 Task: Look for space in Carlow, Ireland from 6th September, 2023 to 18th September, 2023 for 3 adults in price range Rs.6000 to Rs.12000. Place can be entire place with 2 bedrooms having 2 beds and 2 bathrooms. Property type can be house, flat, guest house, hotel. Amenities needed are: washing machine. Booking option can be shelf check-in. Required host language is English.
Action: Mouse moved to (561, 94)
Screenshot: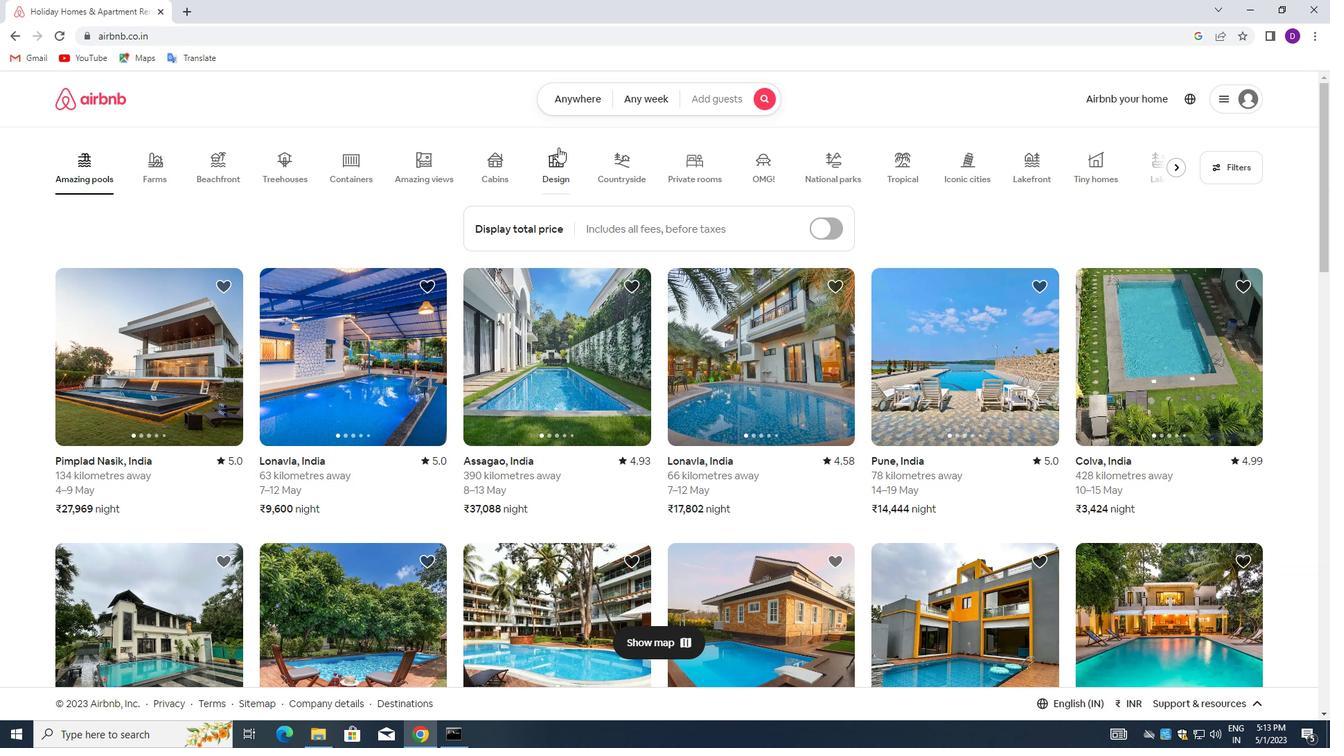 
Action: Mouse pressed left at (561, 94)
Screenshot: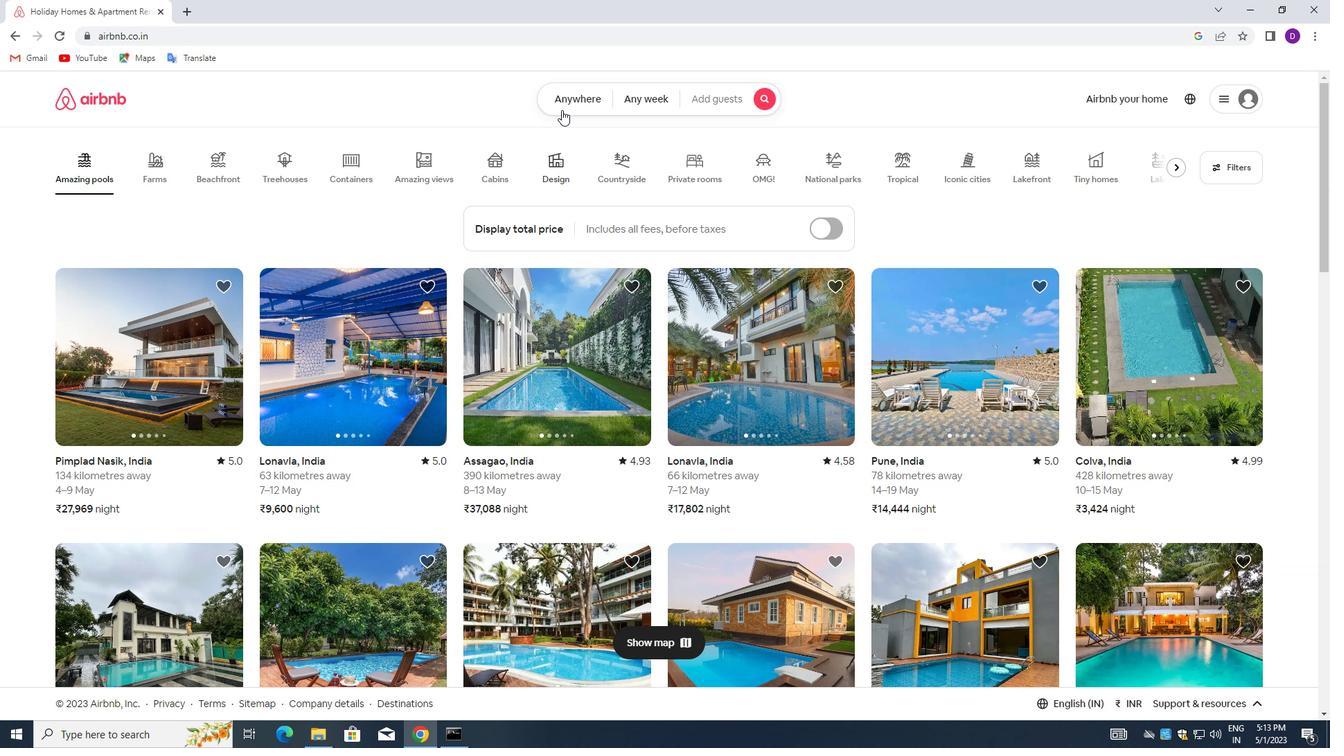 
Action: Mouse moved to (434, 157)
Screenshot: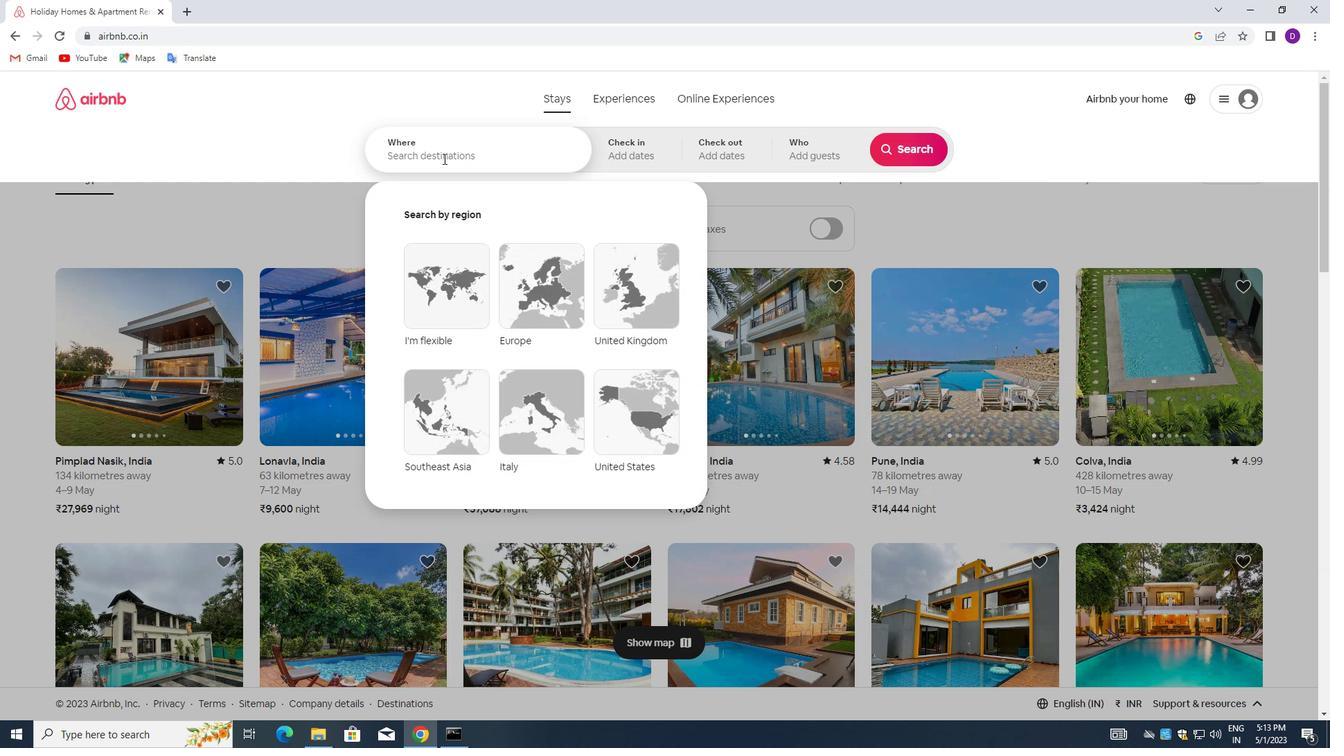 
Action: Mouse pressed left at (434, 157)
Screenshot: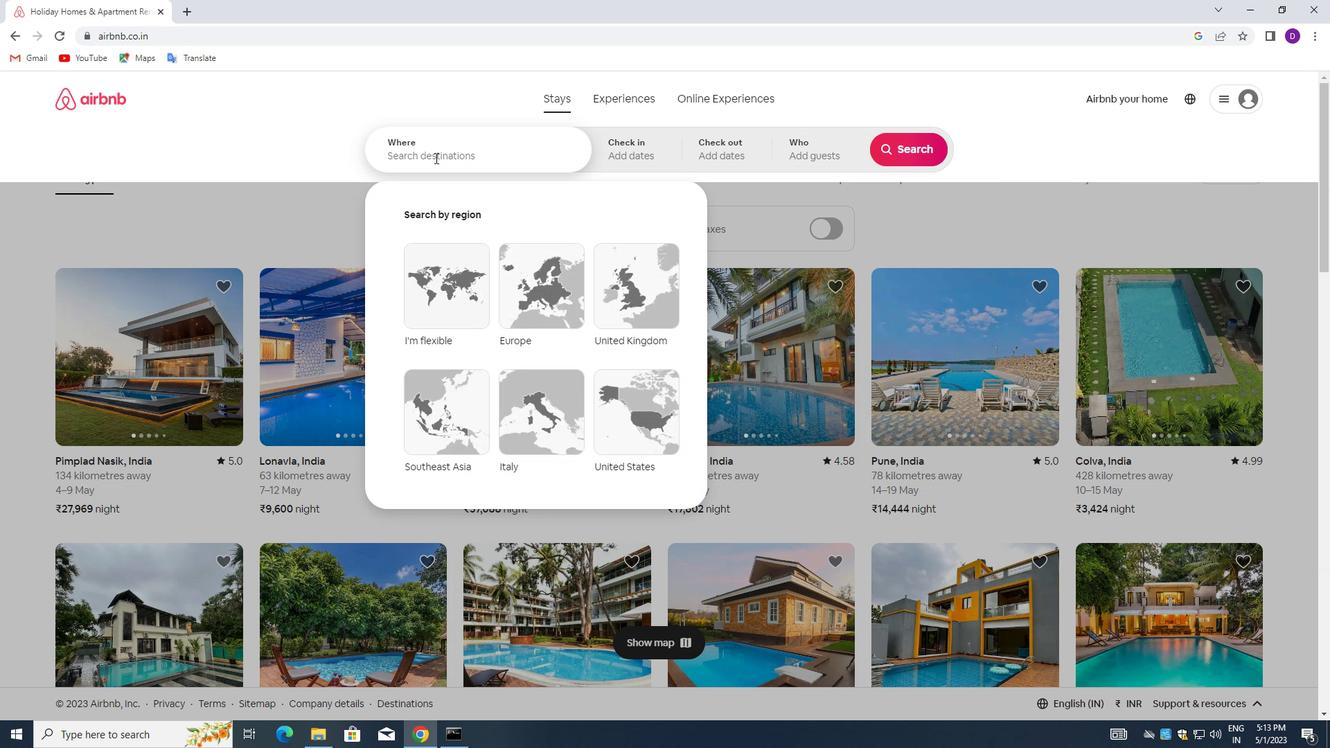 
Action: Mouse moved to (420, 151)
Screenshot: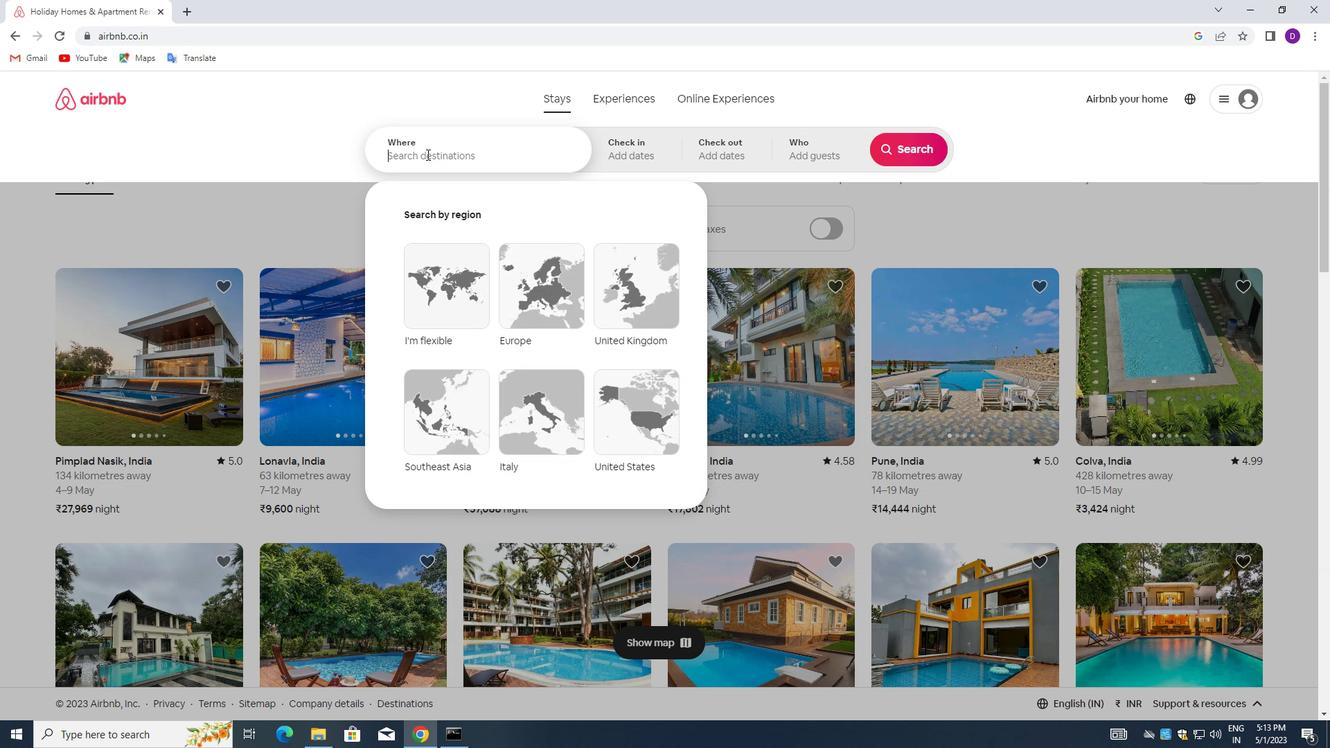 
Action: Key pressed <Key.shift><Key.shift><Key.shift><Key.shift><Key.shift><Key.shift><Key.shift><Key.shift><Key.shift><Key.shift><Key.shift><Key.shift><Key.shift><Key.shift><Key.shift><Key.shift>CARLOW,<Key.space><Key.shift>IRELAND<Key.enter>
Screenshot: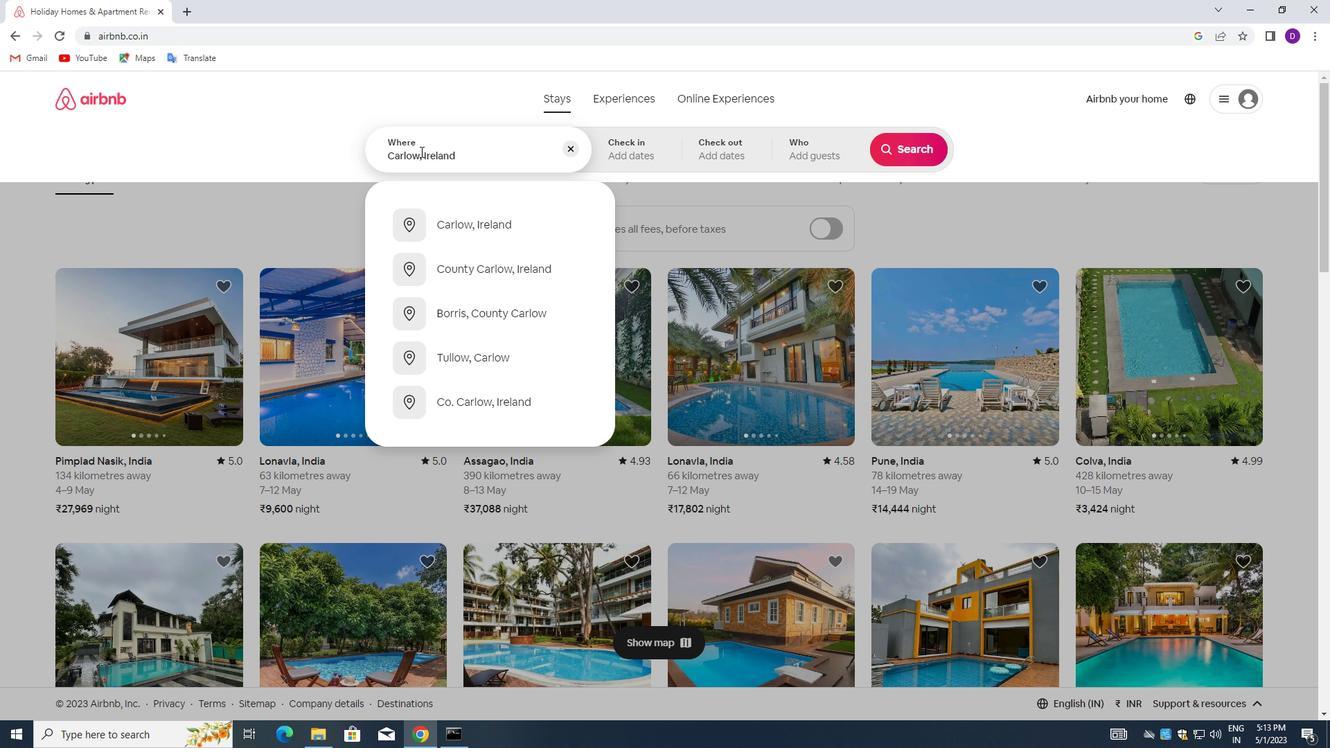 
Action: Mouse moved to (611, 238)
Screenshot: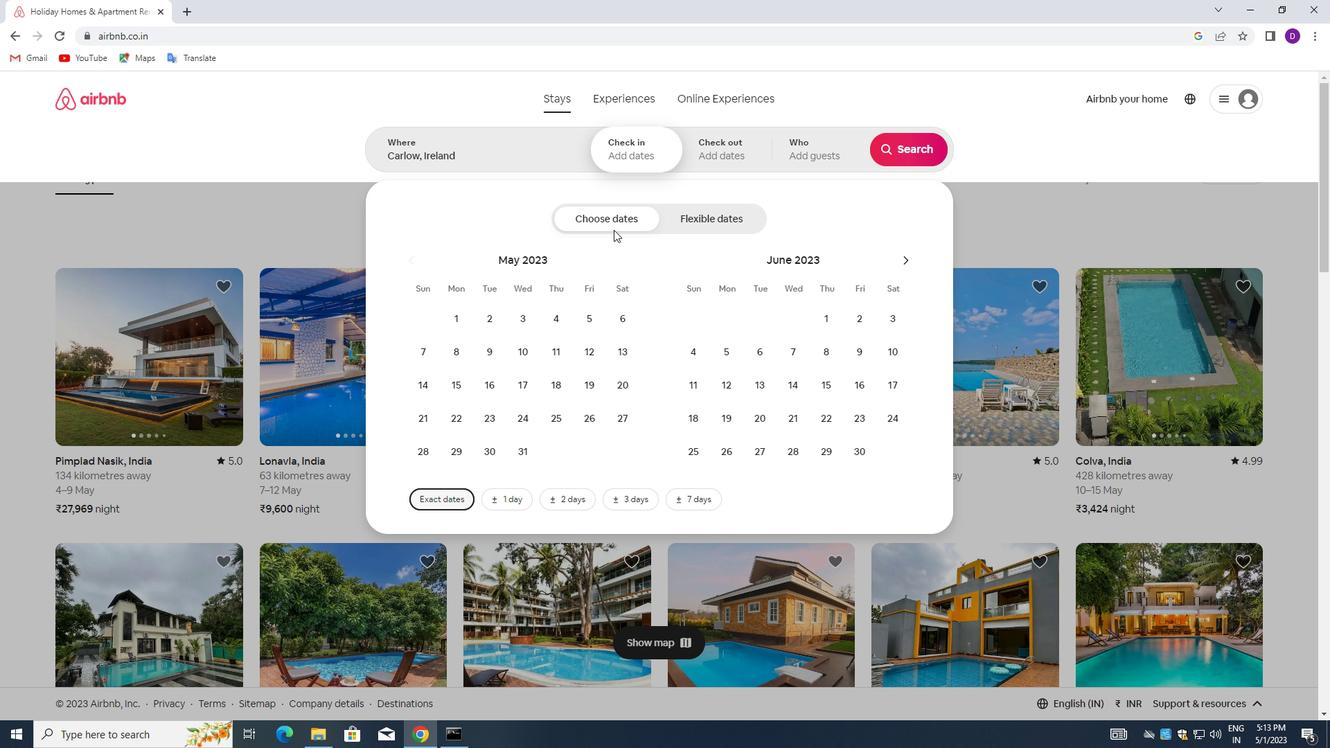 
Action: Mouse scrolled (611, 237) with delta (0, 0)
Screenshot: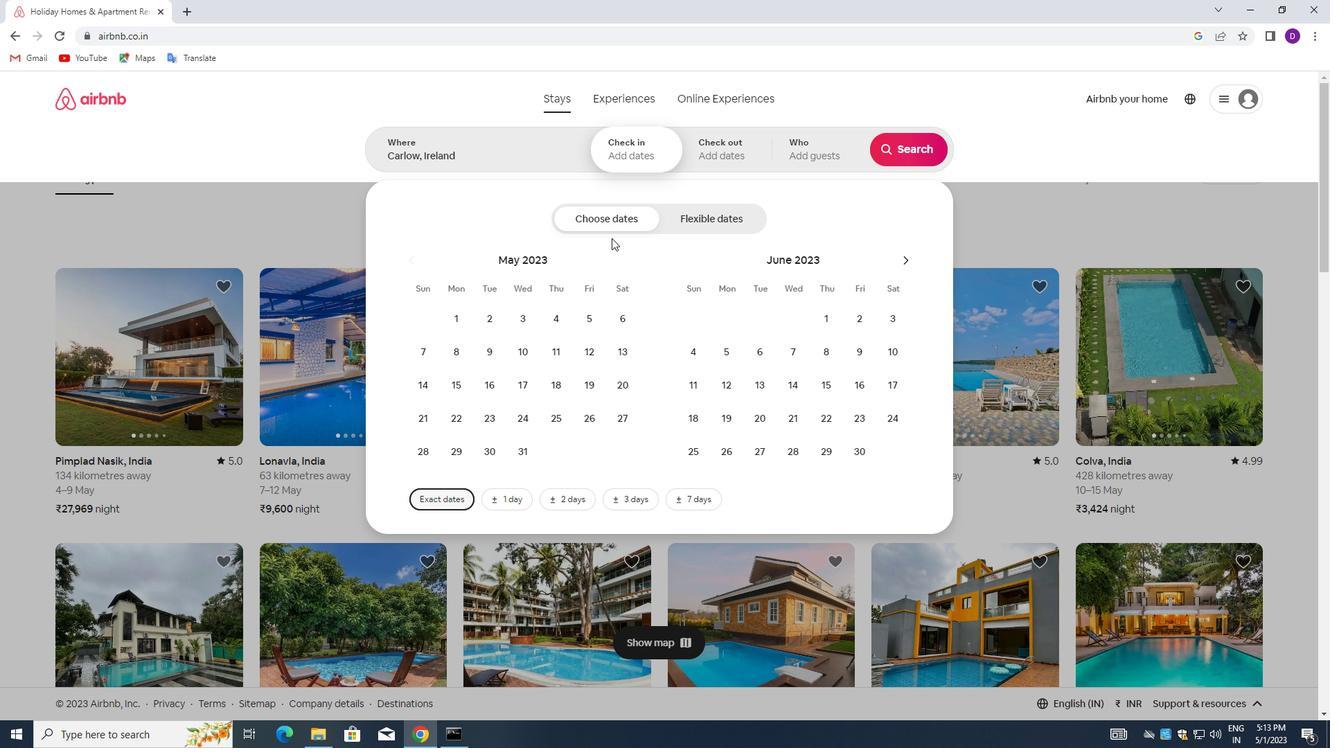 
Action: Mouse moved to (574, 101)
Screenshot: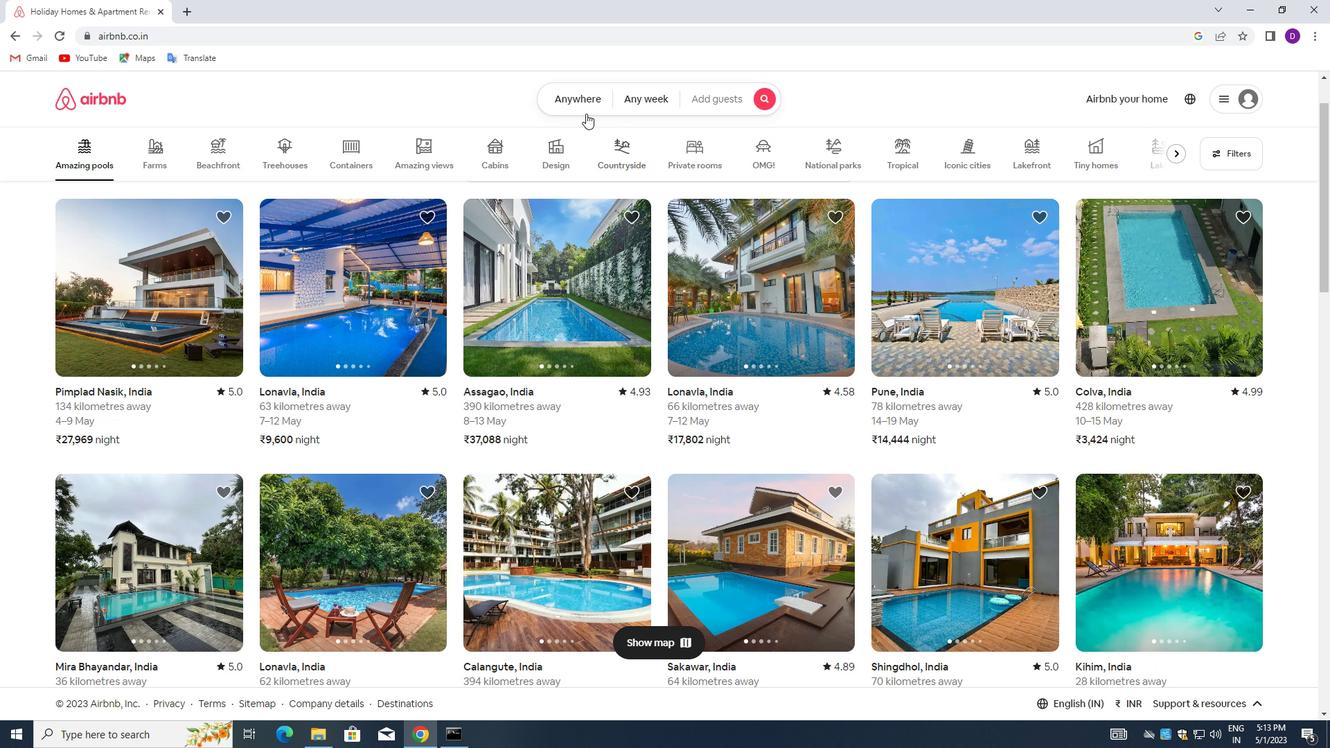 
Action: Mouse pressed left at (574, 101)
Screenshot: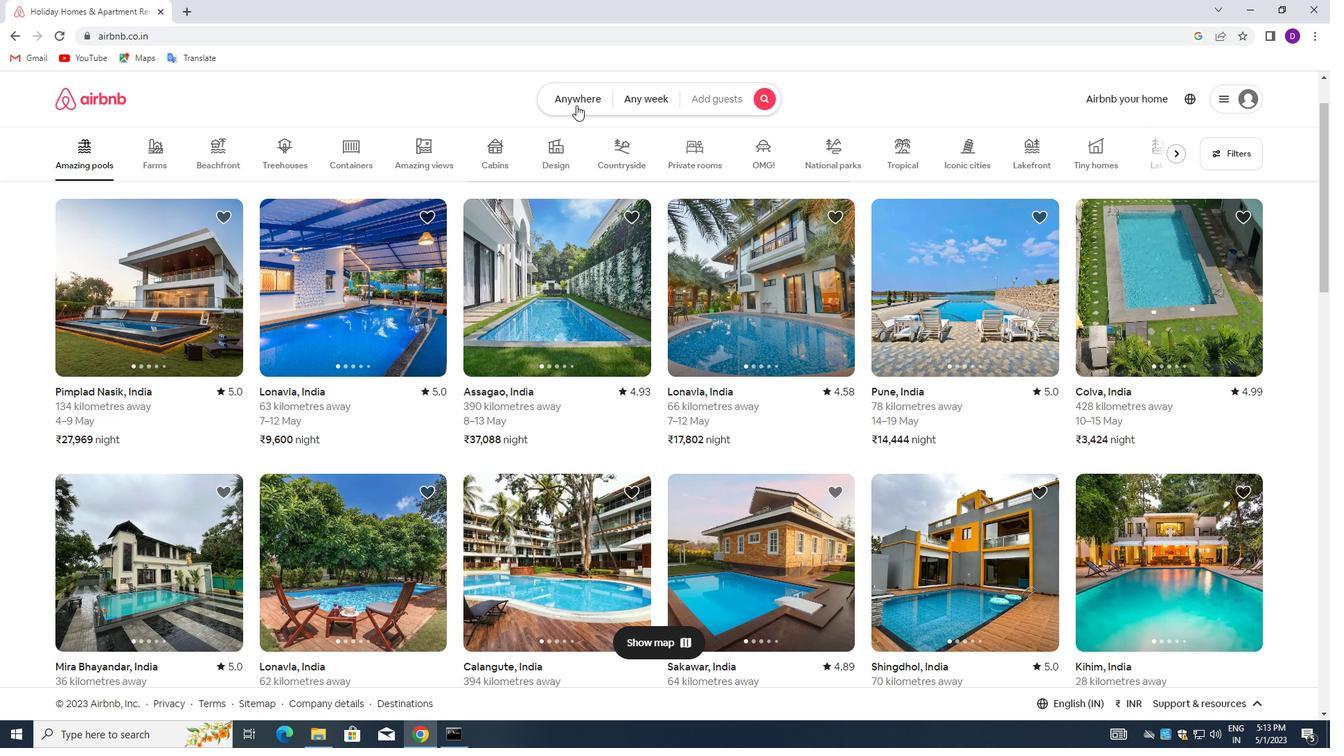 
Action: Mouse moved to (484, 160)
Screenshot: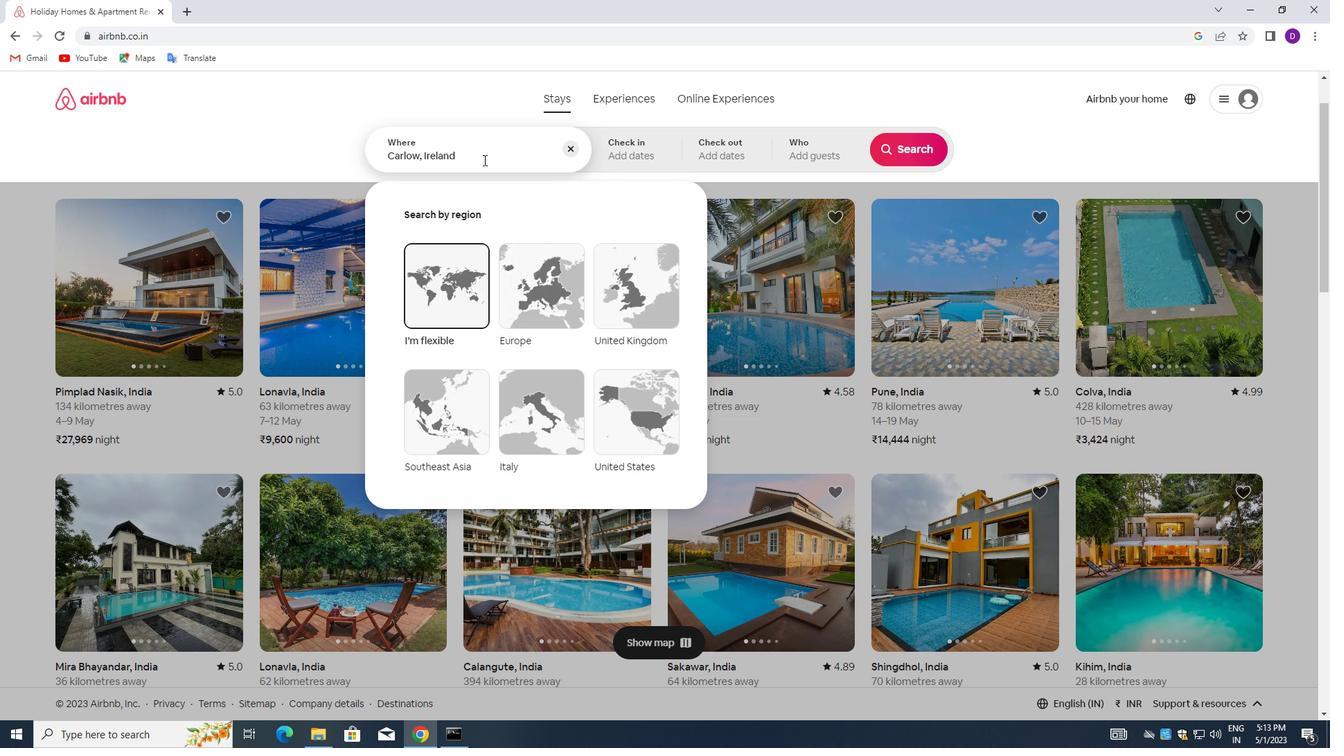 
Action: Key pressed <Key.enter>
Screenshot: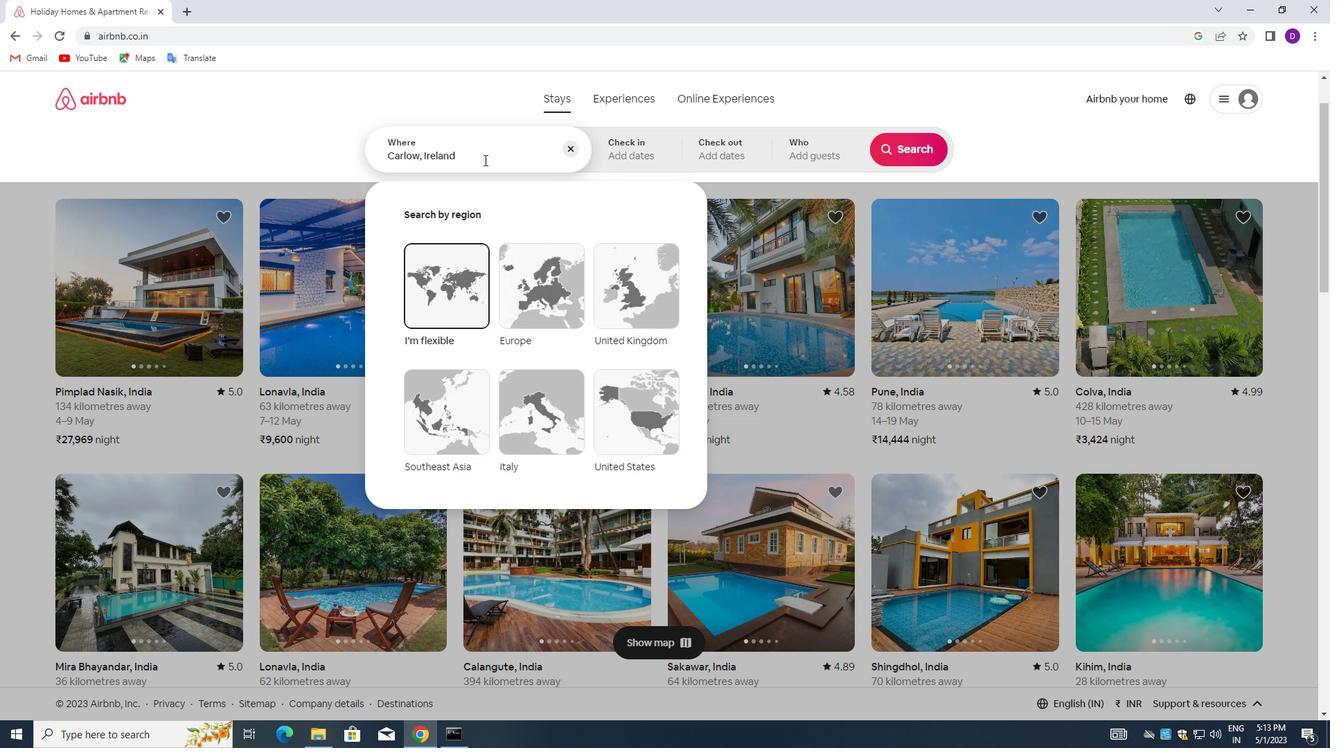 
Action: Mouse moved to (635, 156)
Screenshot: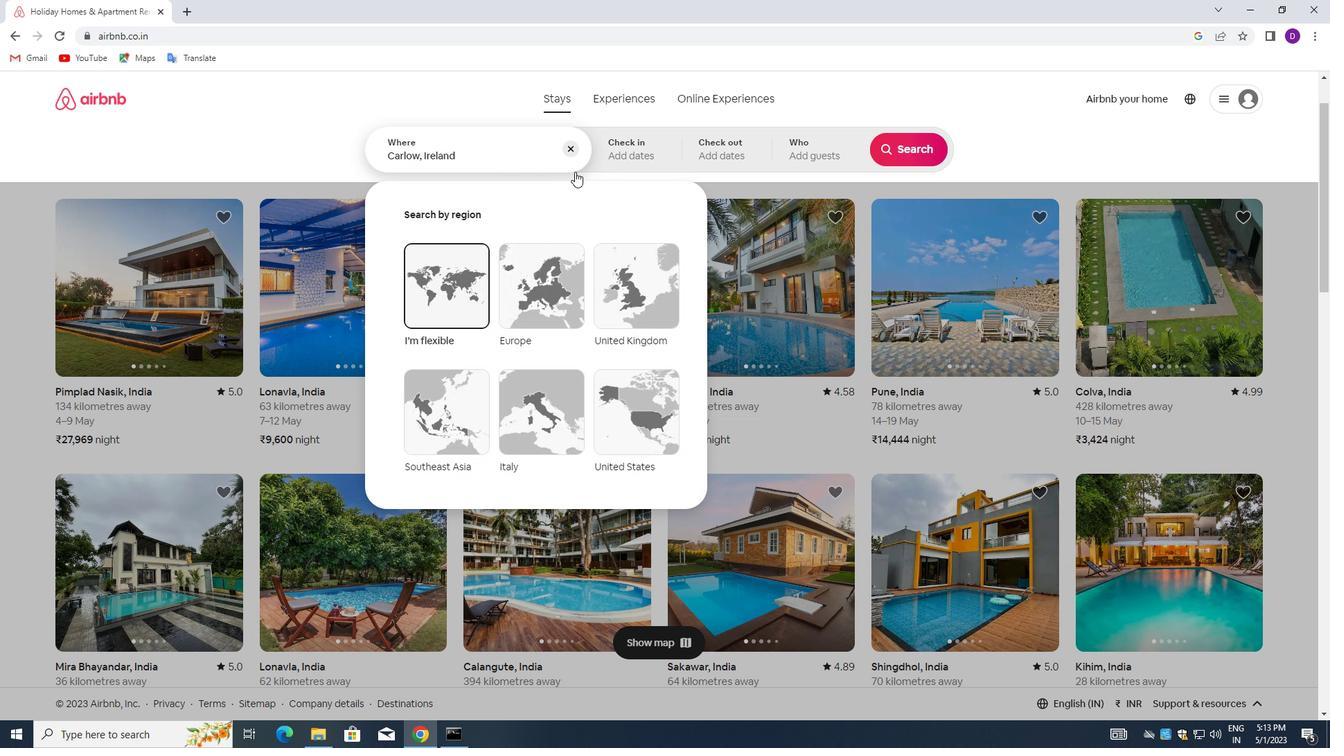 
Action: Mouse pressed left at (635, 156)
Screenshot: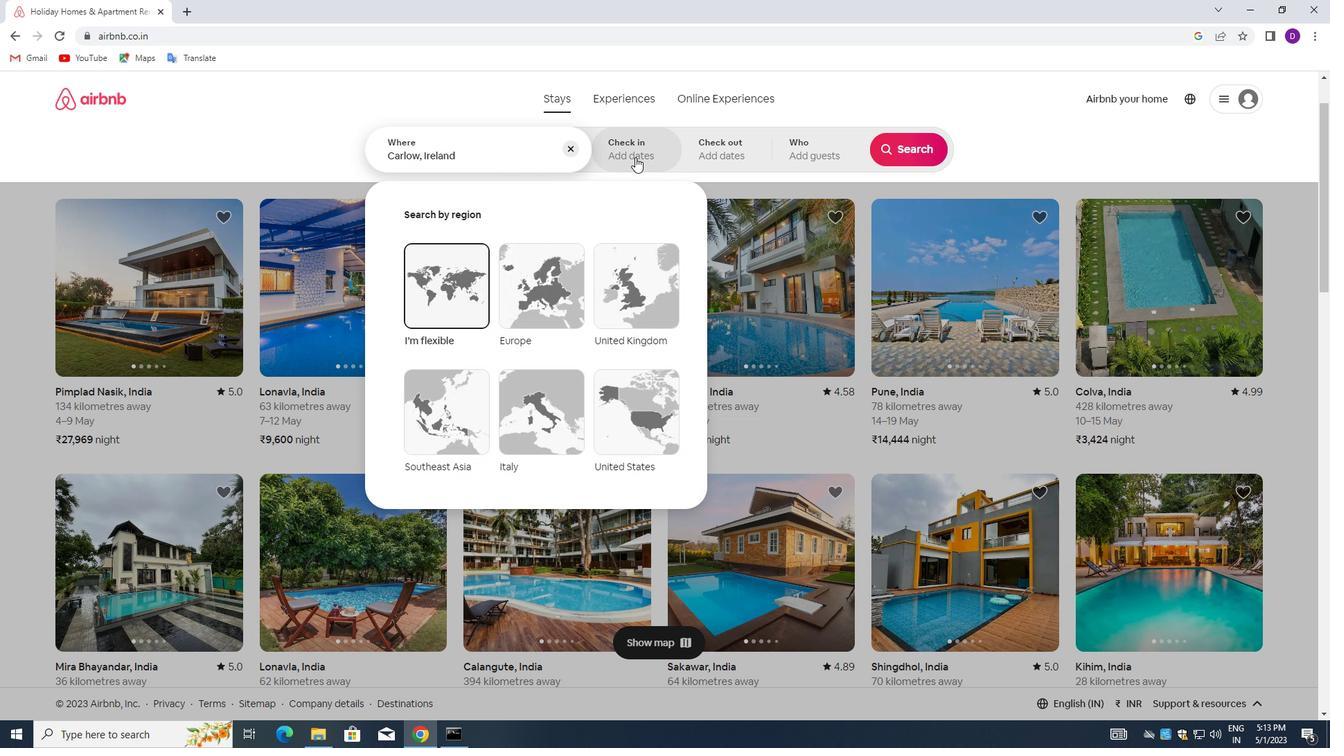 
Action: Mouse moved to (901, 259)
Screenshot: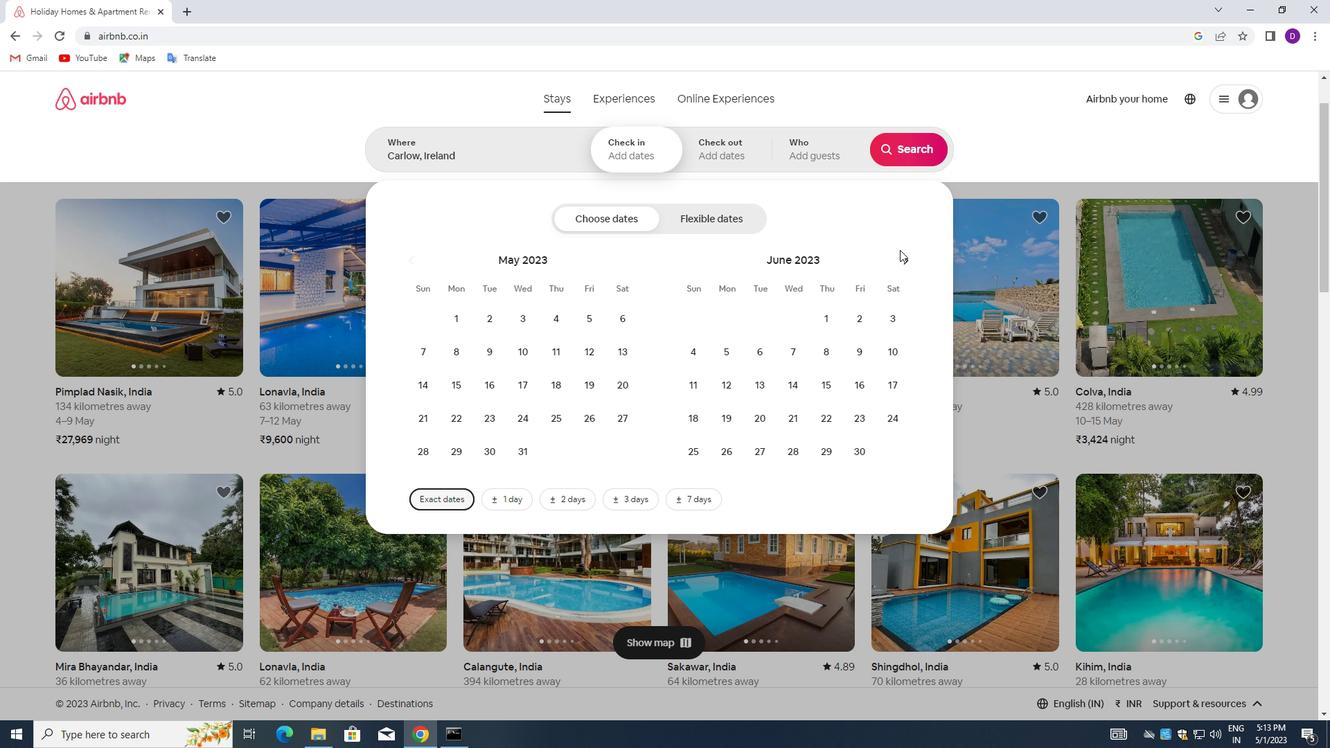 
Action: Mouse pressed left at (901, 259)
Screenshot: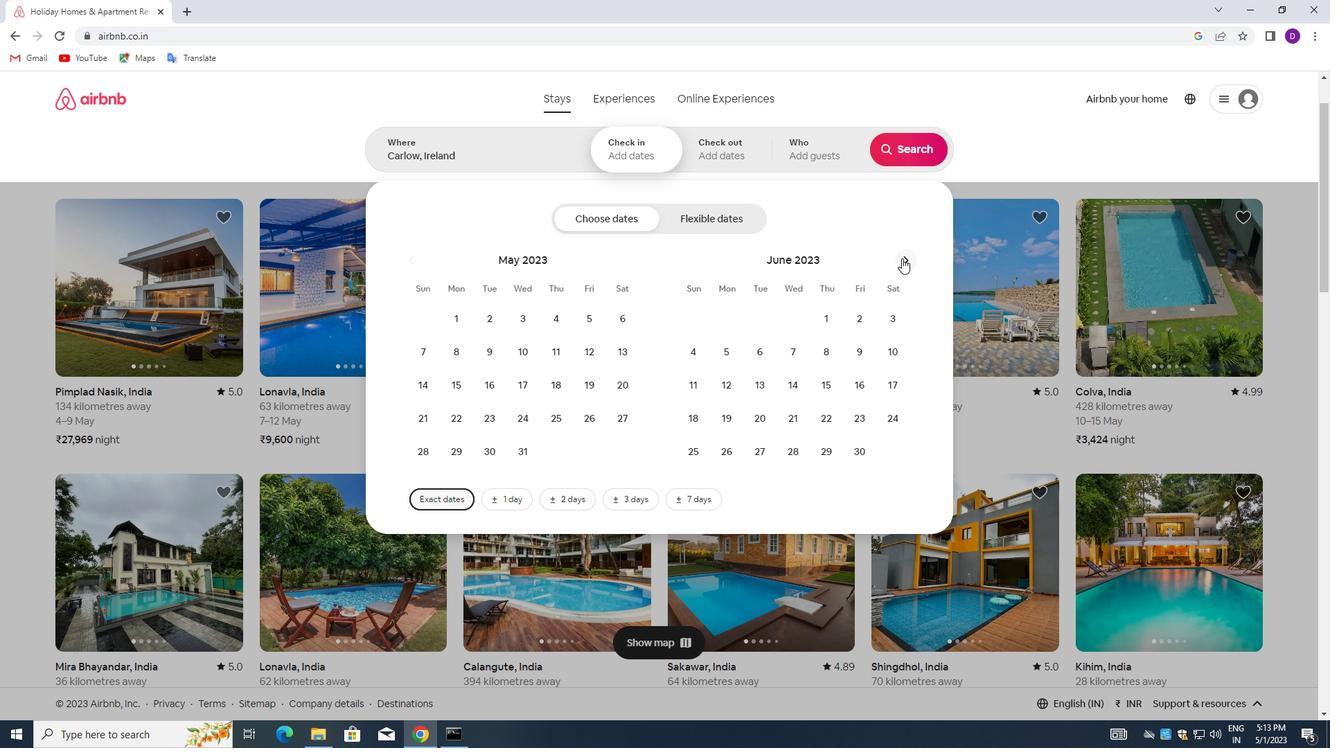 
Action: Mouse pressed left at (901, 259)
Screenshot: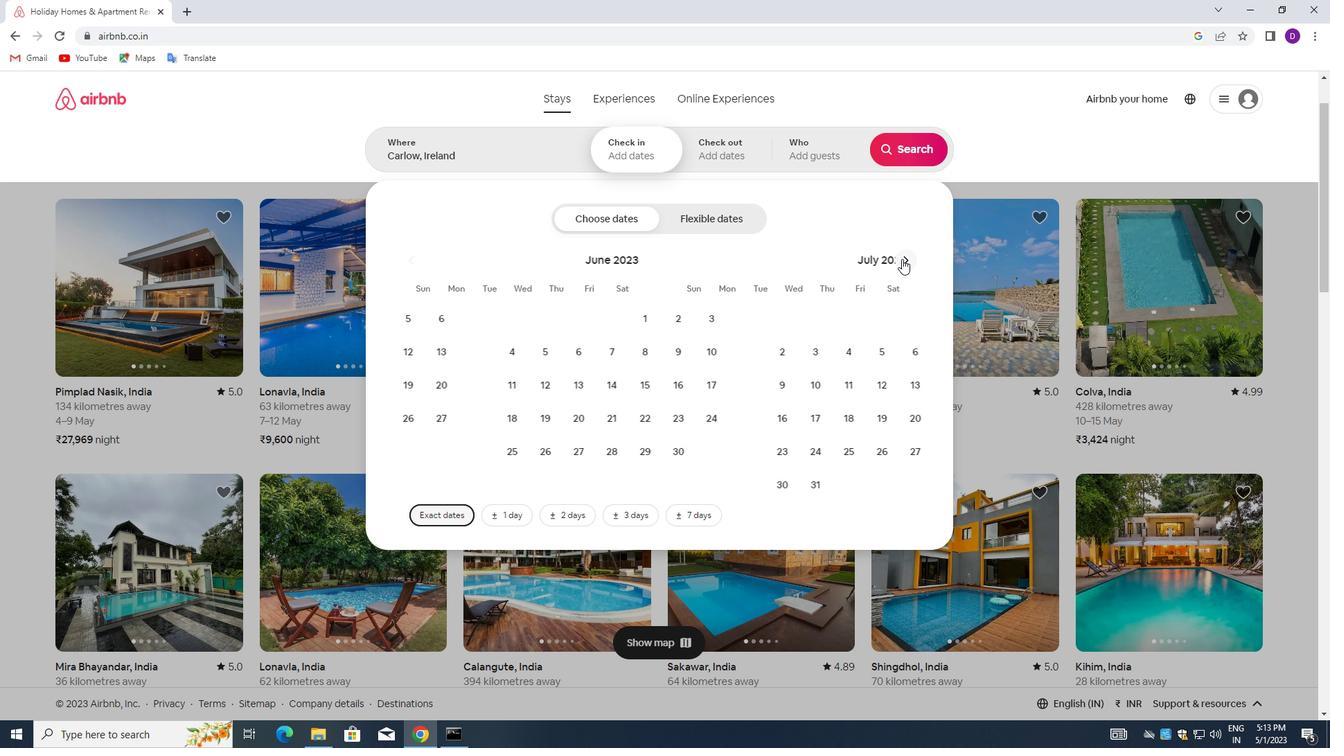 
Action: Mouse pressed left at (901, 259)
Screenshot: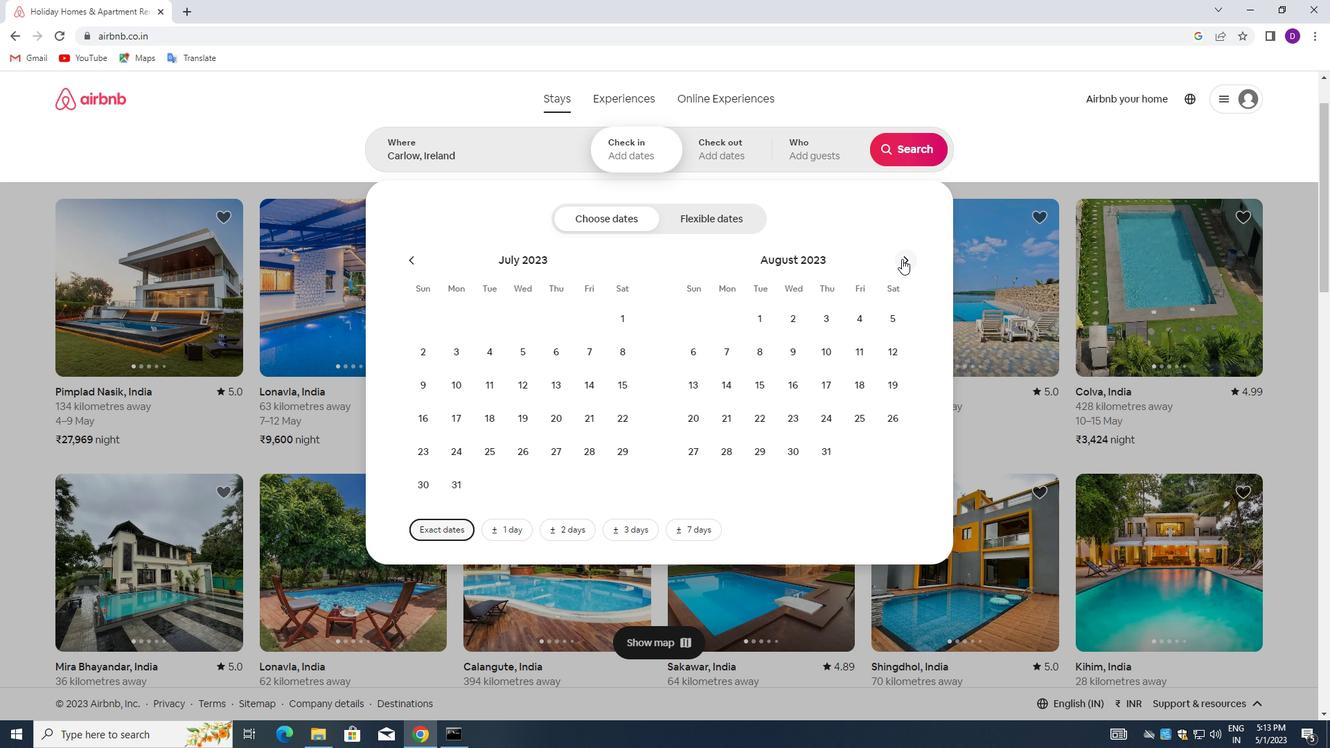 
Action: Mouse moved to (795, 354)
Screenshot: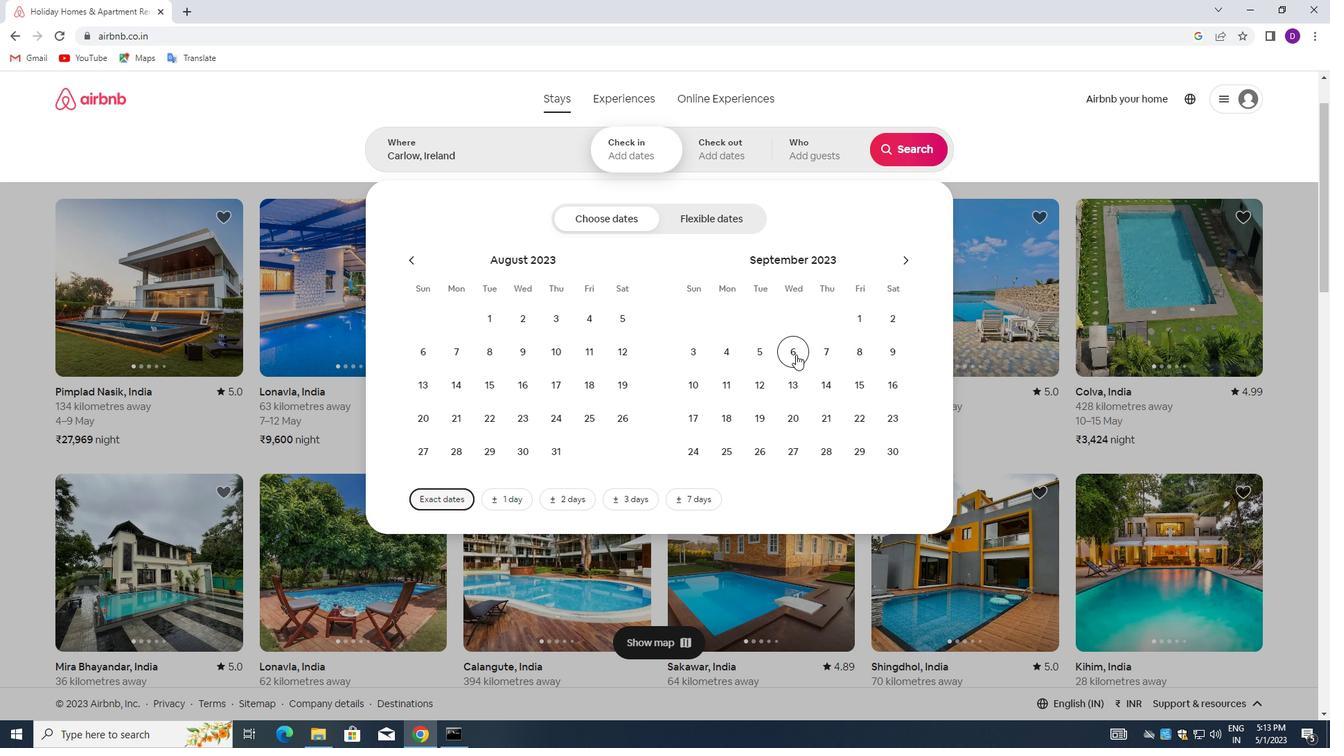 
Action: Mouse pressed left at (795, 354)
Screenshot: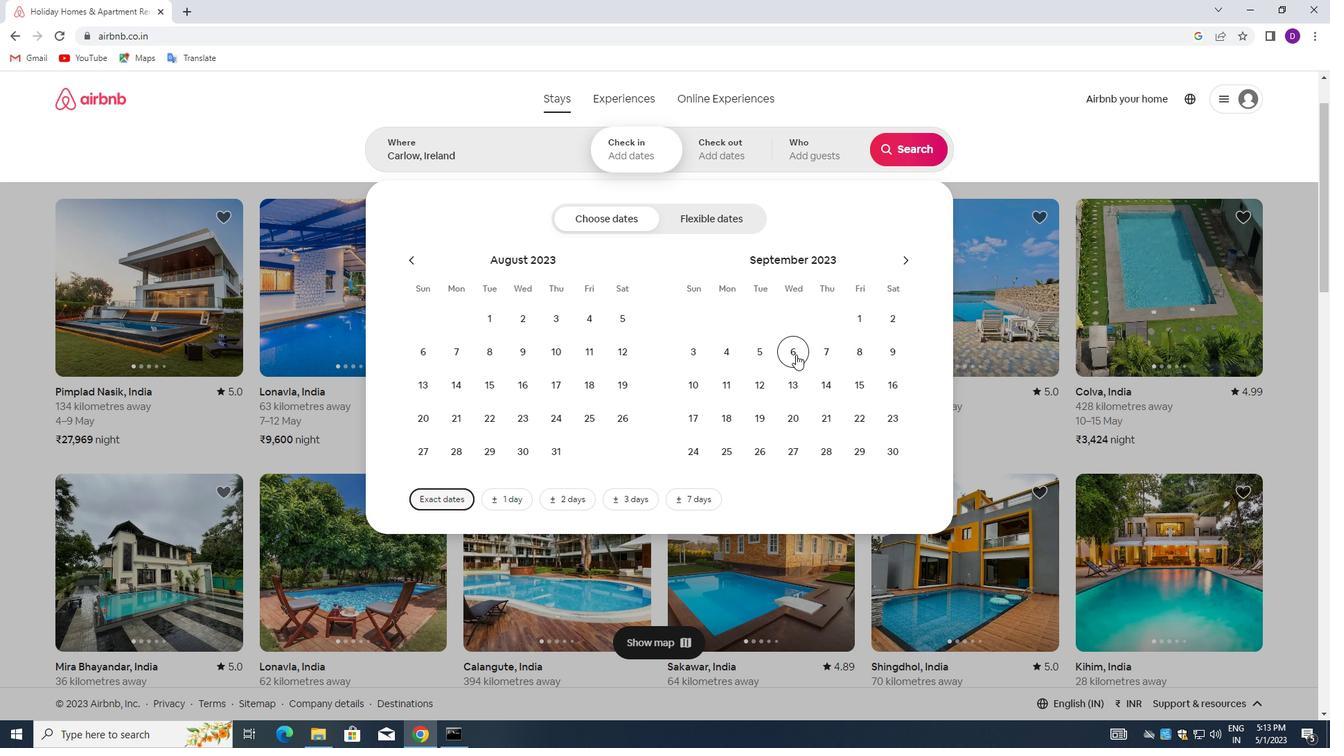 
Action: Mouse moved to (731, 416)
Screenshot: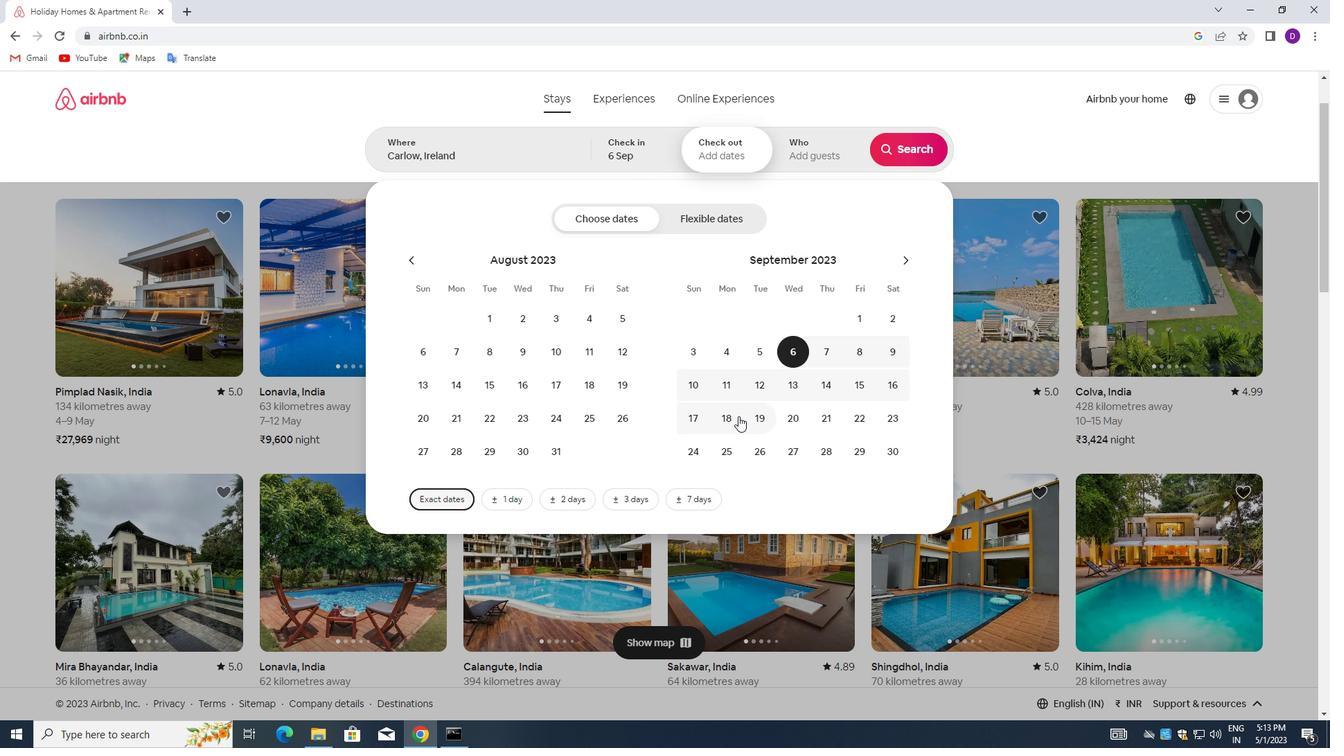 
Action: Mouse pressed left at (731, 416)
Screenshot: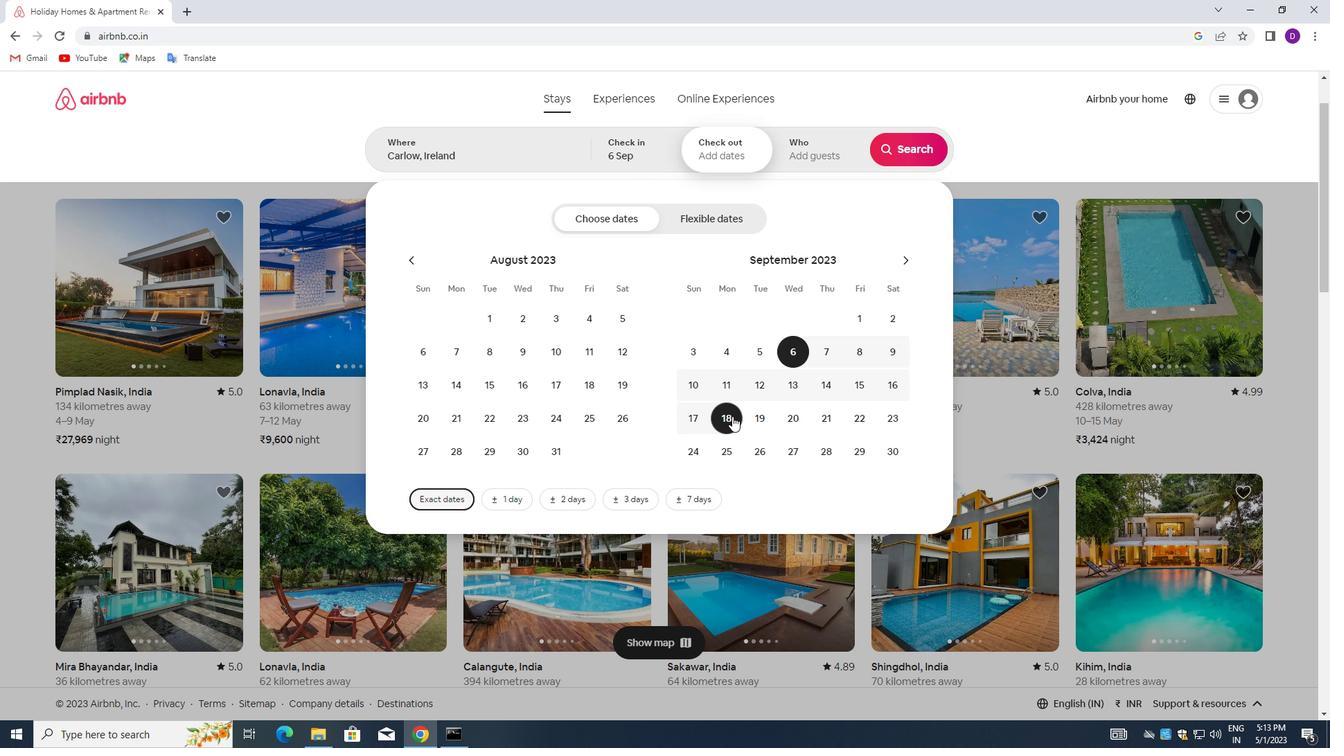 
Action: Mouse moved to (803, 150)
Screenshot: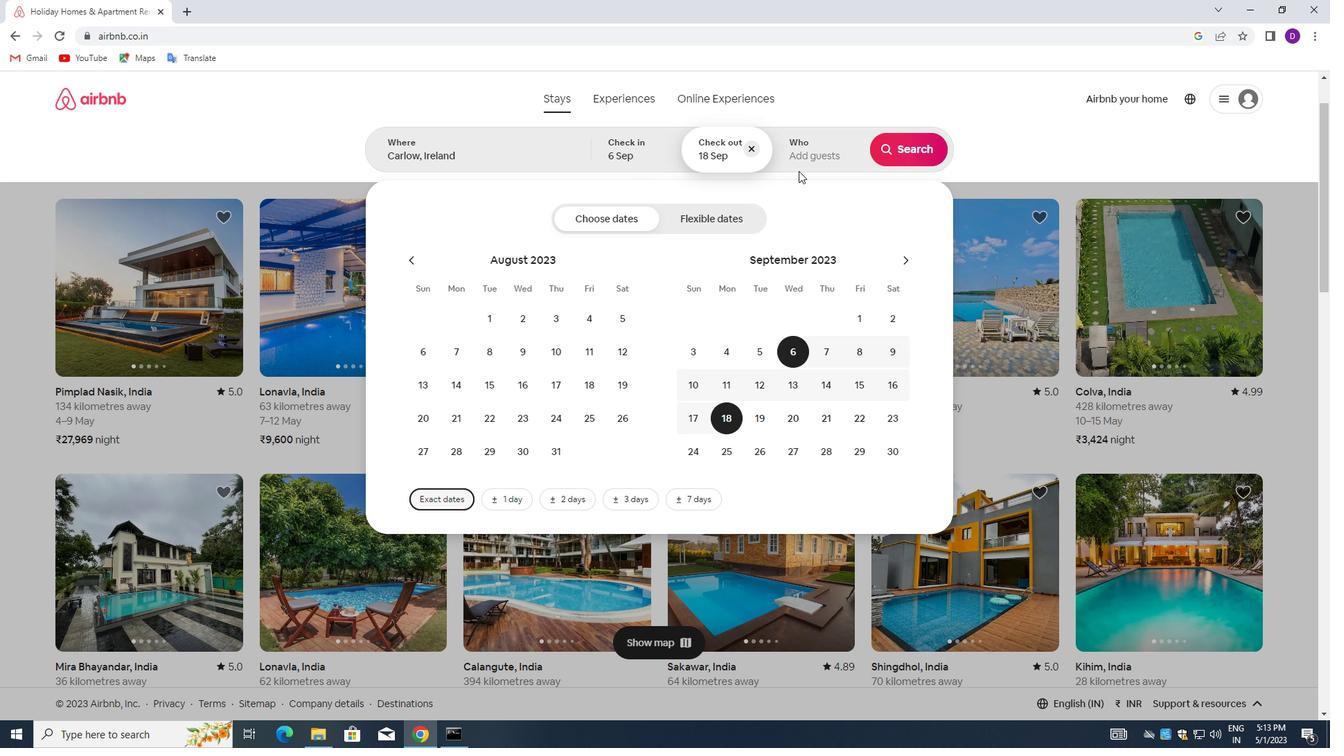 
Action: Mouse pressed left at (803, 150)
Screenshot: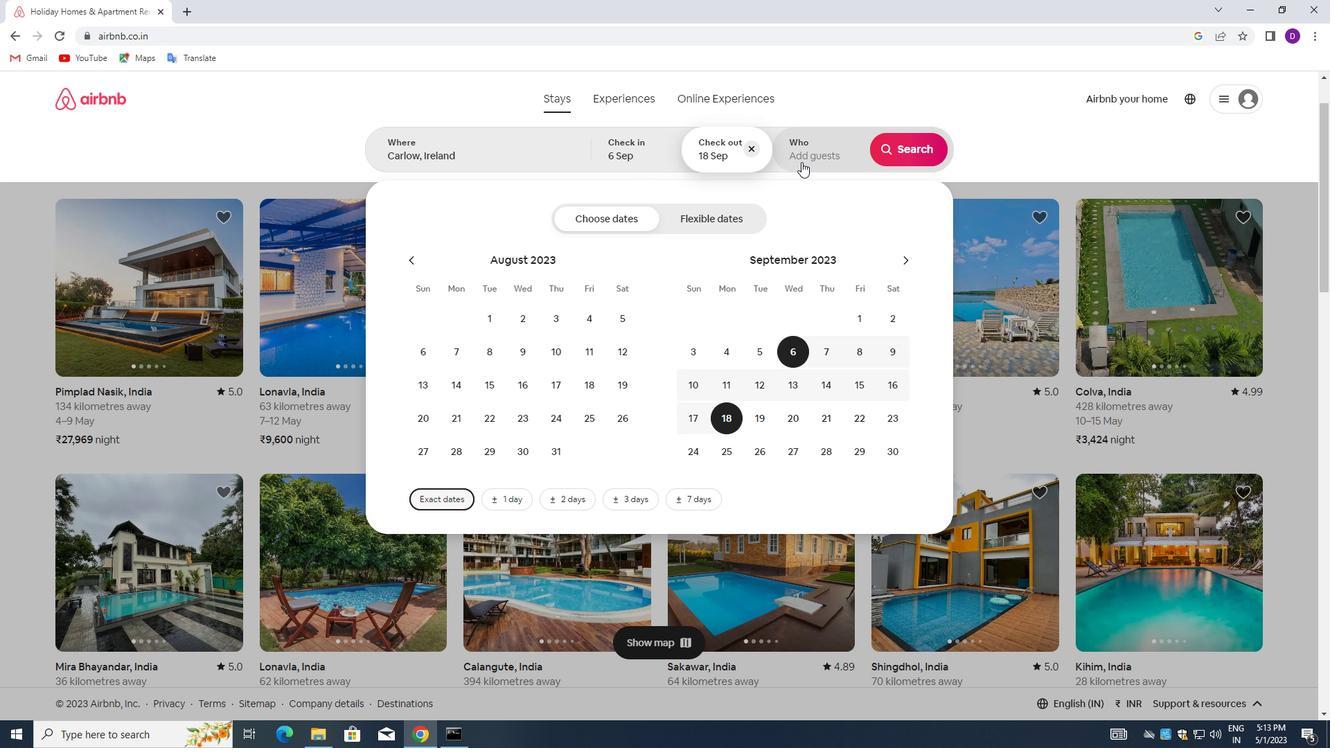 
Action: Mouse moved to (905, 223)
Screenshot: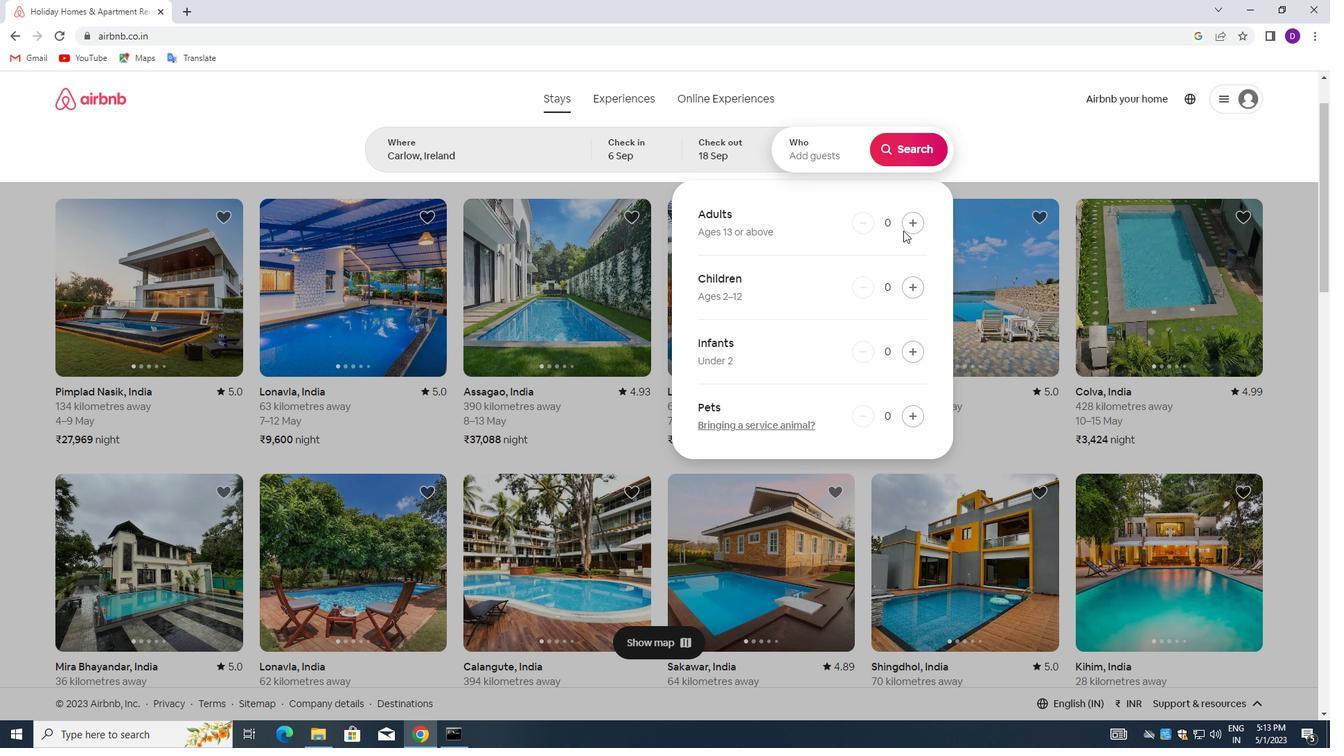 
Action: Mouse pressed left at (905, 223)
Screenshot: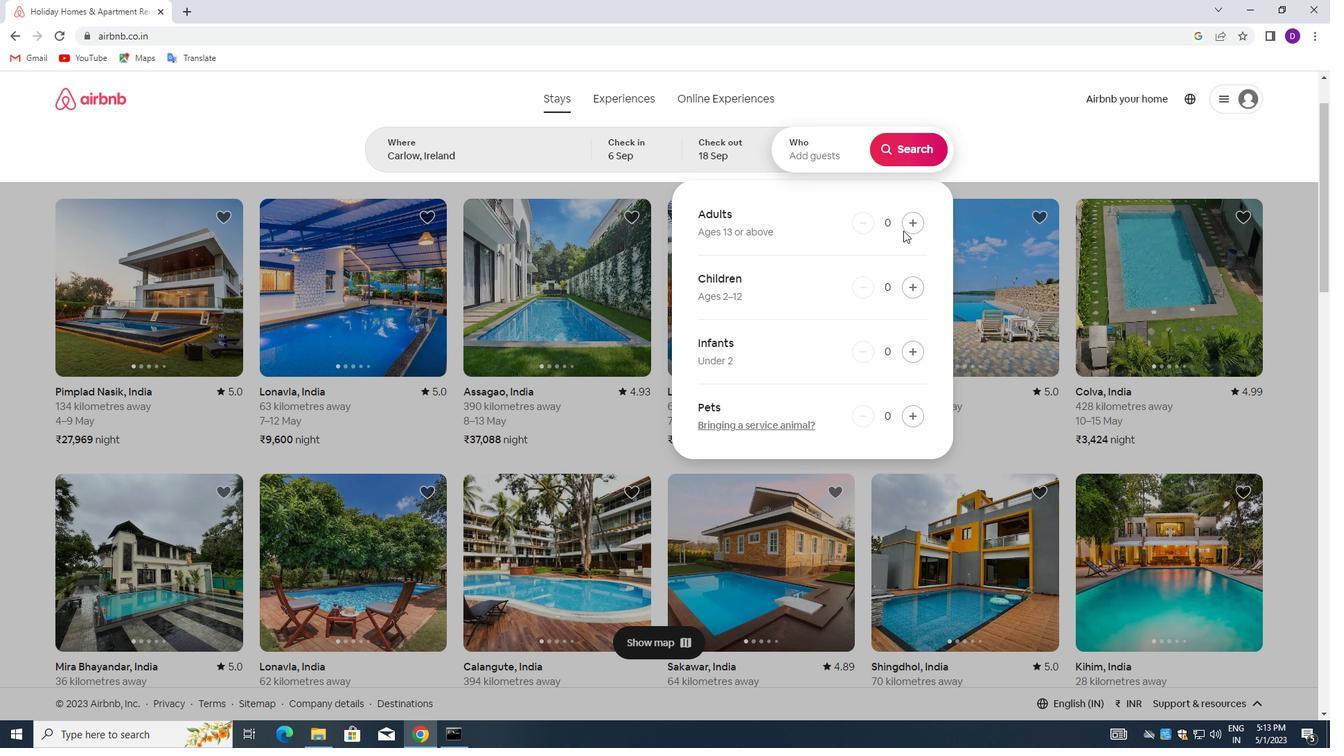 
Action: Mouse pressed left at (905, 223)
Screenshot: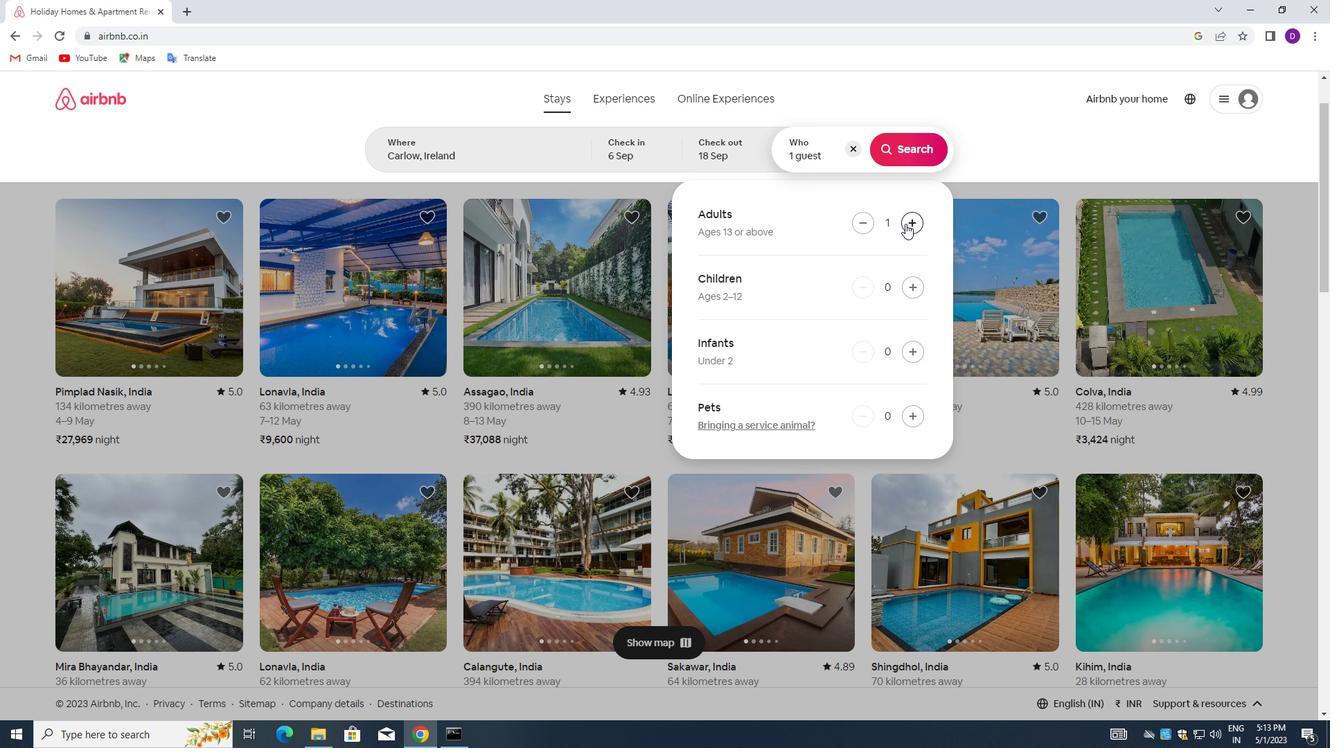 
Action: Mouse pressed left at (905, 223)
Screenshot: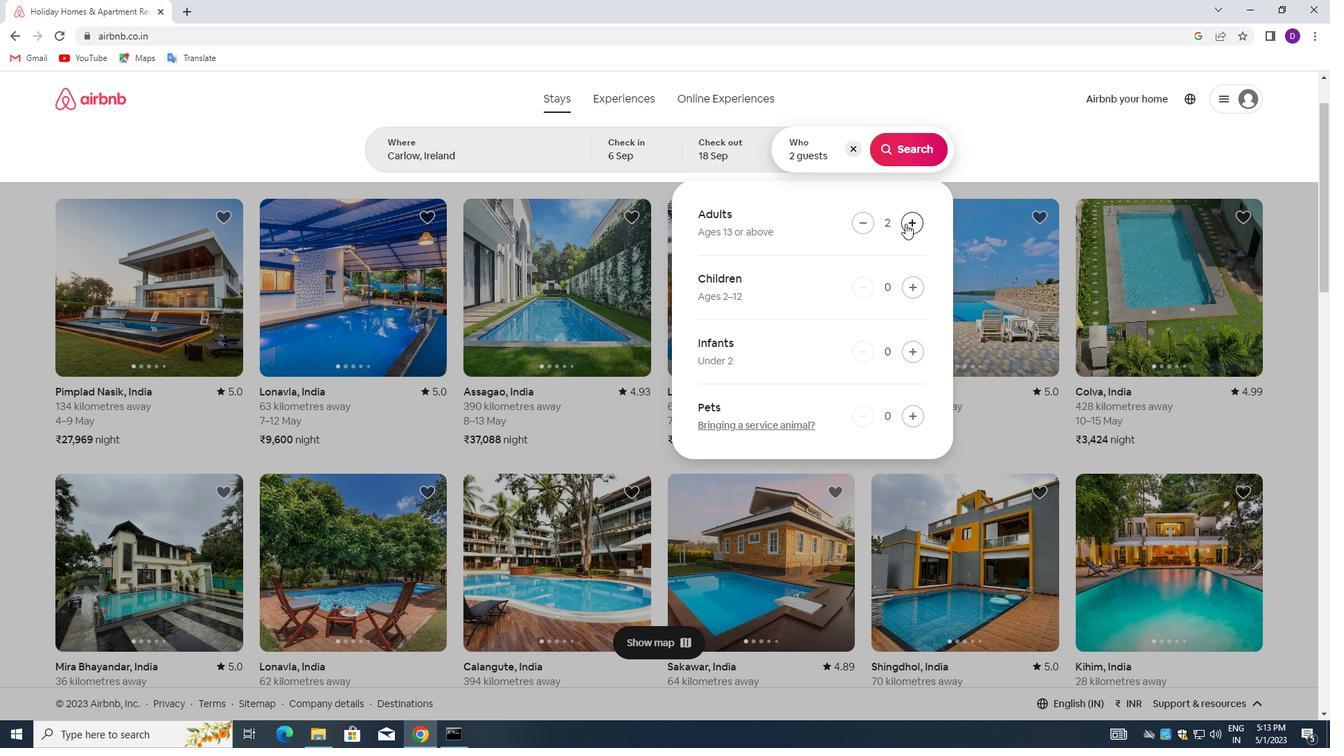 
Action: Mouse moved to (916, 154)
Screenshot: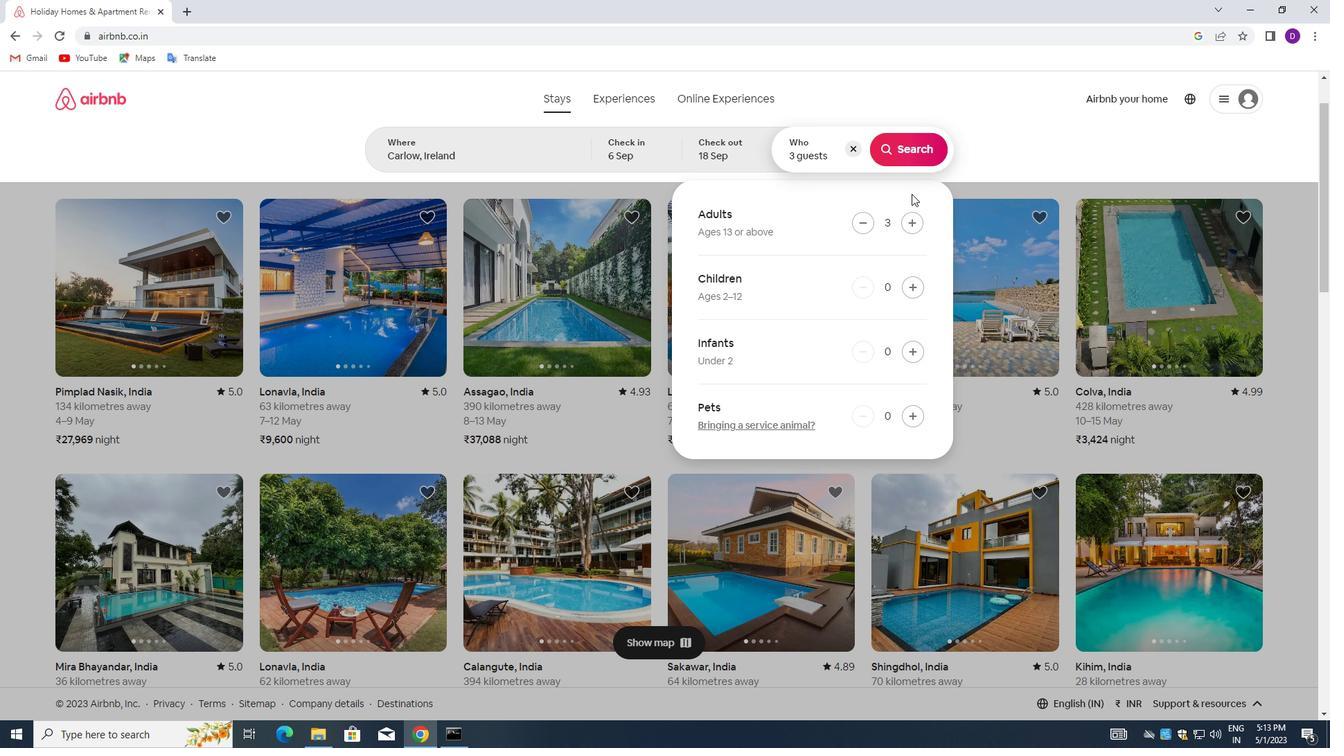 
Action: Mouse pressed left at (916, 154)
Screenshot: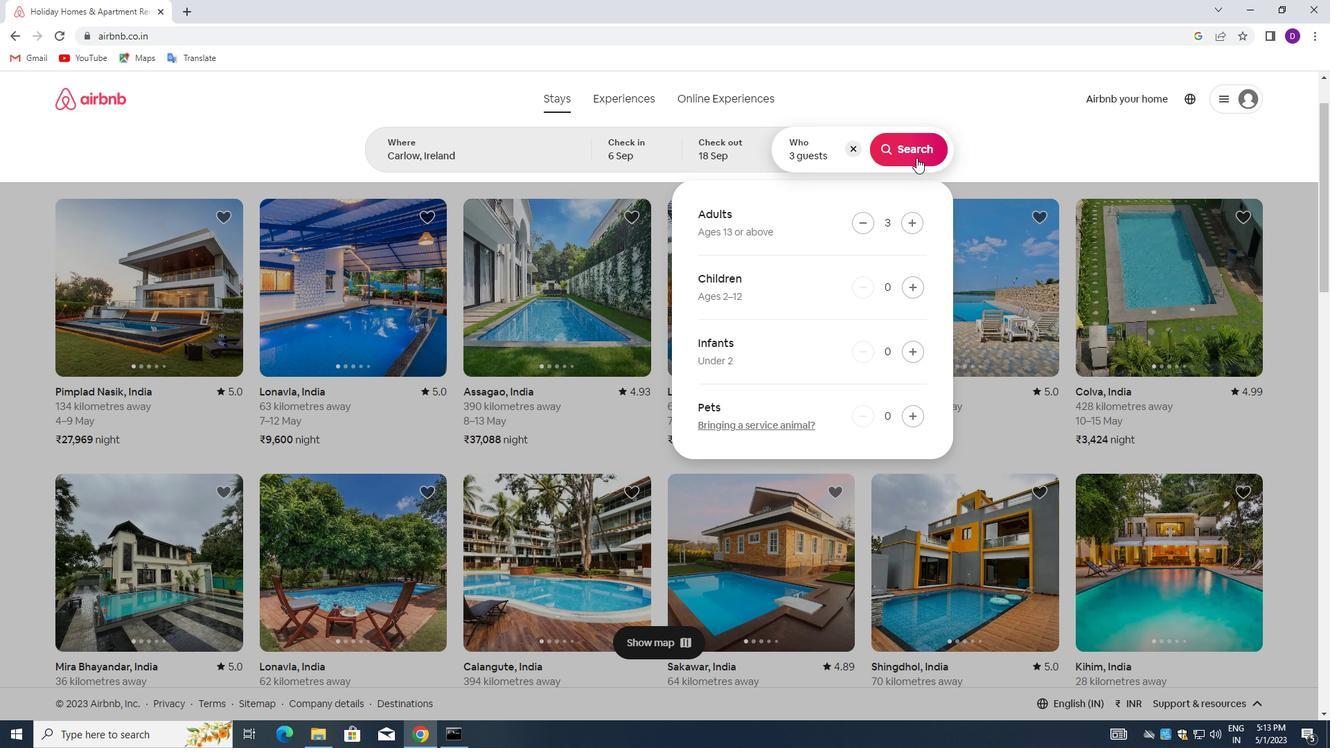 
Action: Mouse moved to (1260, 150)
Screenshot: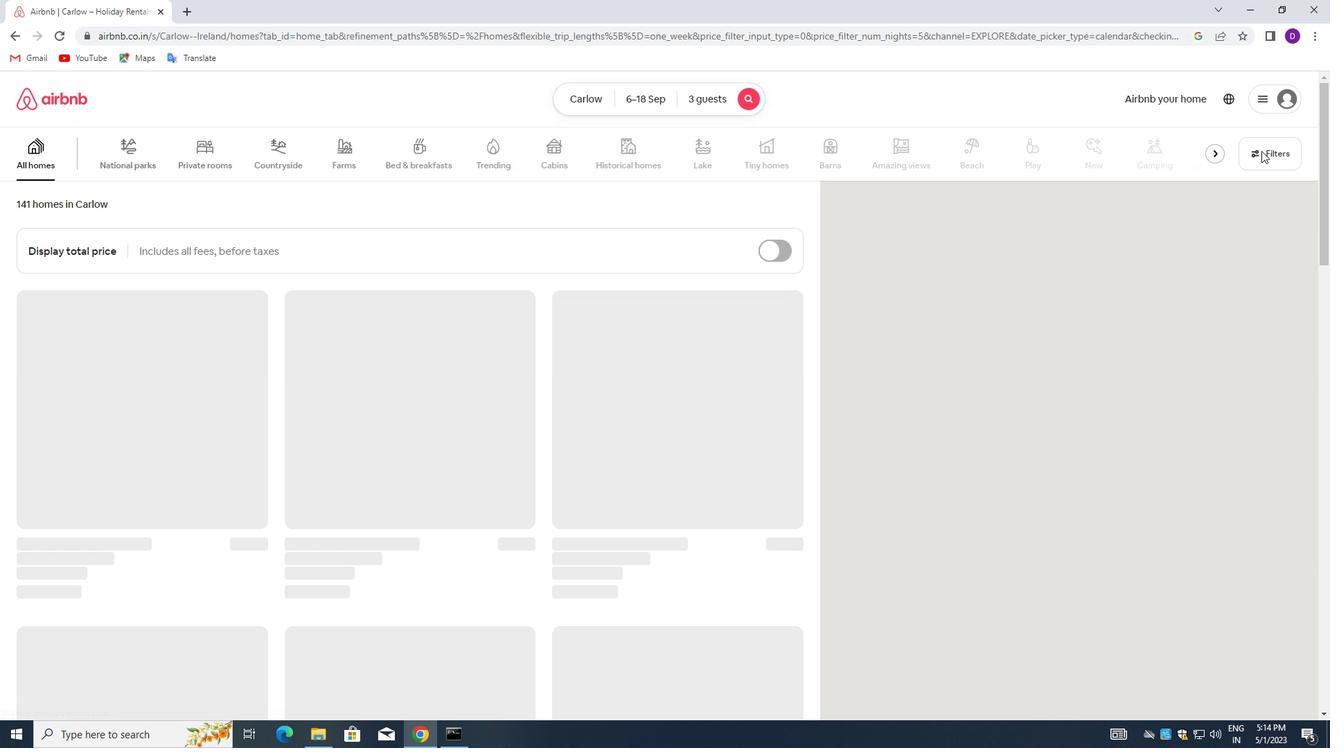 
Action: Mouse pressed left at (1260, 150)
Screenshot: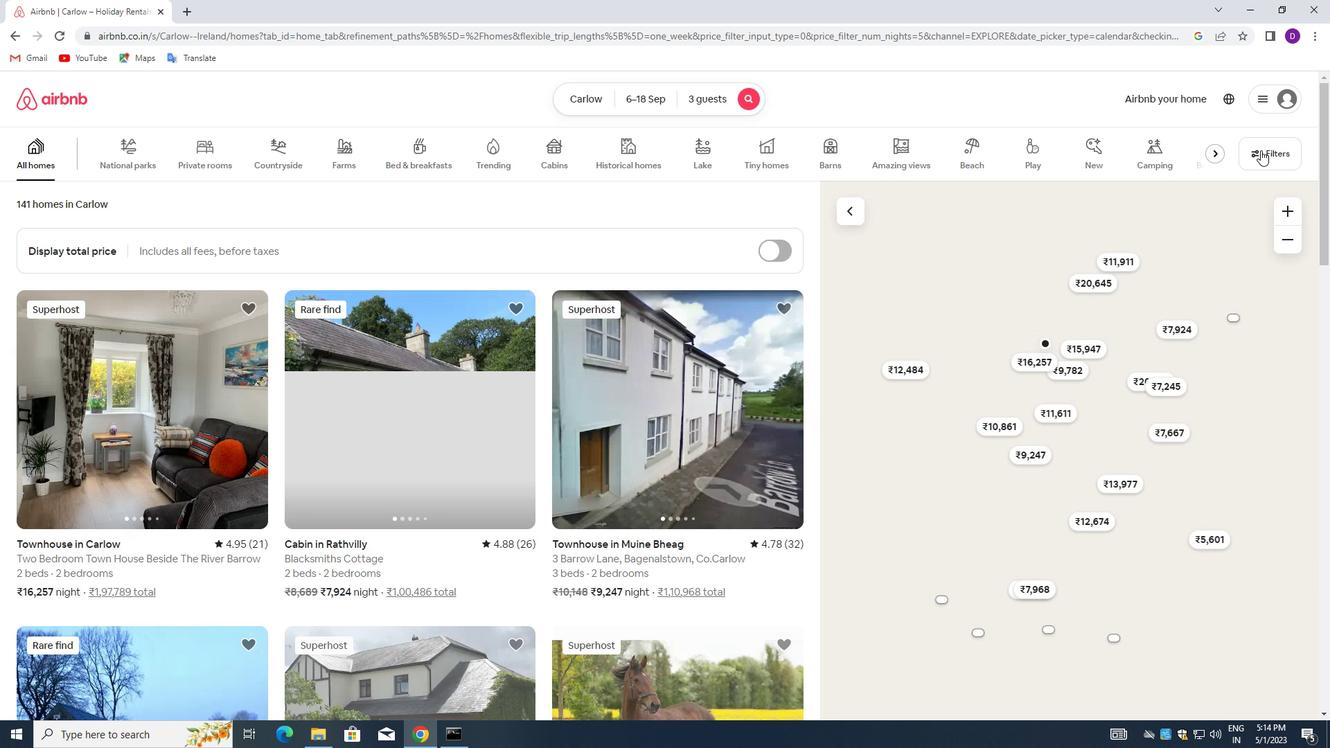 
Action: Mouse moved to (483, 330)
Screenshot: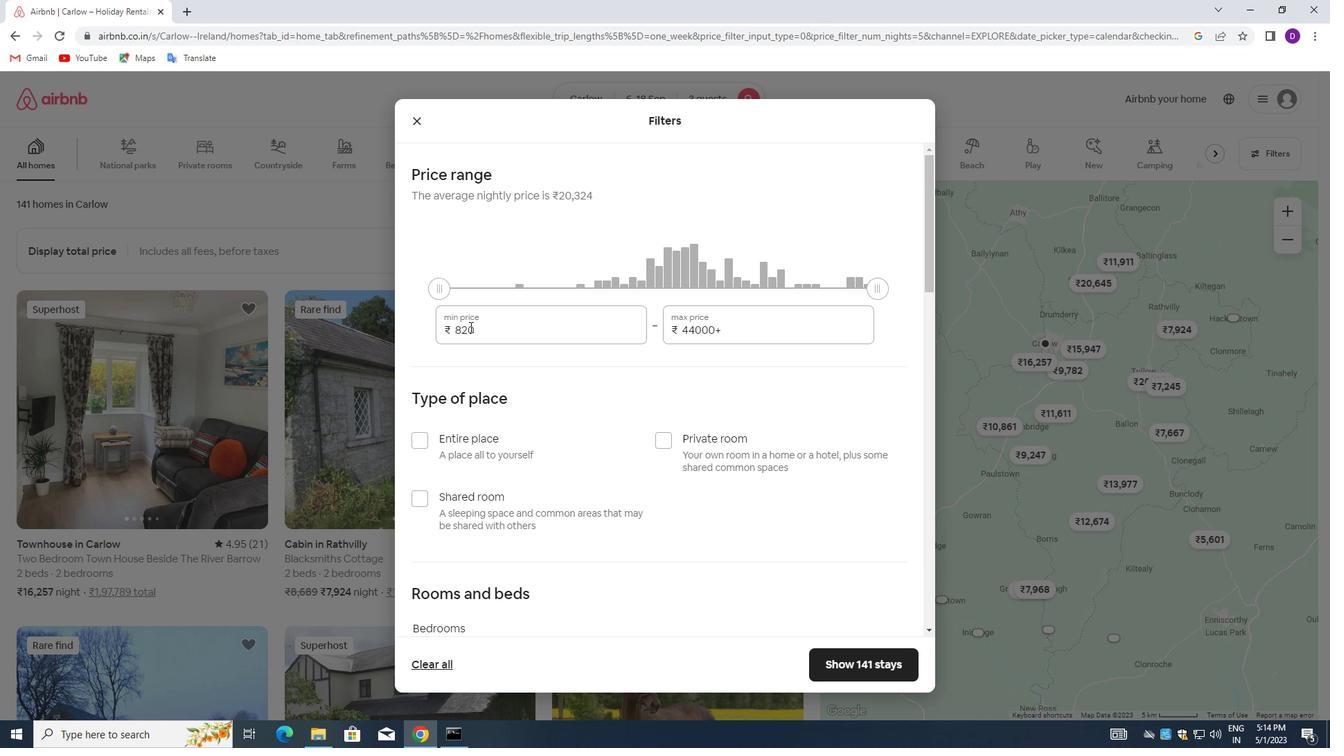 
Action: Mouse pressed left at (483, 330)
Screenshot: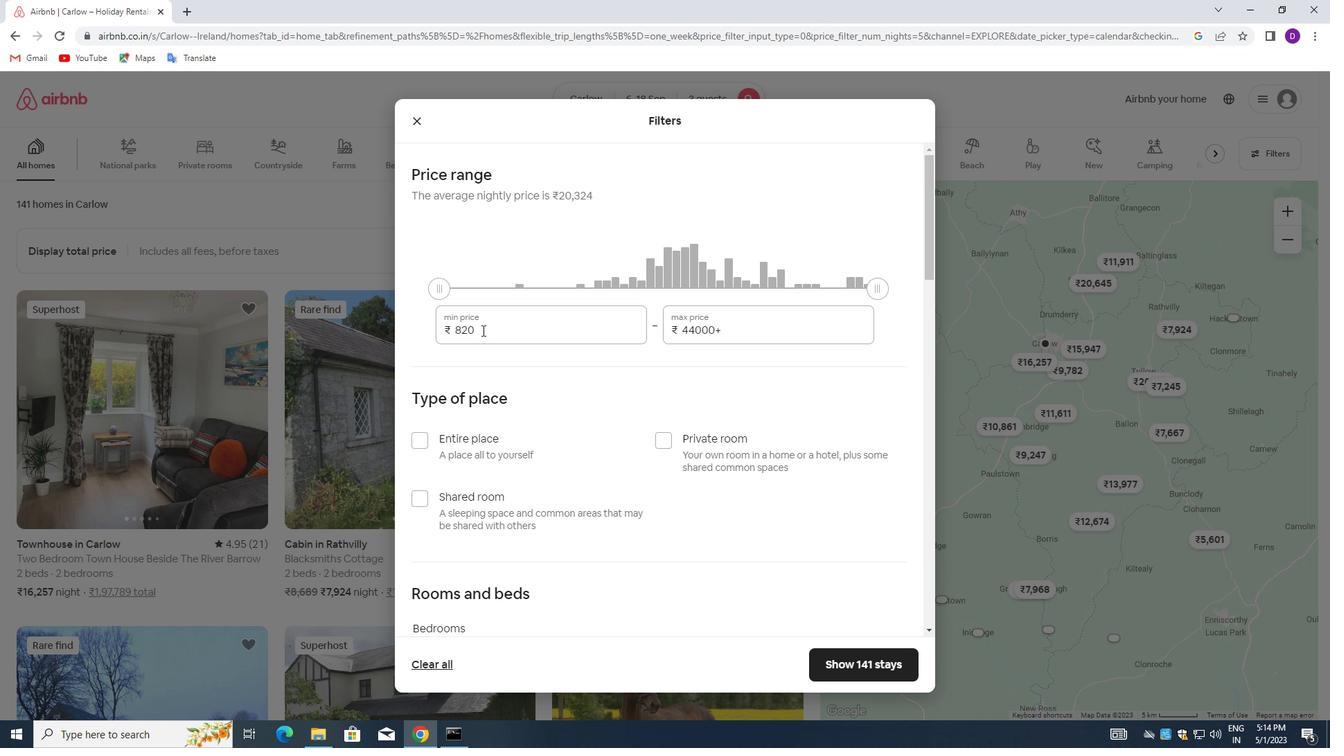
Action: Mouse pressed left at (483, 330)
Screenshot: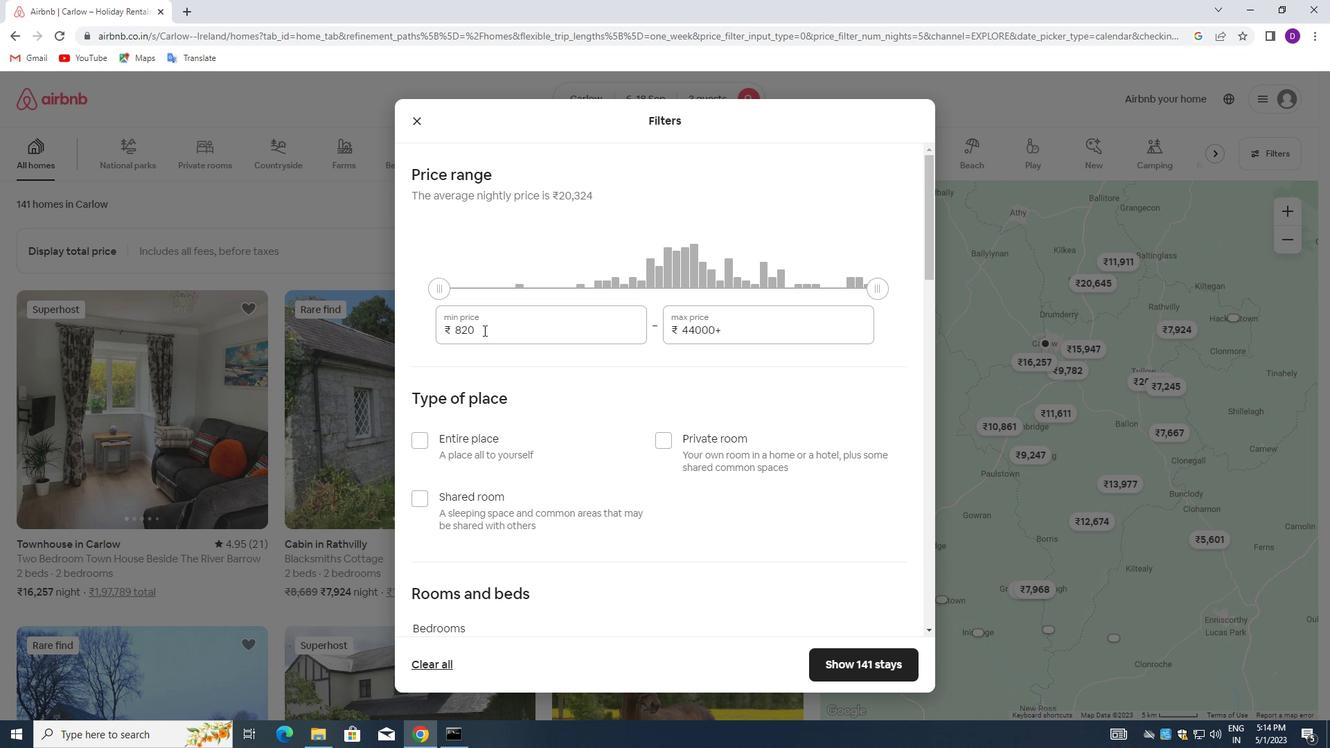 
Action: Key pressed 6000<Key.tab>12000
Screenshot: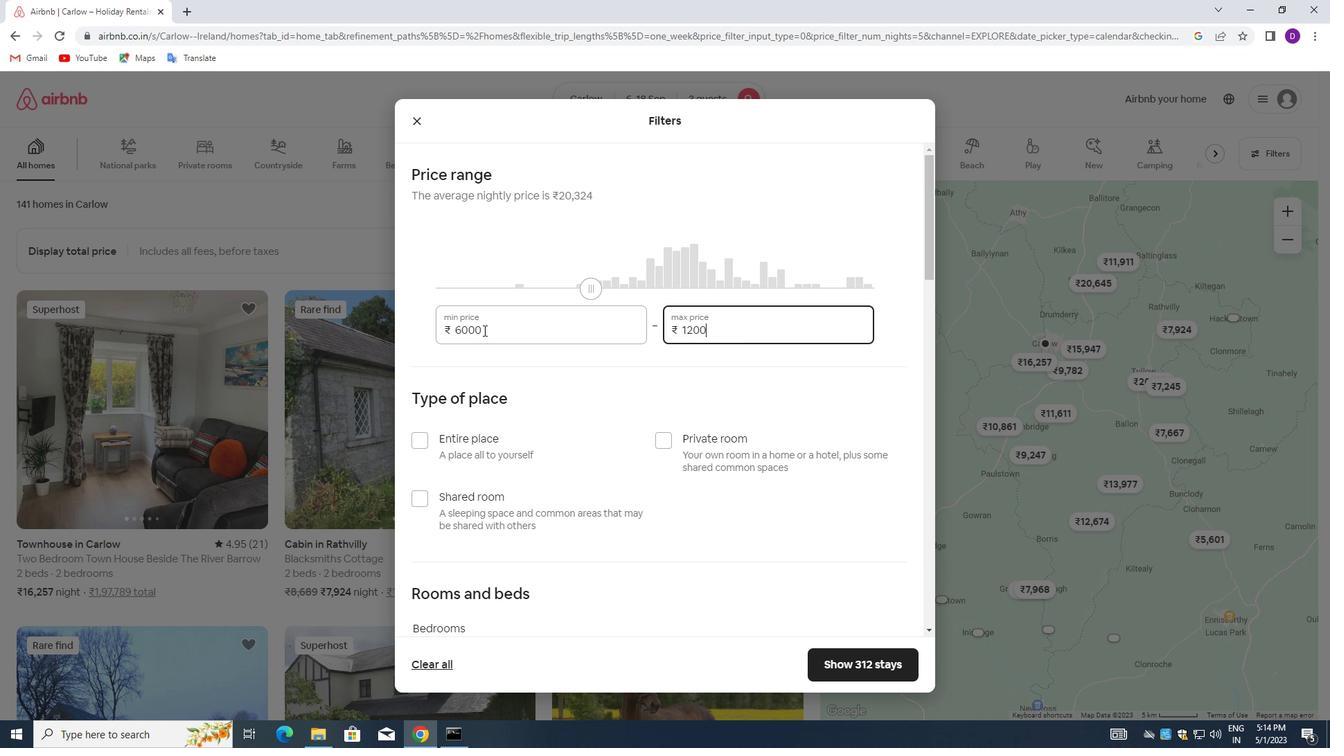 
Action: Mouse moved to (479, 338)
Screenshot: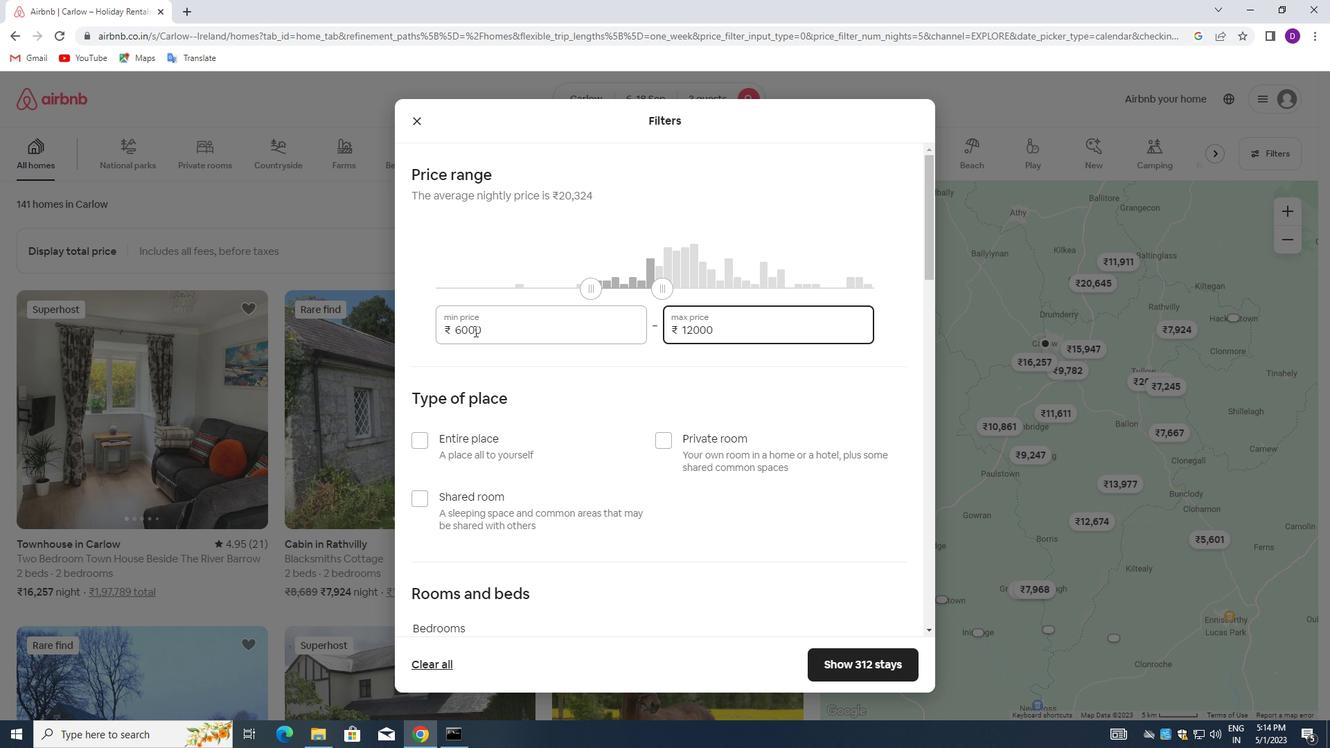 
Action: Mouse scrolled (479, 338) with delta (0, 0)
Screenshot: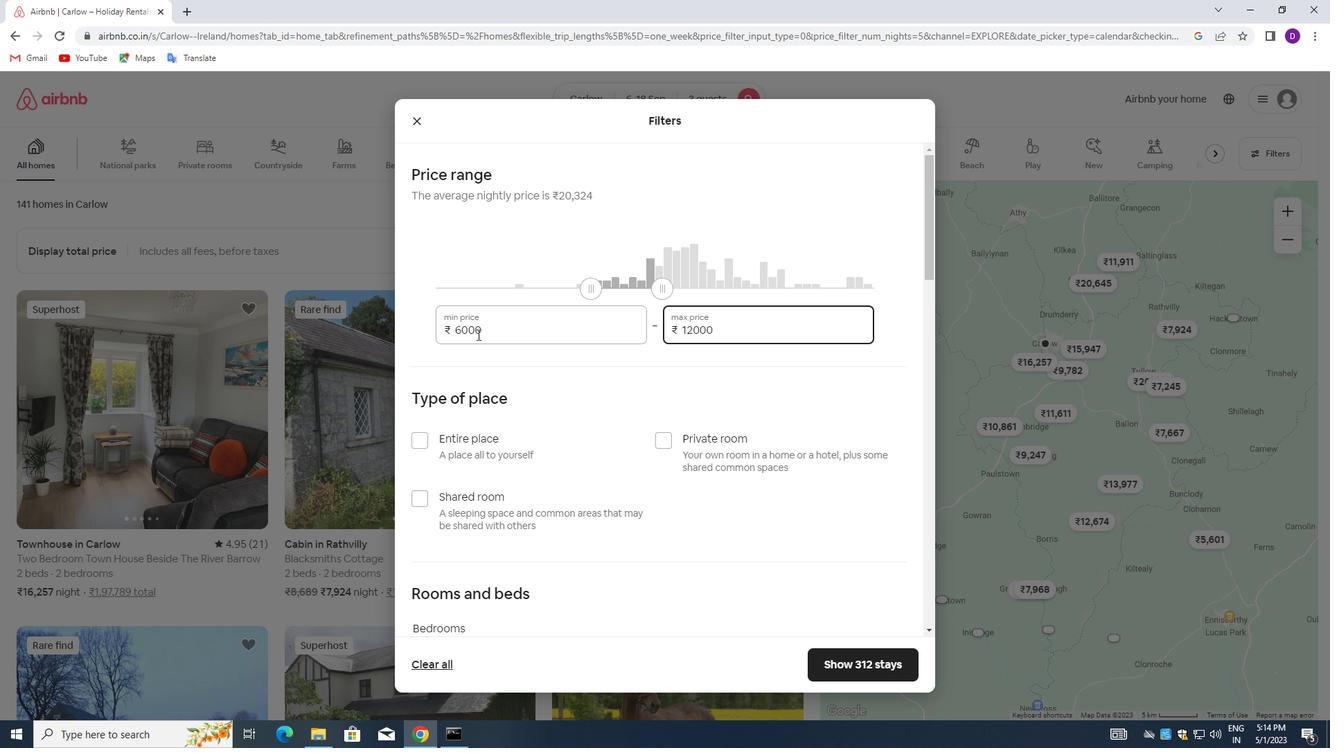 
Action: Mouse moved to (480, 339)
Screenshot: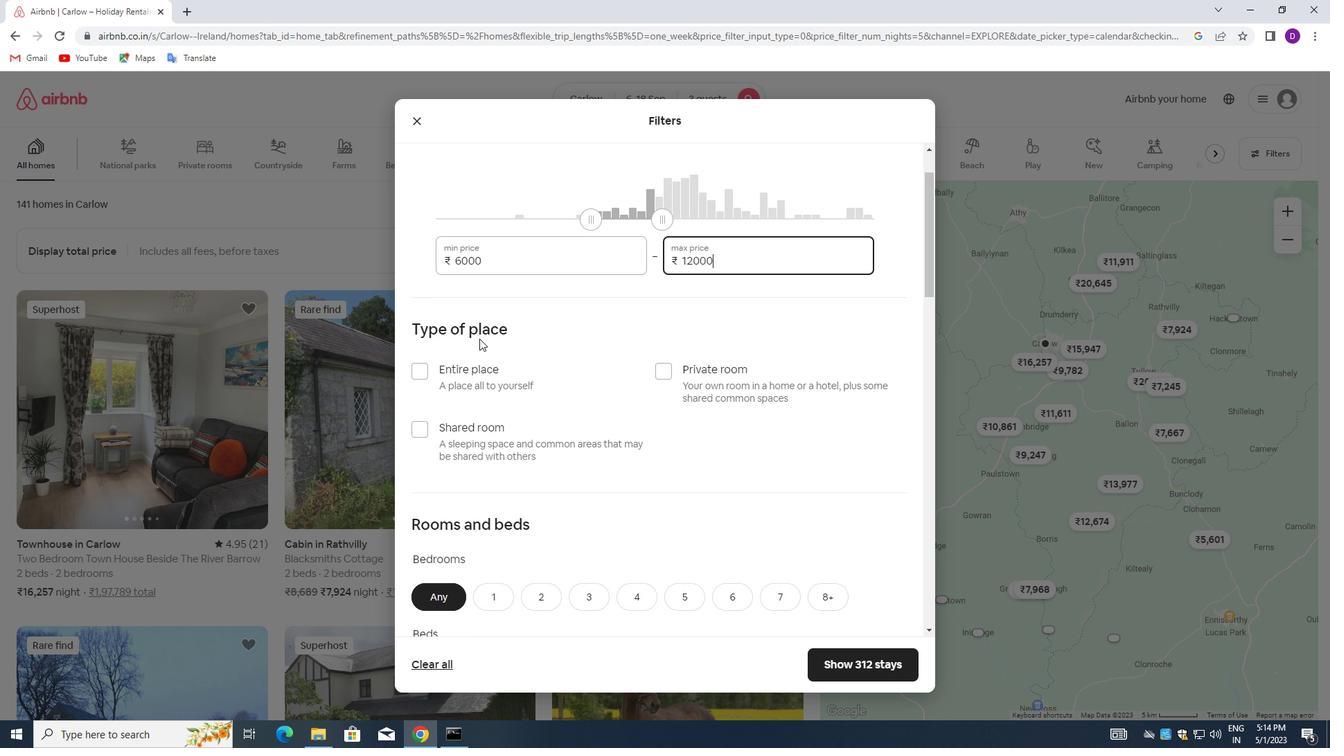 
Action: Mouse scrolled (480, 338) with delta (0, 0)
Screenshot: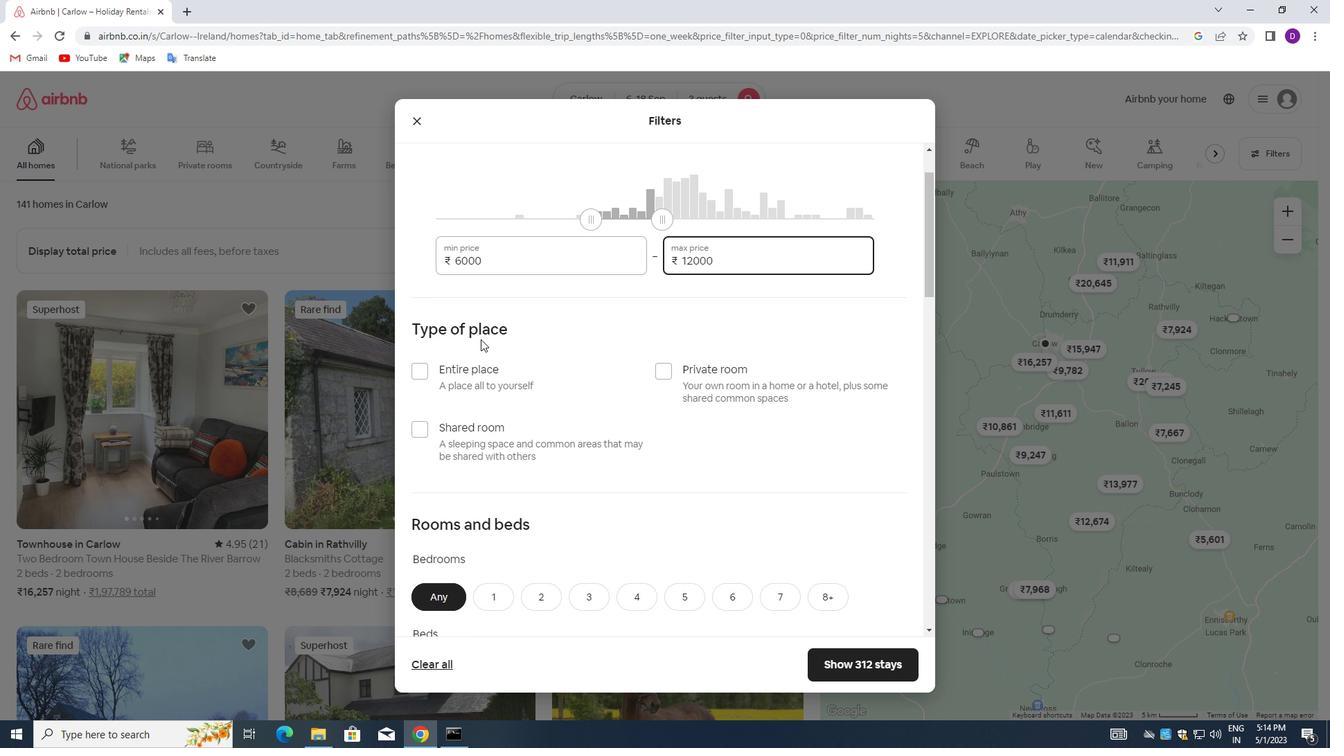 
Action: Mouse scrolled (480, 338) with delta (0, 0)
Screenshot: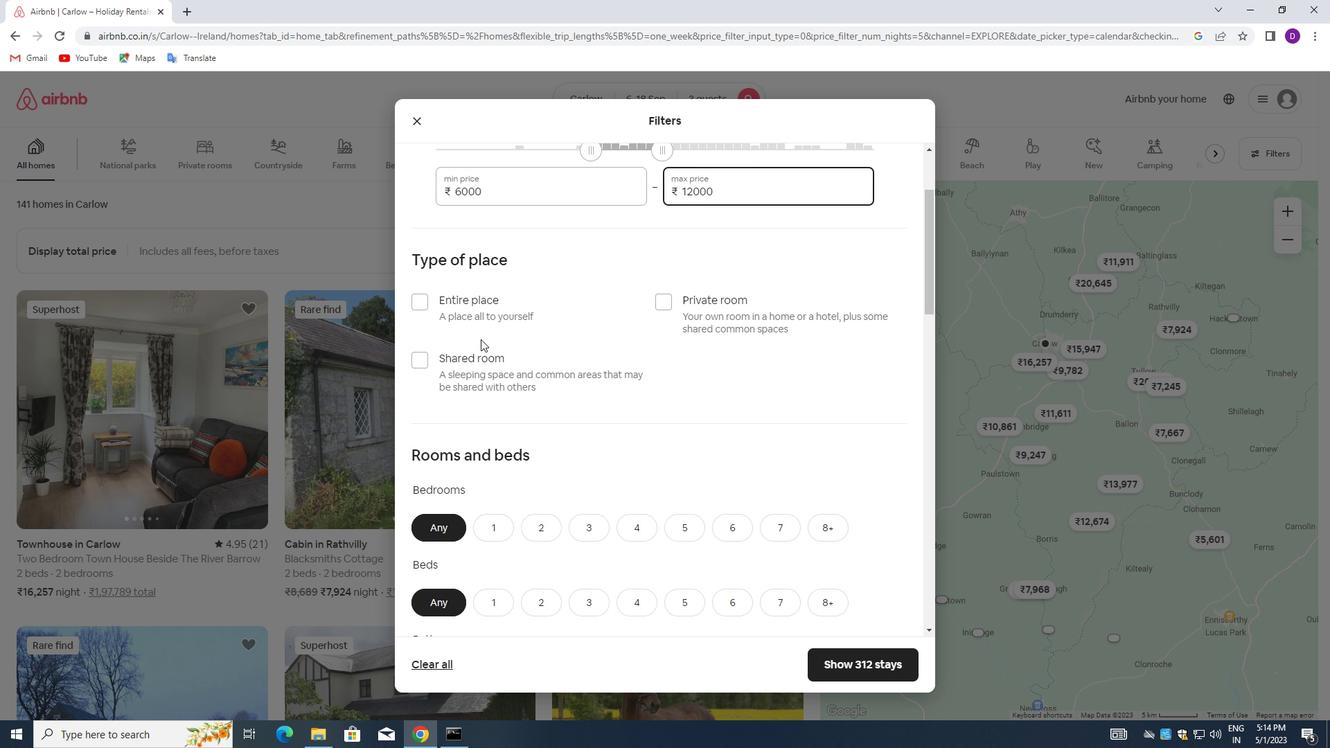 
Action: Mouse scrolled (480, 338) with delta (0, 0)
Screenshot: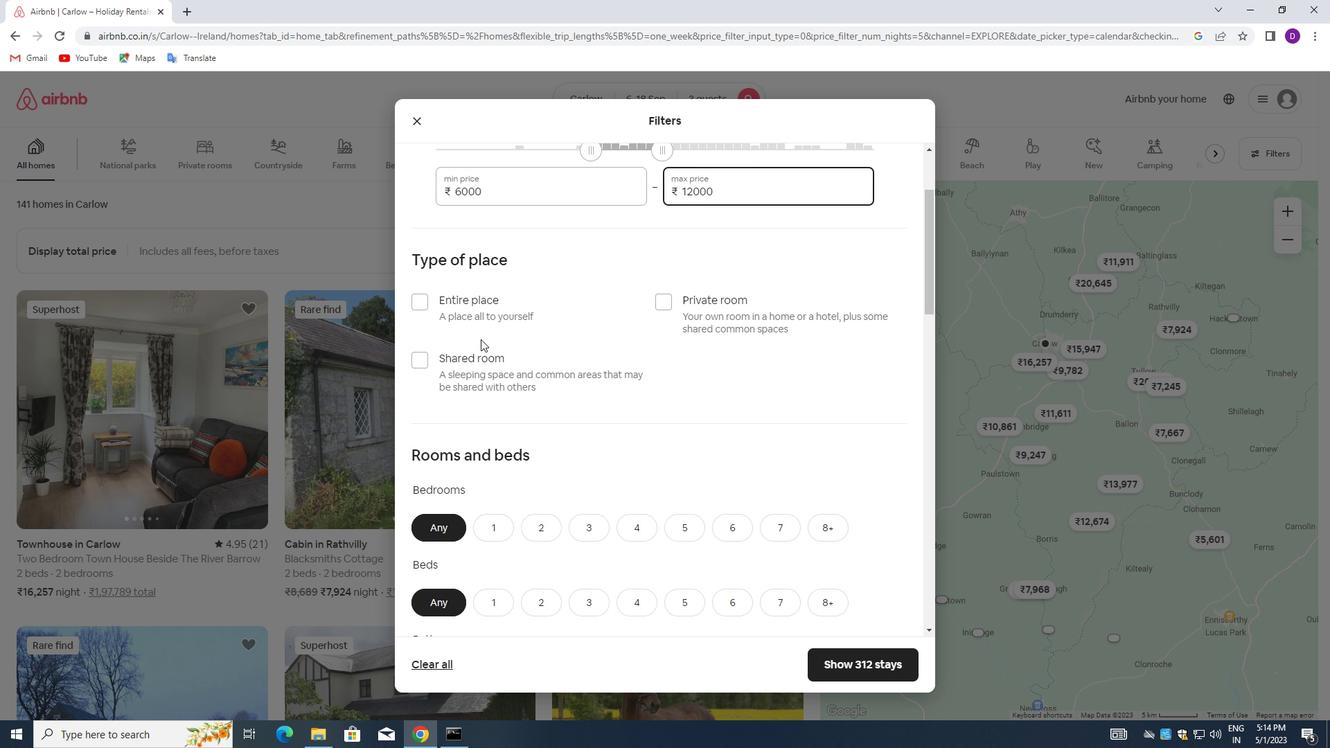 
Action: Mouse moved to (425, 164)
Screenshot: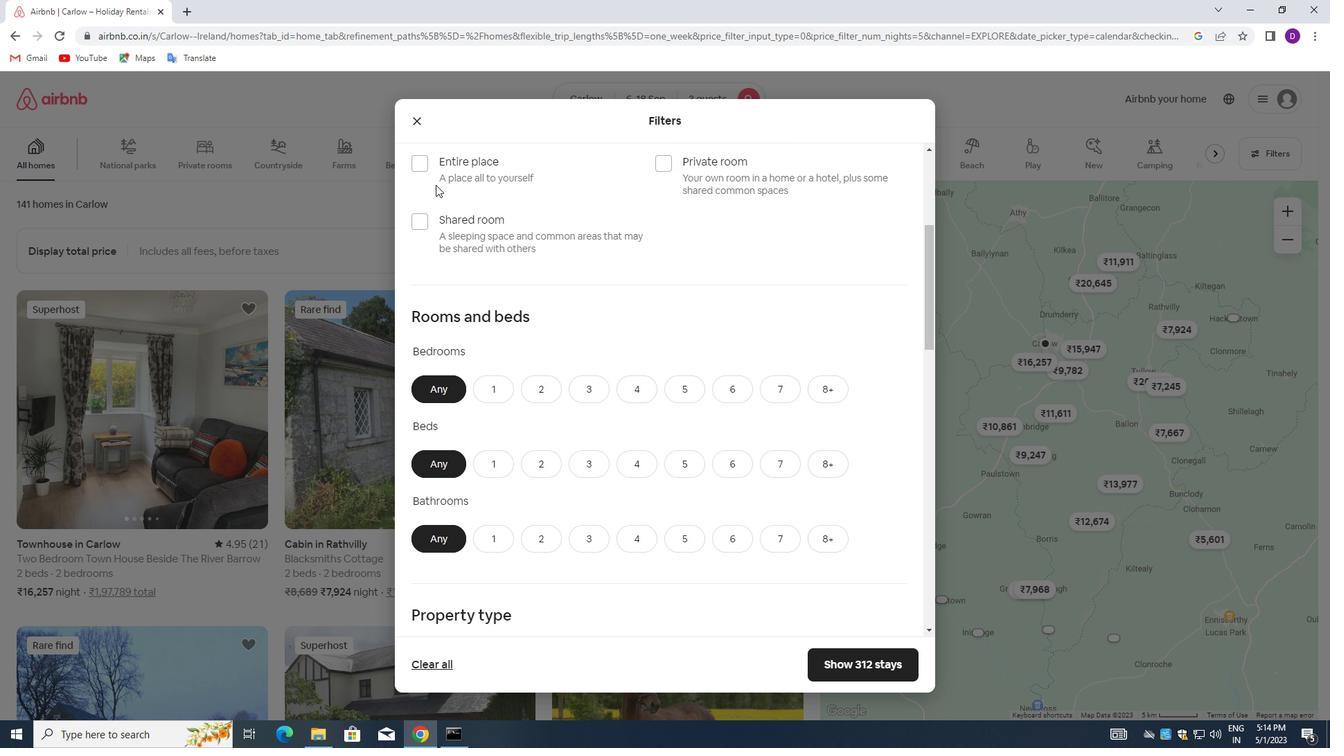 
Action: Mouse pressed left at (425, 164)
Screenshot: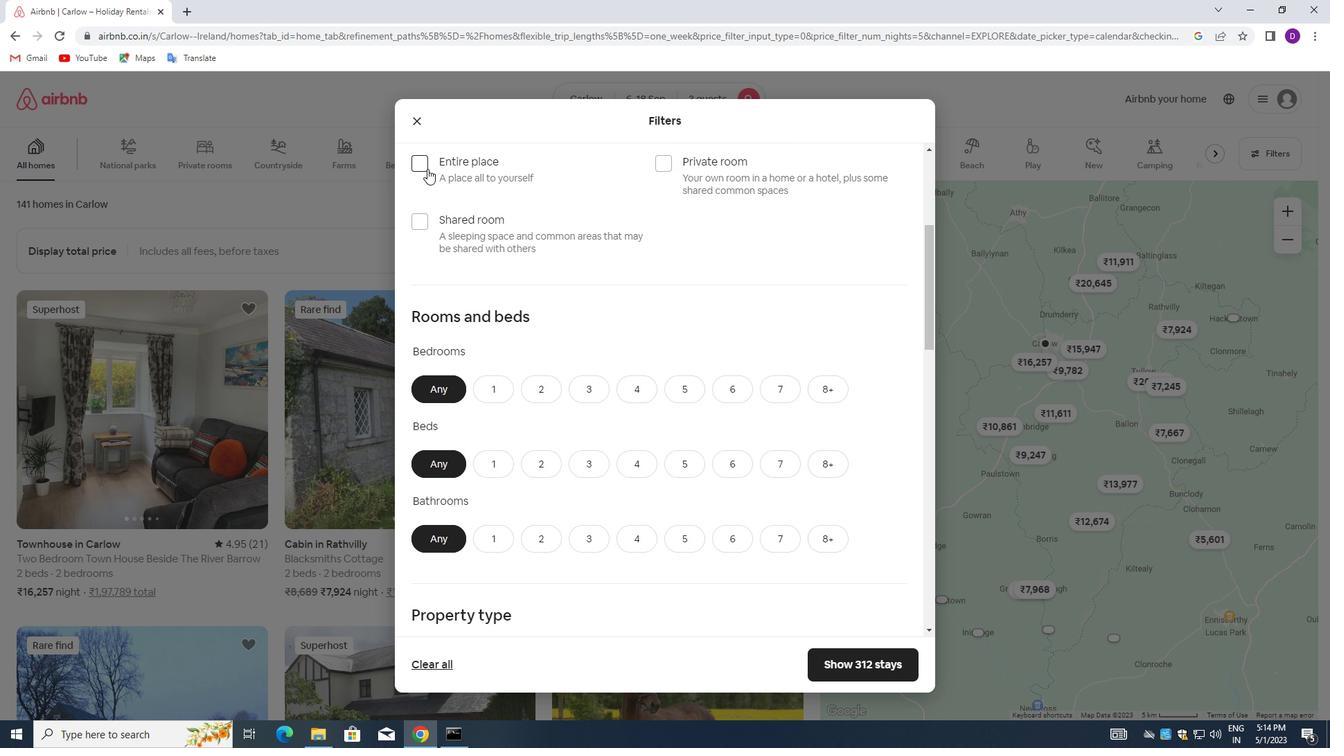 
Action: Mouse moved to (505, 288)
Screenshot: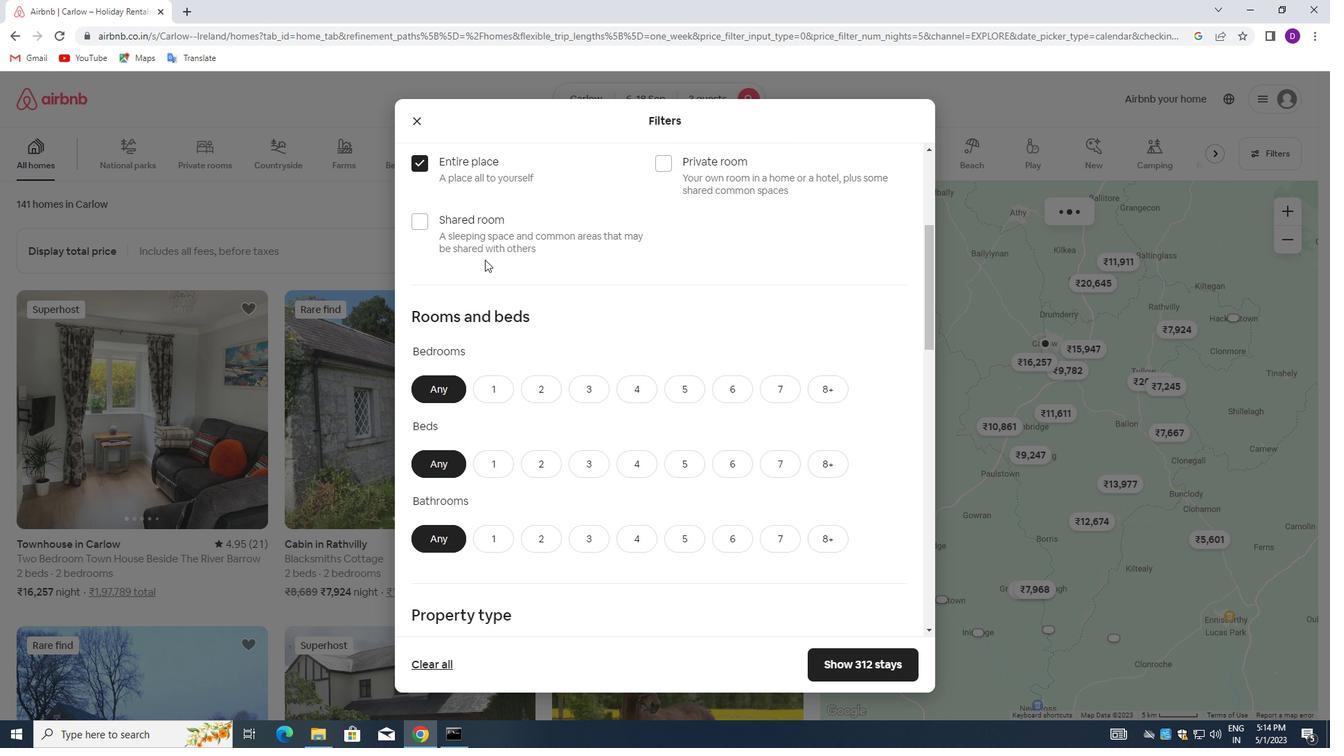 
Action: Mouse scrolled (505, 287) with delta (0, 0)
Screenshot: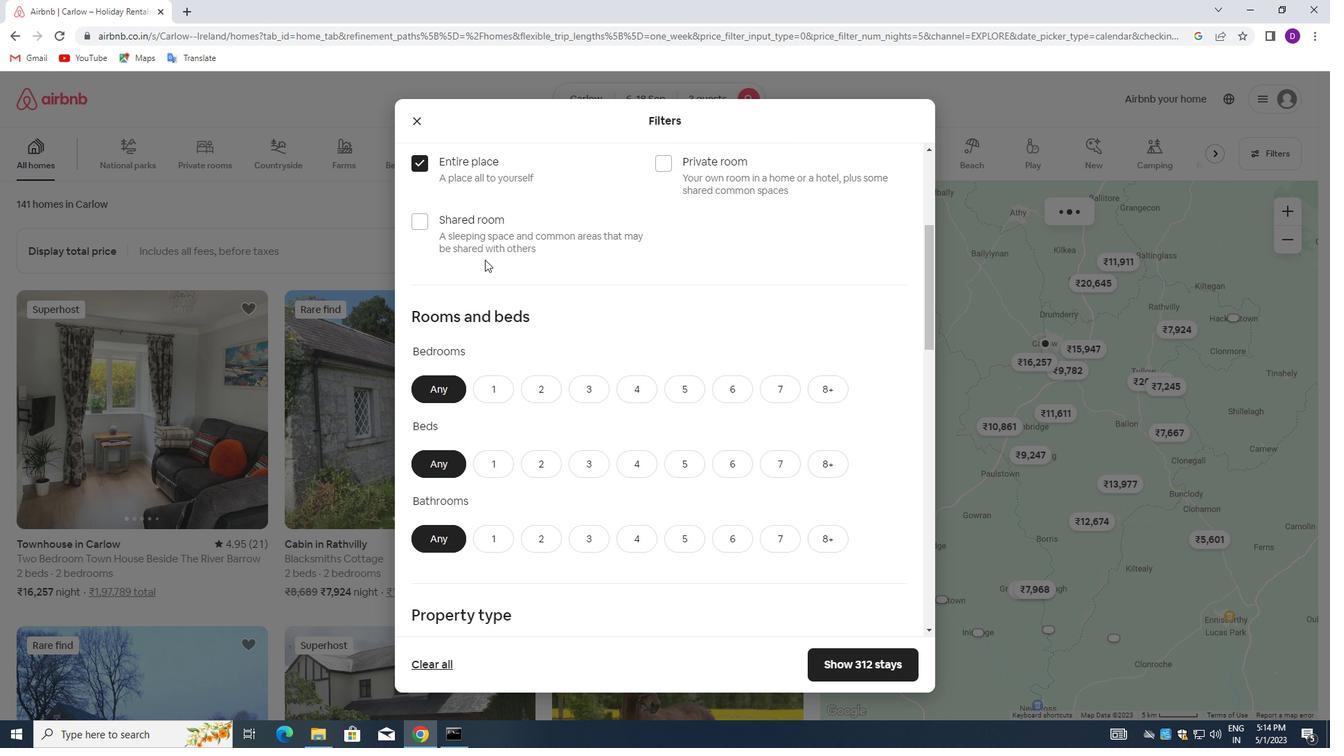 
Action: Mouse moved to (540, 320)
Screenshot: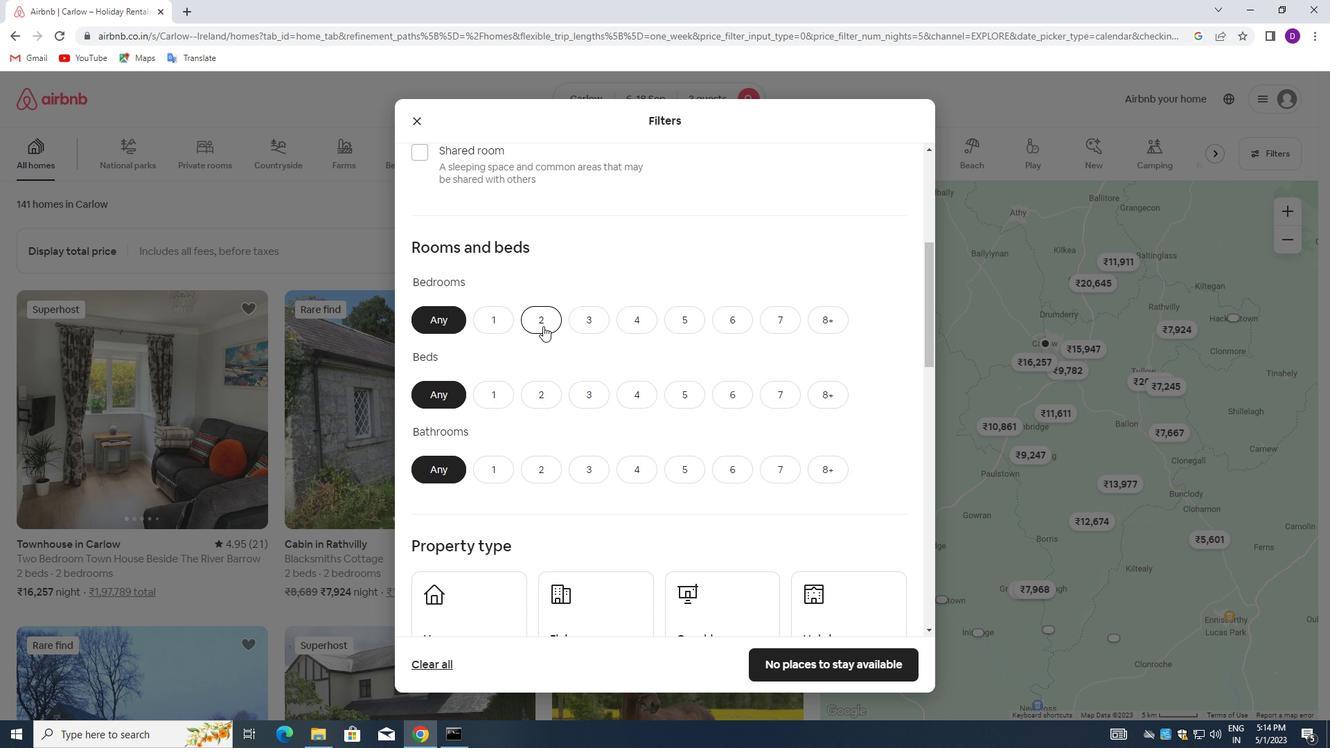 
Action: Mouse pressed left at (540, 320)
Screenshot: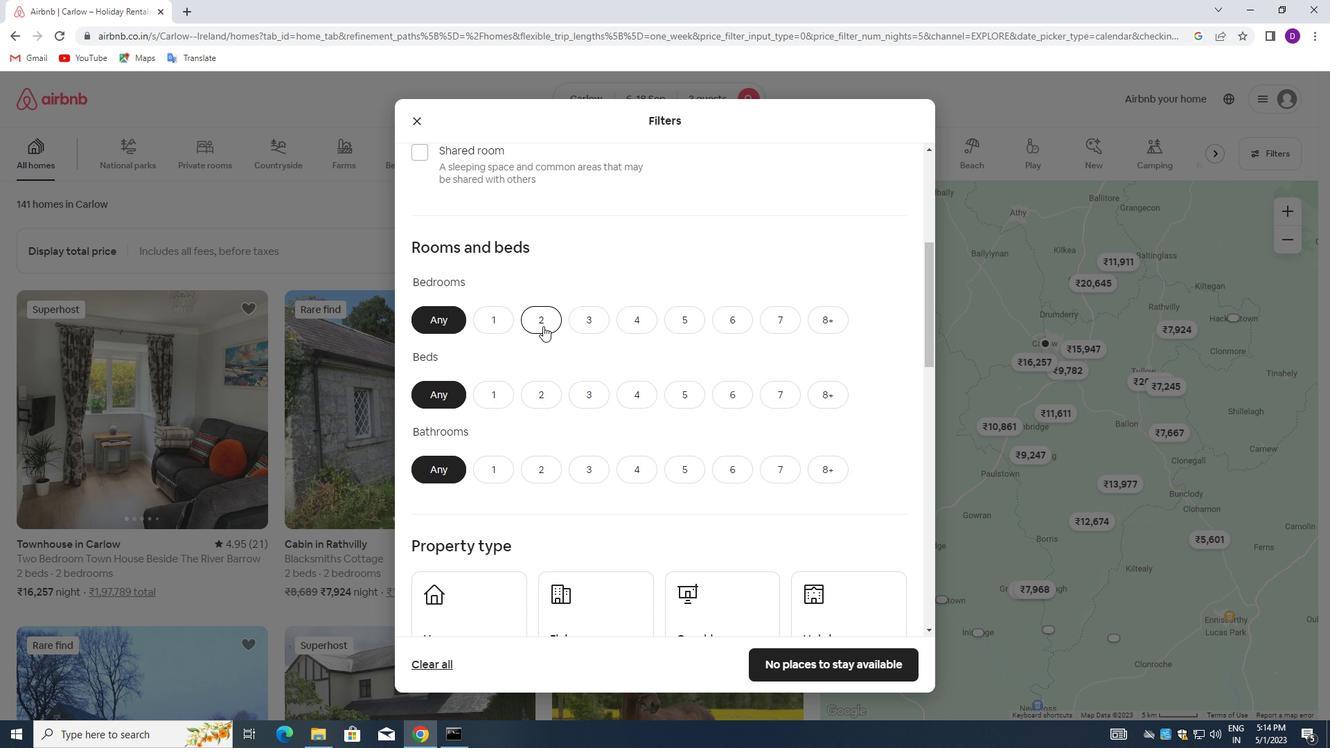
Action: Mouse moved to (538, 395)
Screenshot: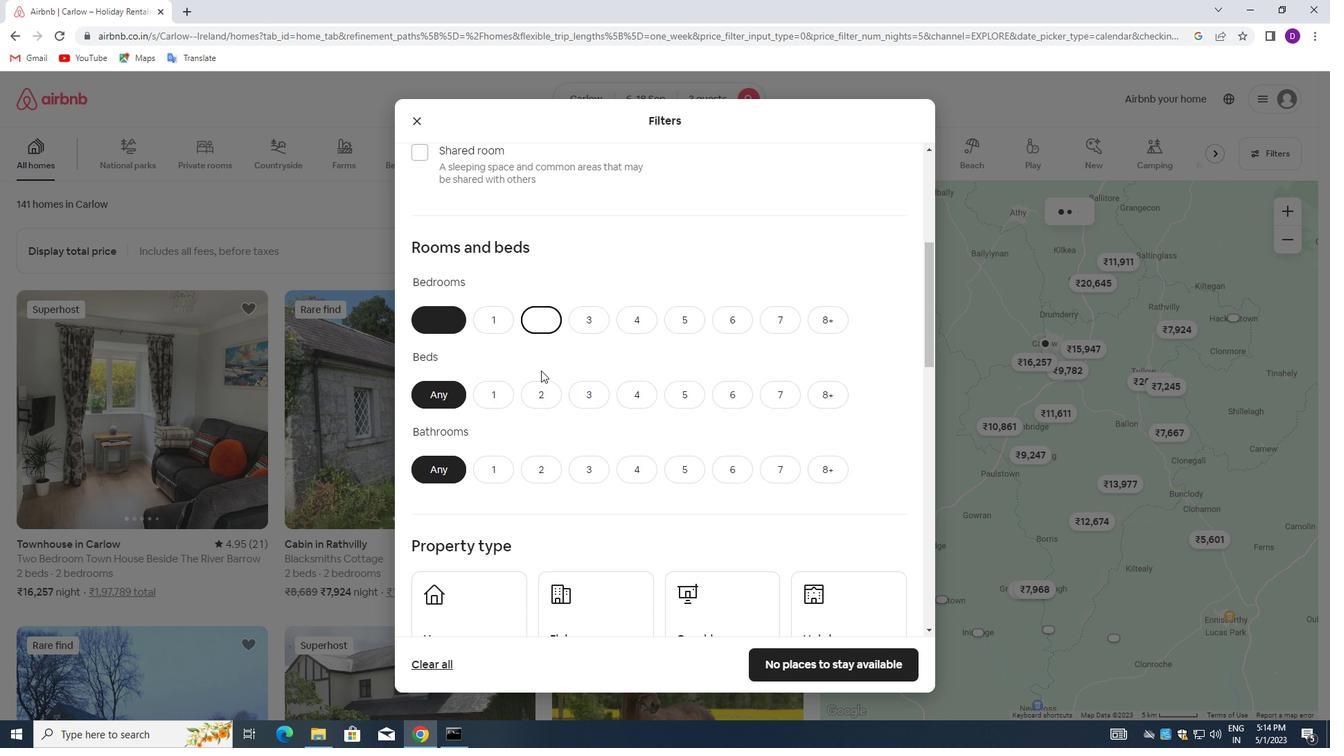 
Action: Mouse pressed left at (538, 395)
Screenshot: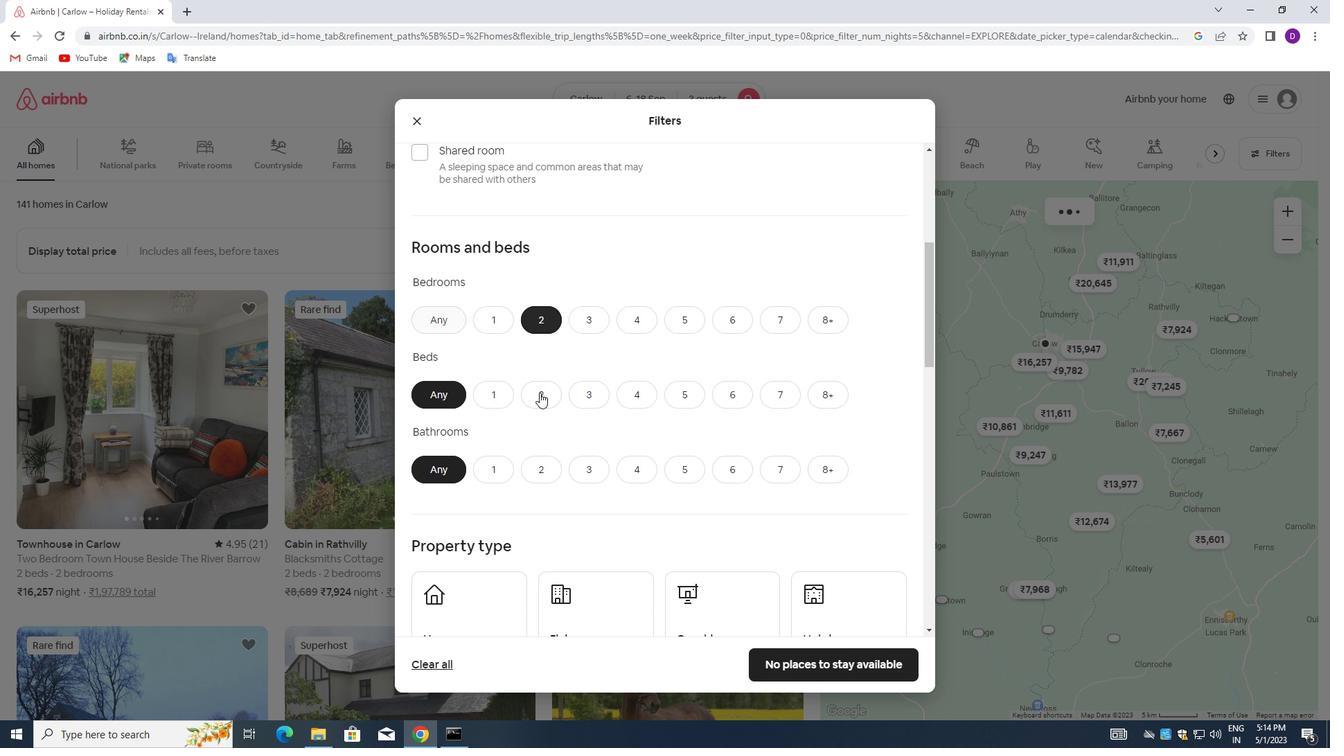 
Action: Mouse moved to (540, 467)
Screenshot: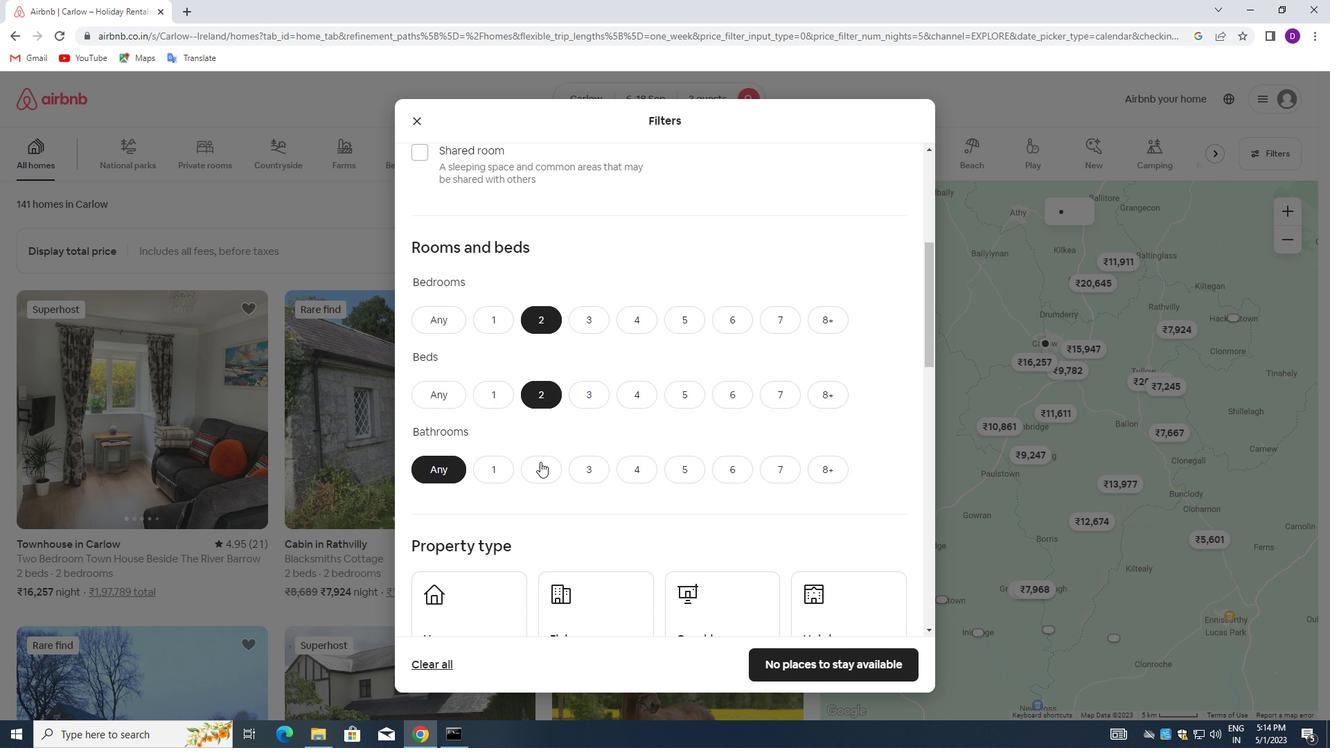 
Action: Mouse pressed left at (540, 467)
Screenshot: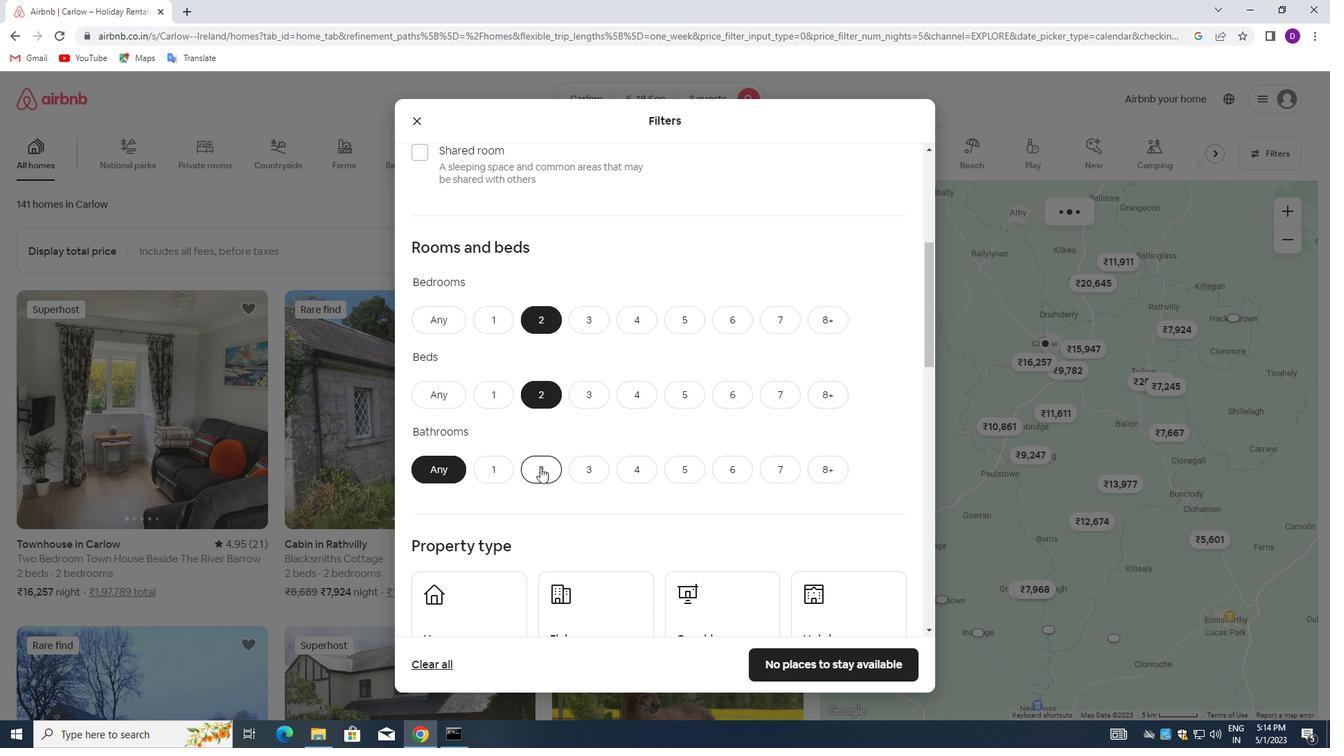 
Action: Mouse moved to (552, 344)
Screenshot: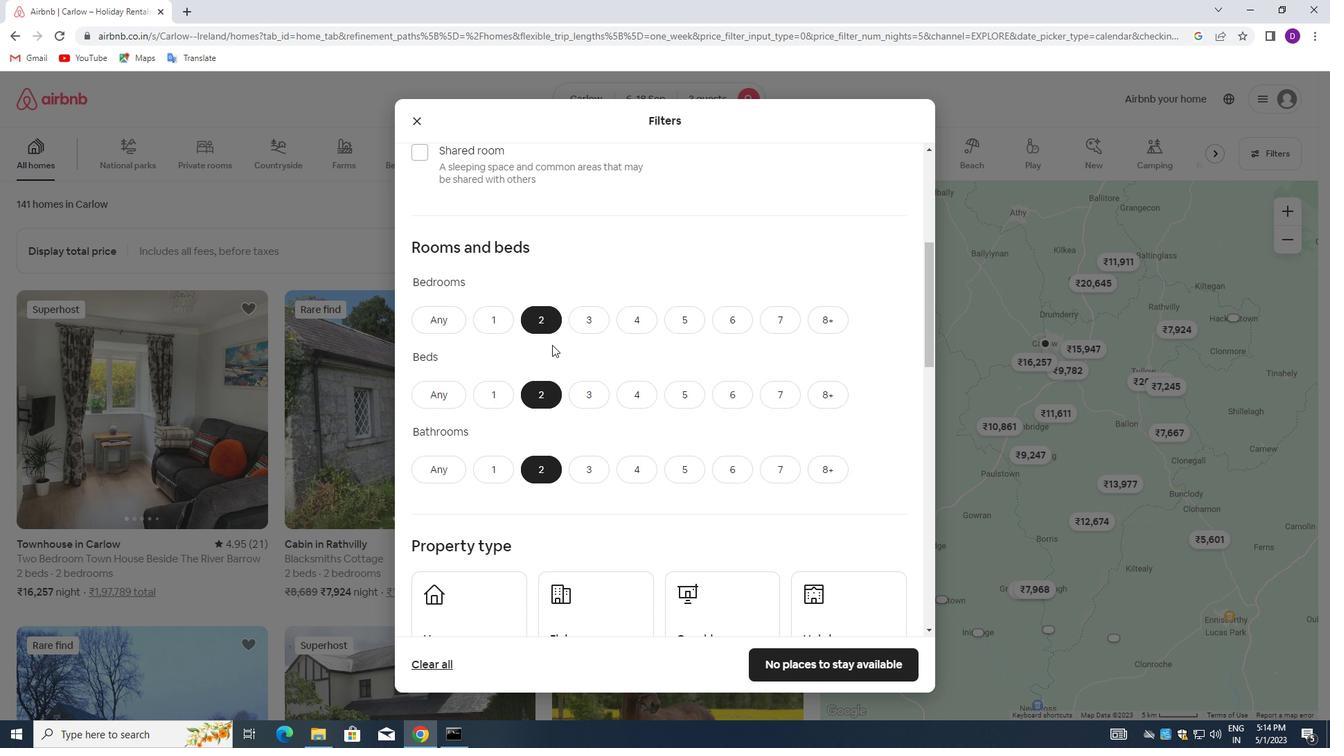 
Action: Mouse scrolled (552, 344) with delta (0, 0)
Screenshot: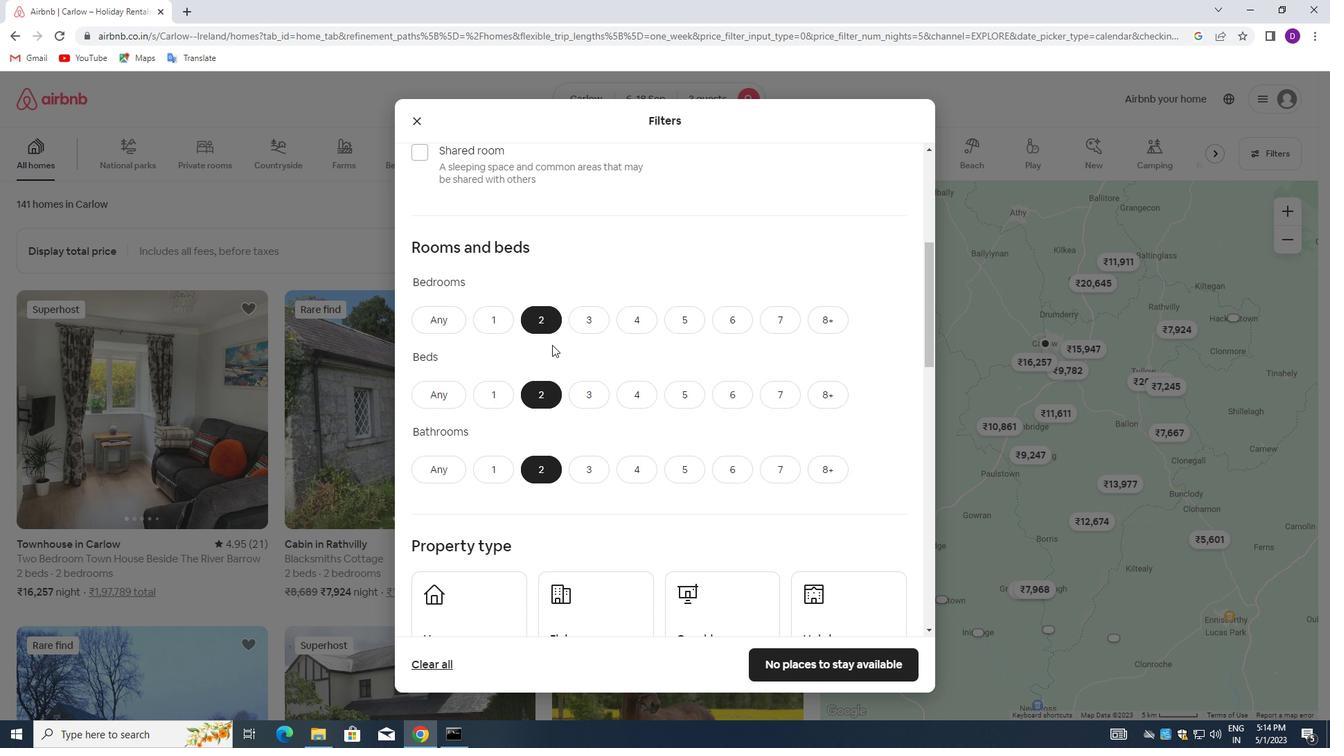 
Action: Mouse moved to (553, 344)
Screenshot: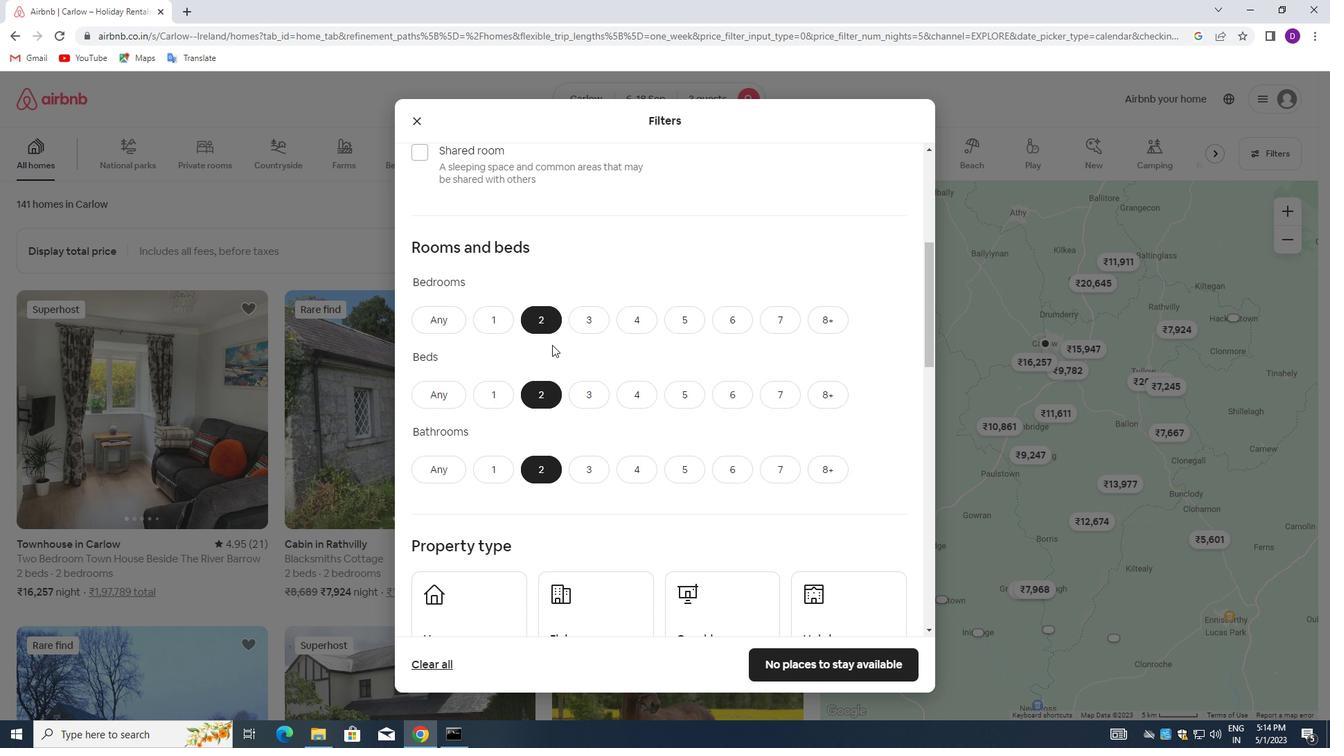 
Action: Mouse scrolled (553, 344) with delta (0, 0)
Screenshot: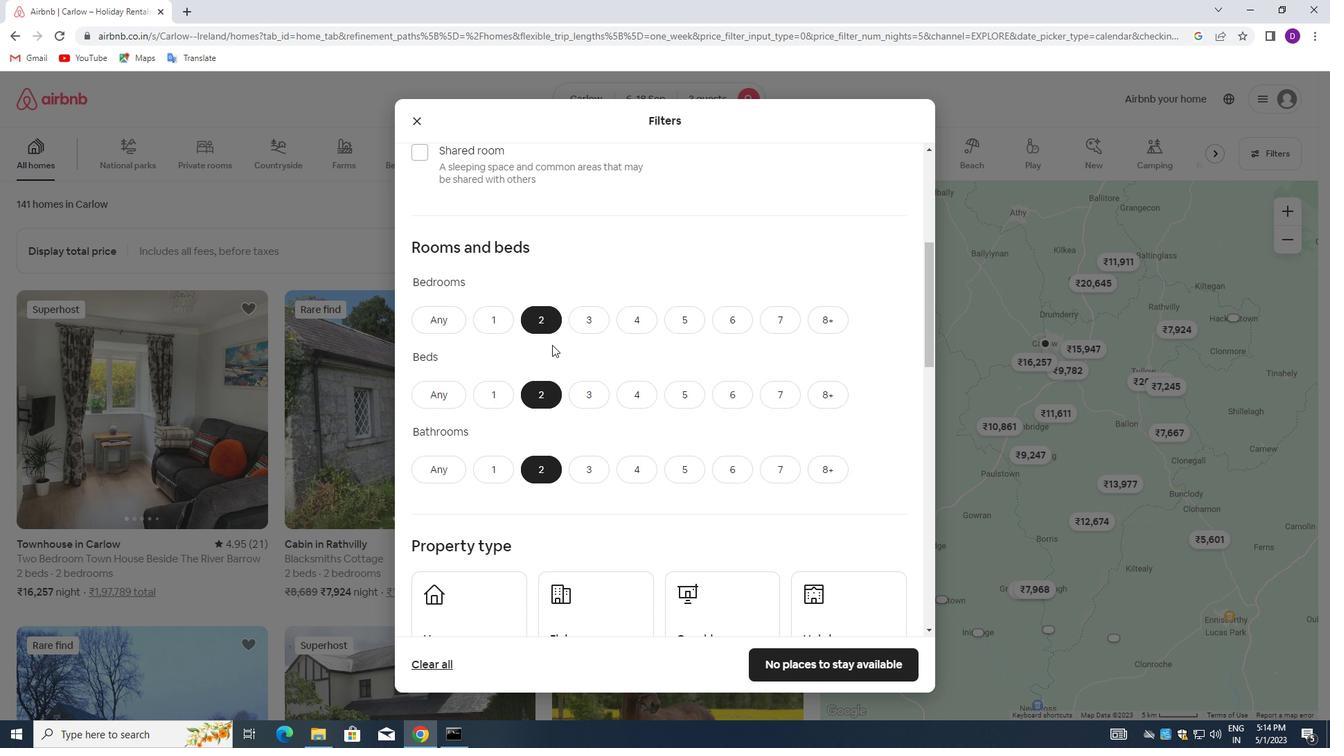 
Action: Mouse moved to (550, 344)
Screenshot: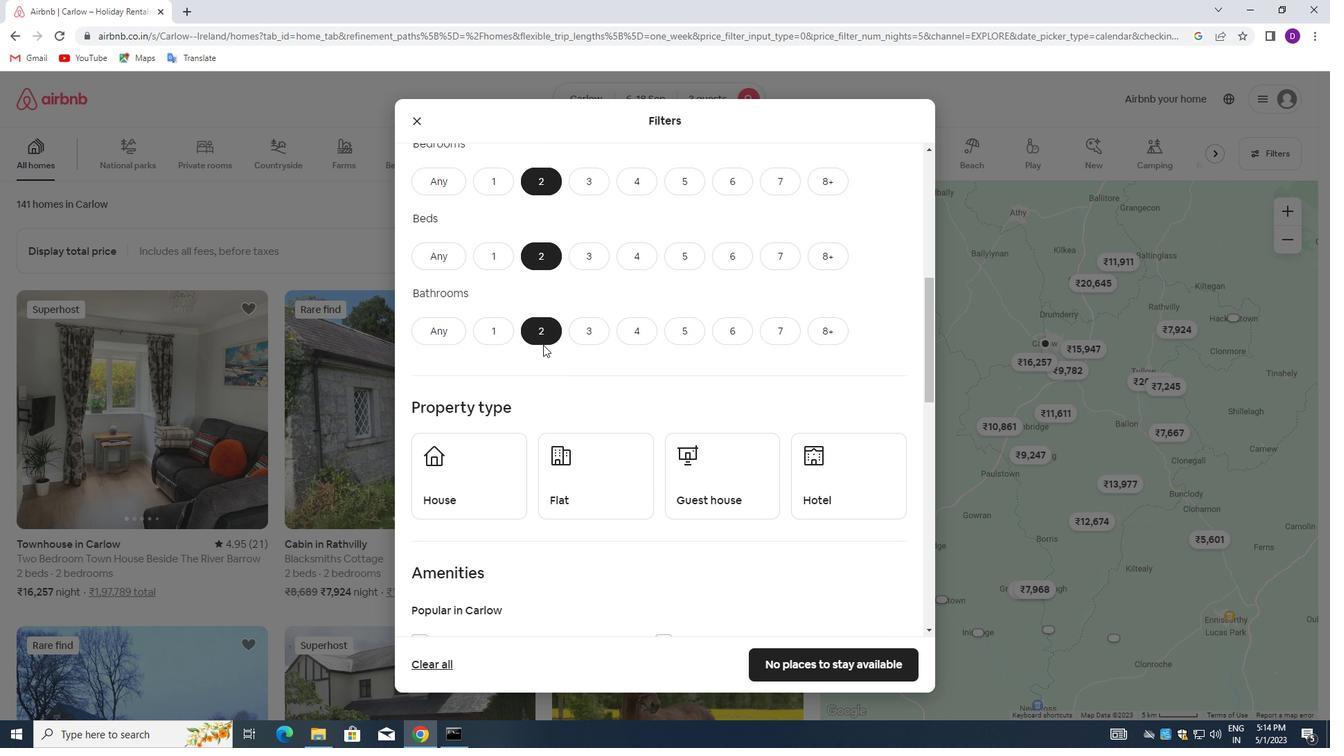 
Action: Mouse scrolled (550, 344) with delta (0, 0)
Screenshot: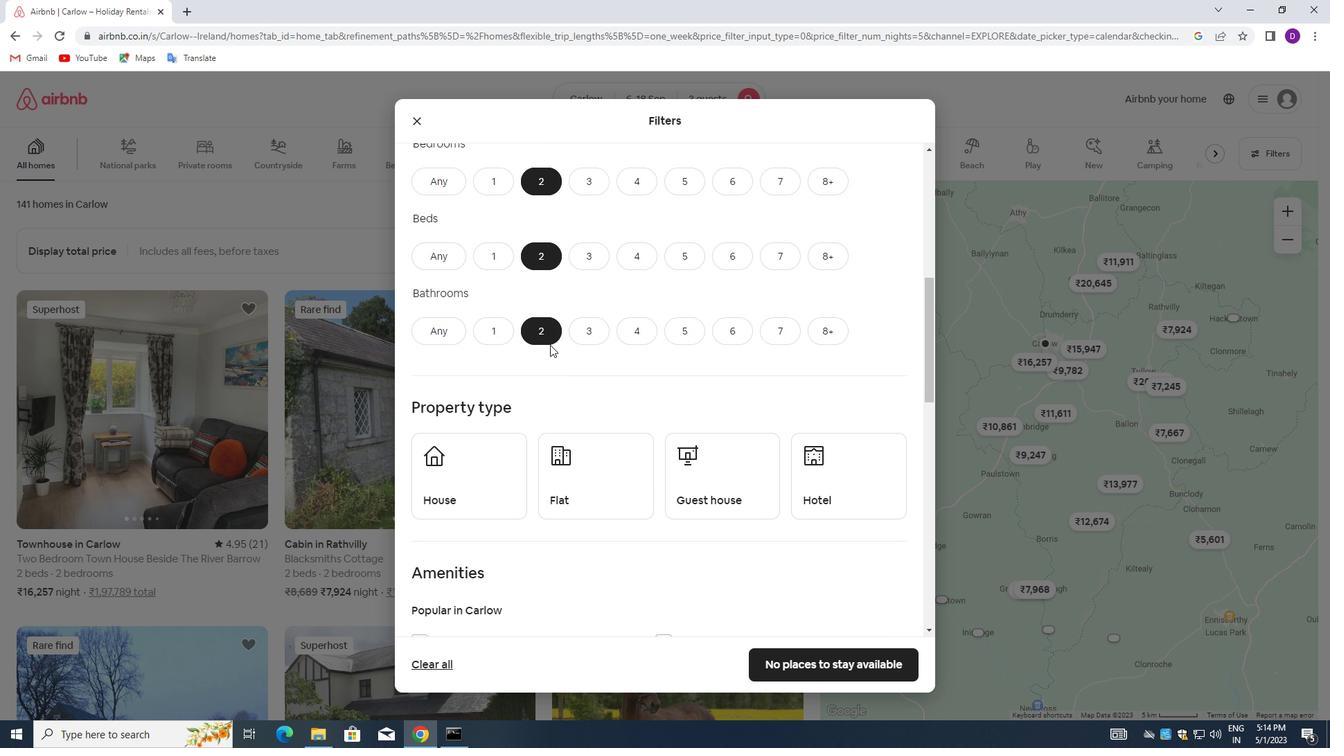 
Action: Mouse moved to (466, 376)
Screenshot: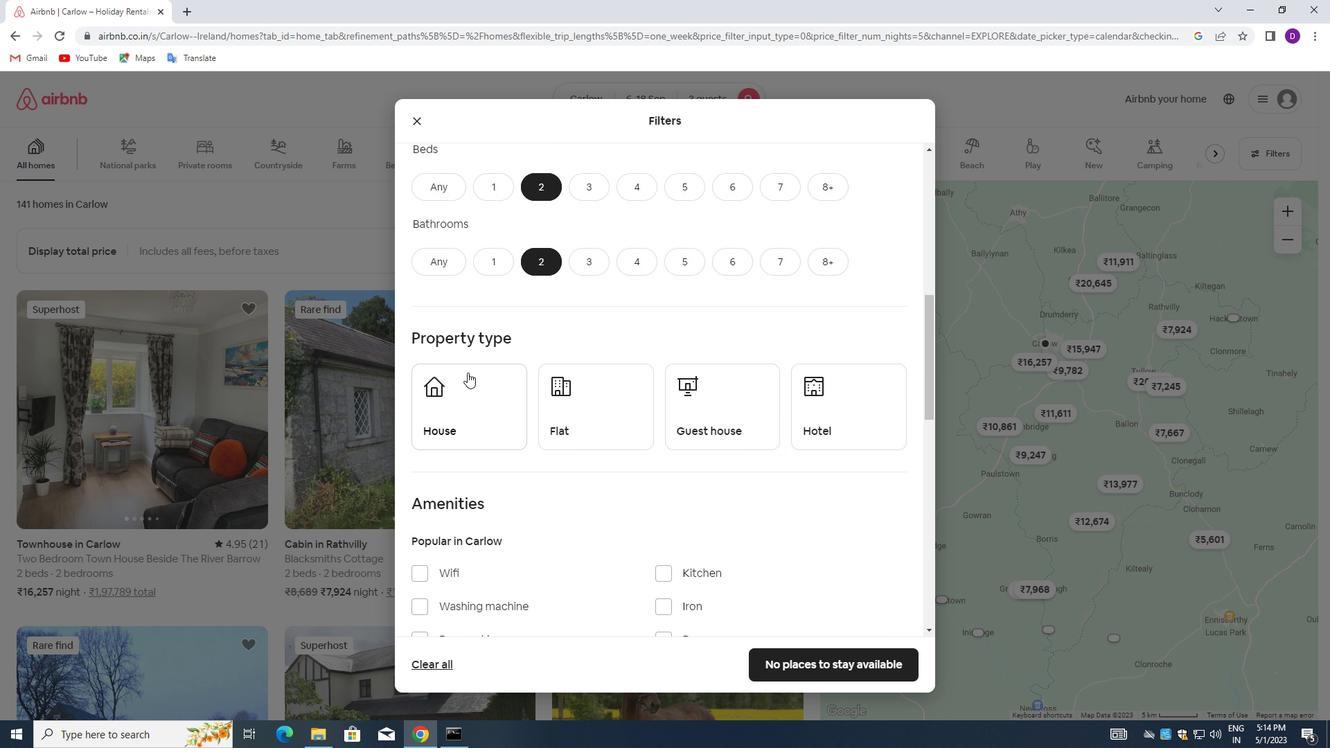 
Action: Mouse pressed left at (466, 376)
Screenshot: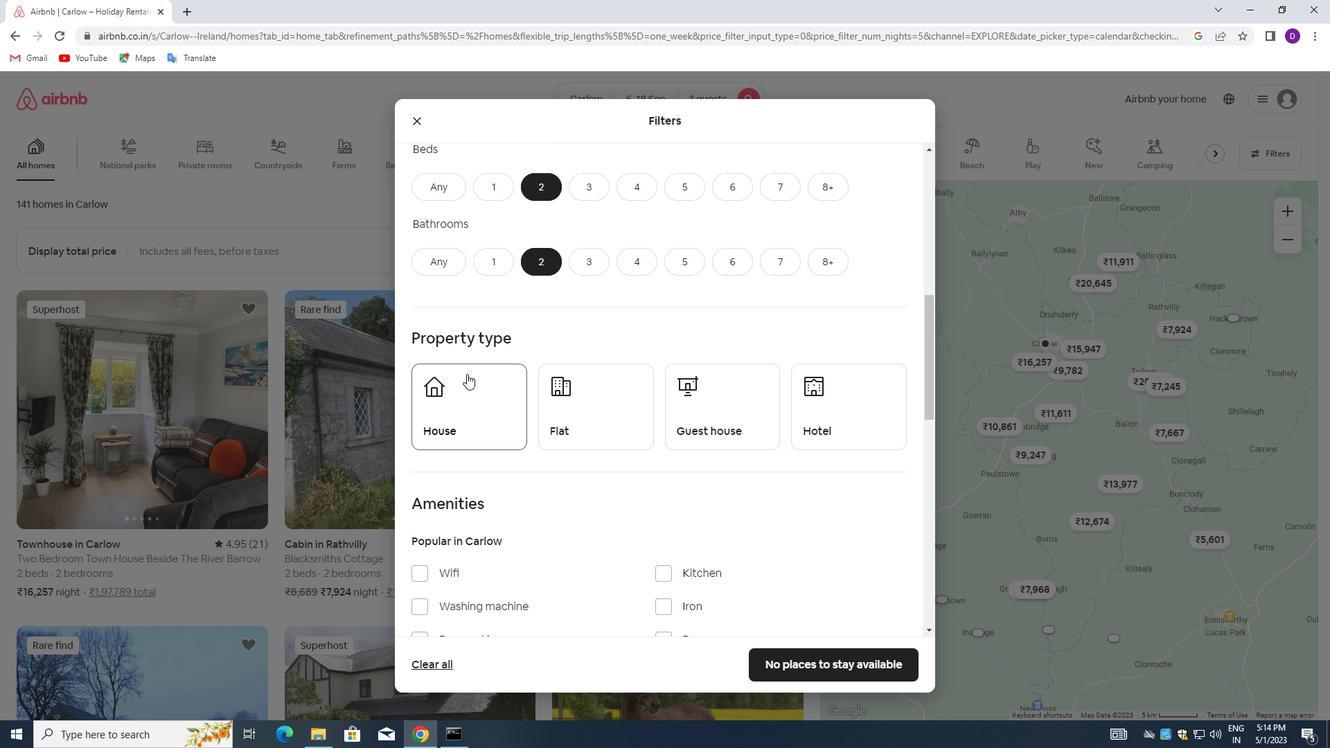 
Action: Mouse moved to (572, 408)
Screenshot: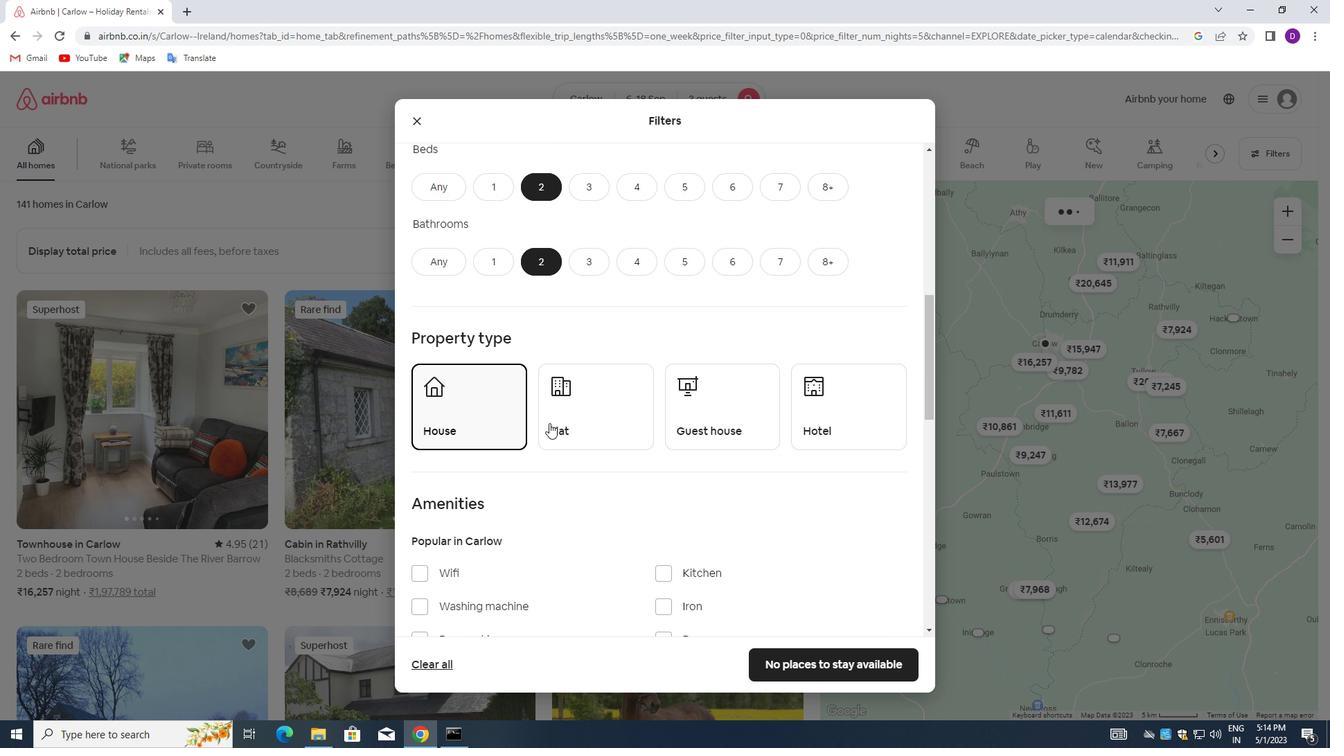
Action: Mouse pressed left at (572, 408)
Screenshot: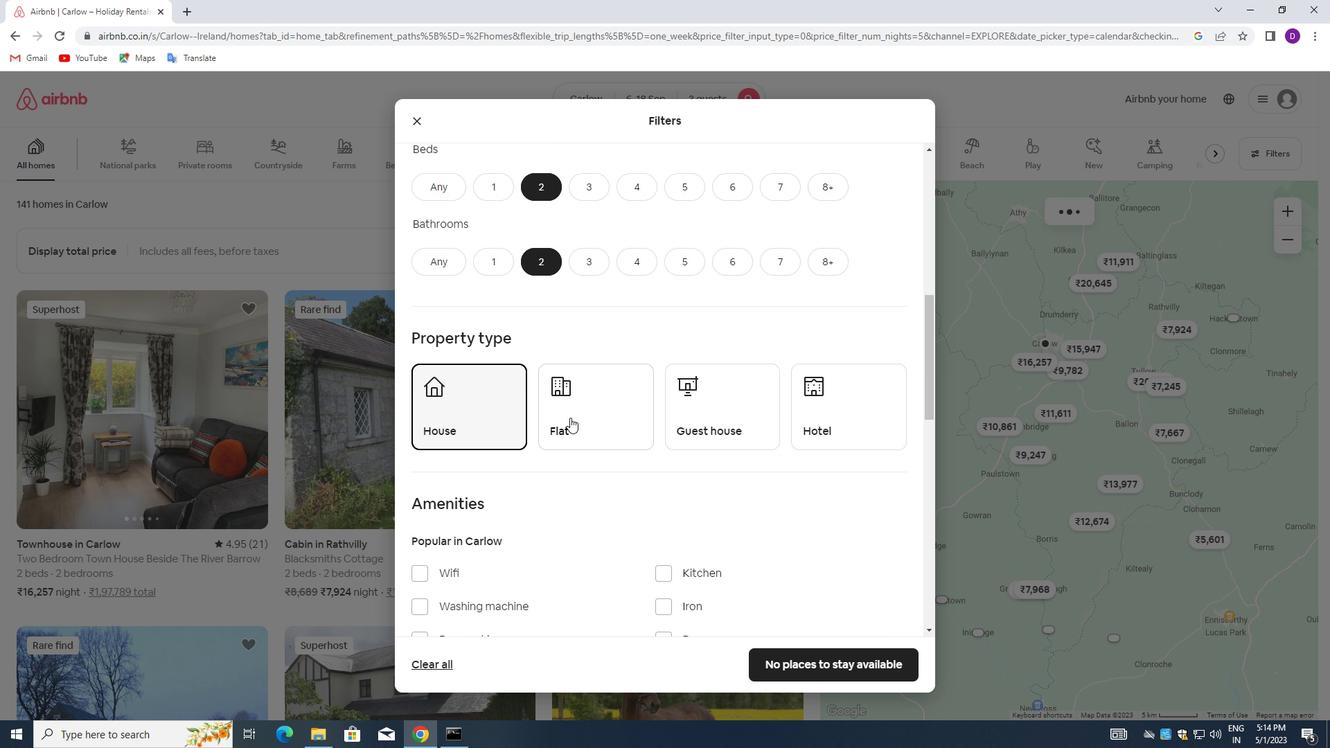 
Action: Mouse moved to (673, 408)
Screenshot: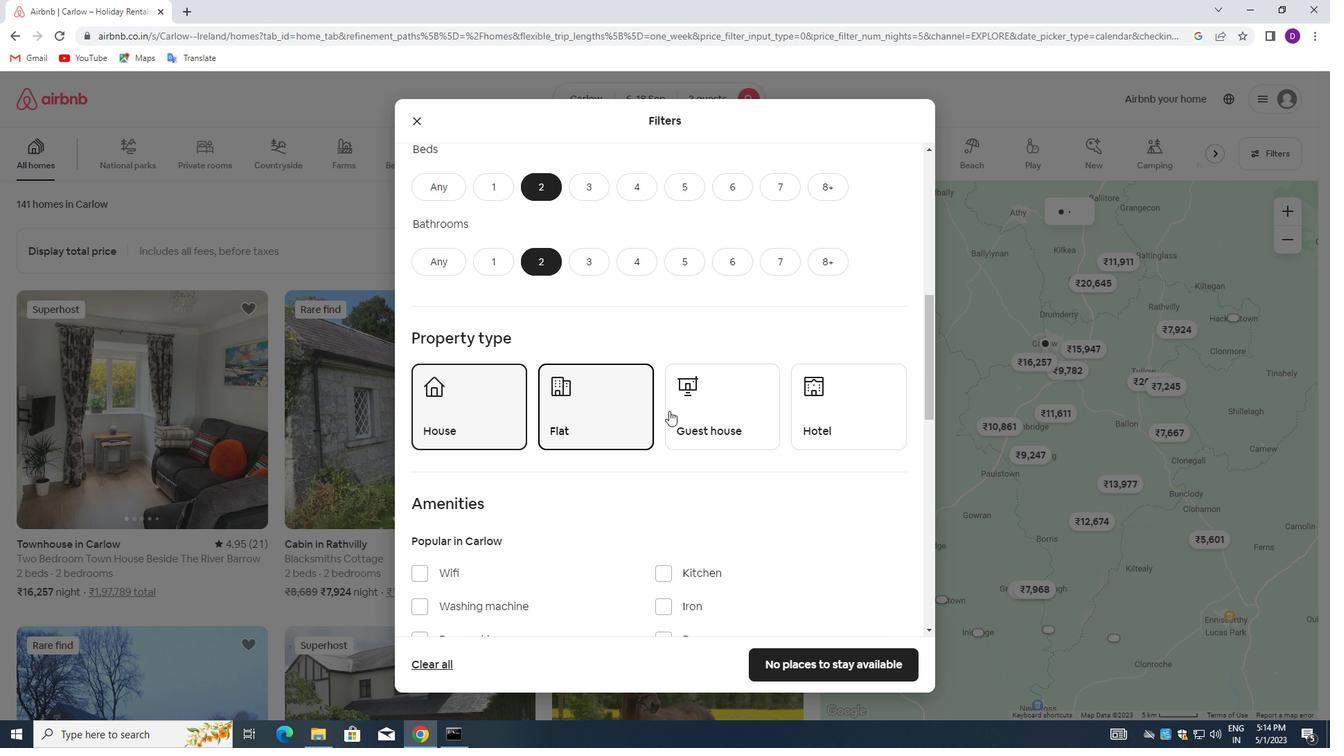 
Action: Mouse pressed left at (673, 408)
Screenshot: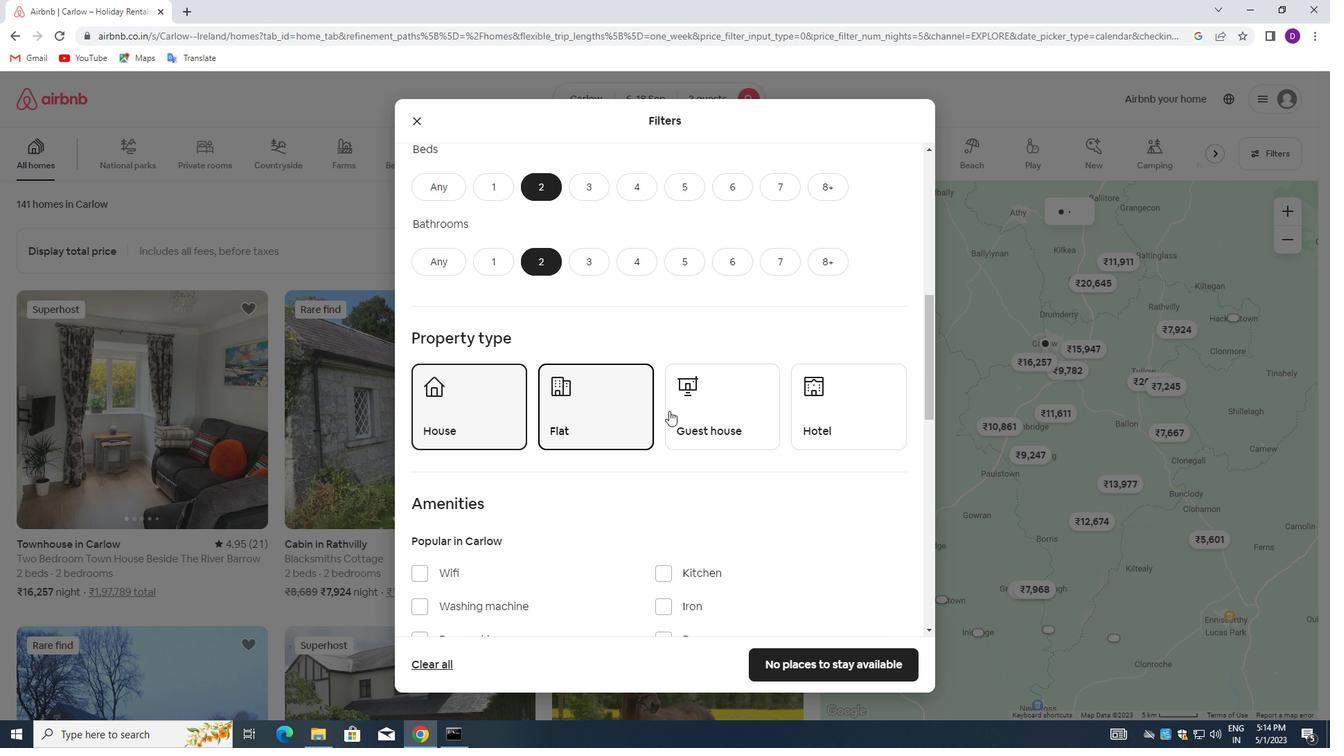 
Action: Mouse moved to (854, 409)
Screenshot: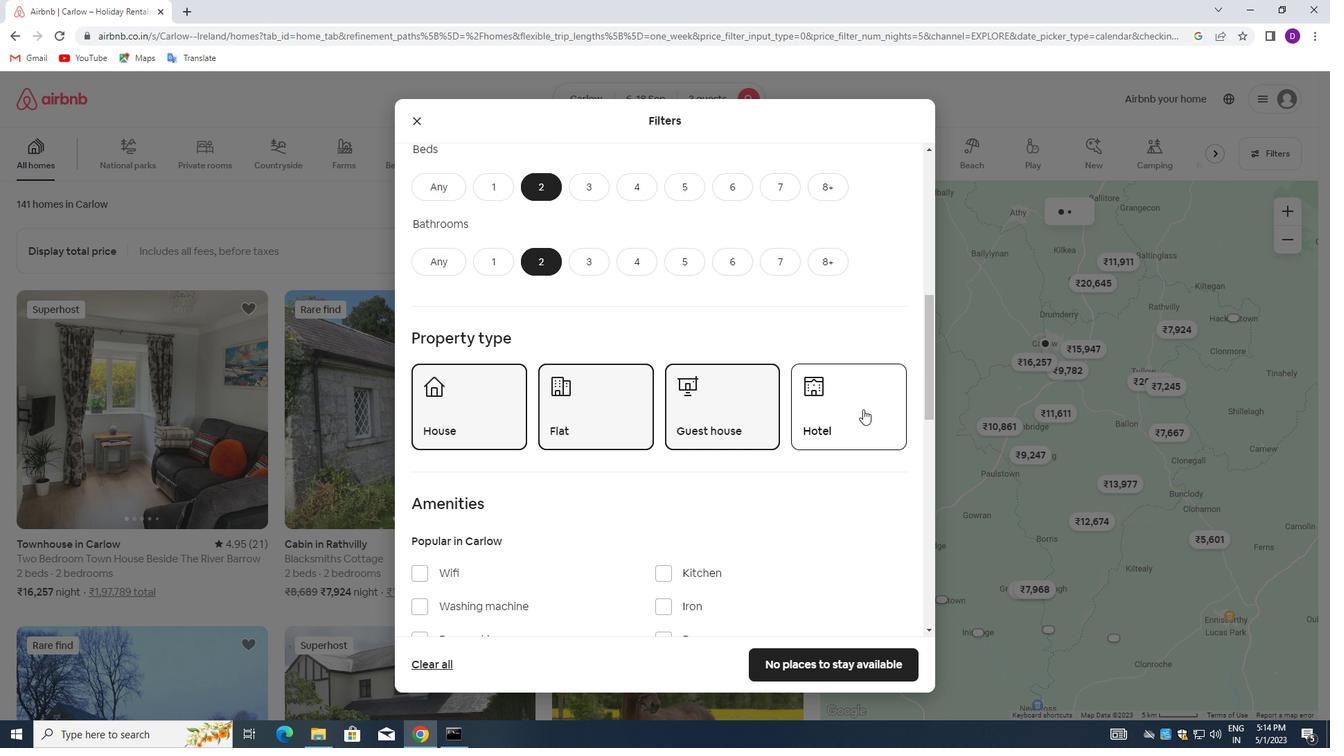 
Action: Mouse pressed left at (854, 409)
Screenshot: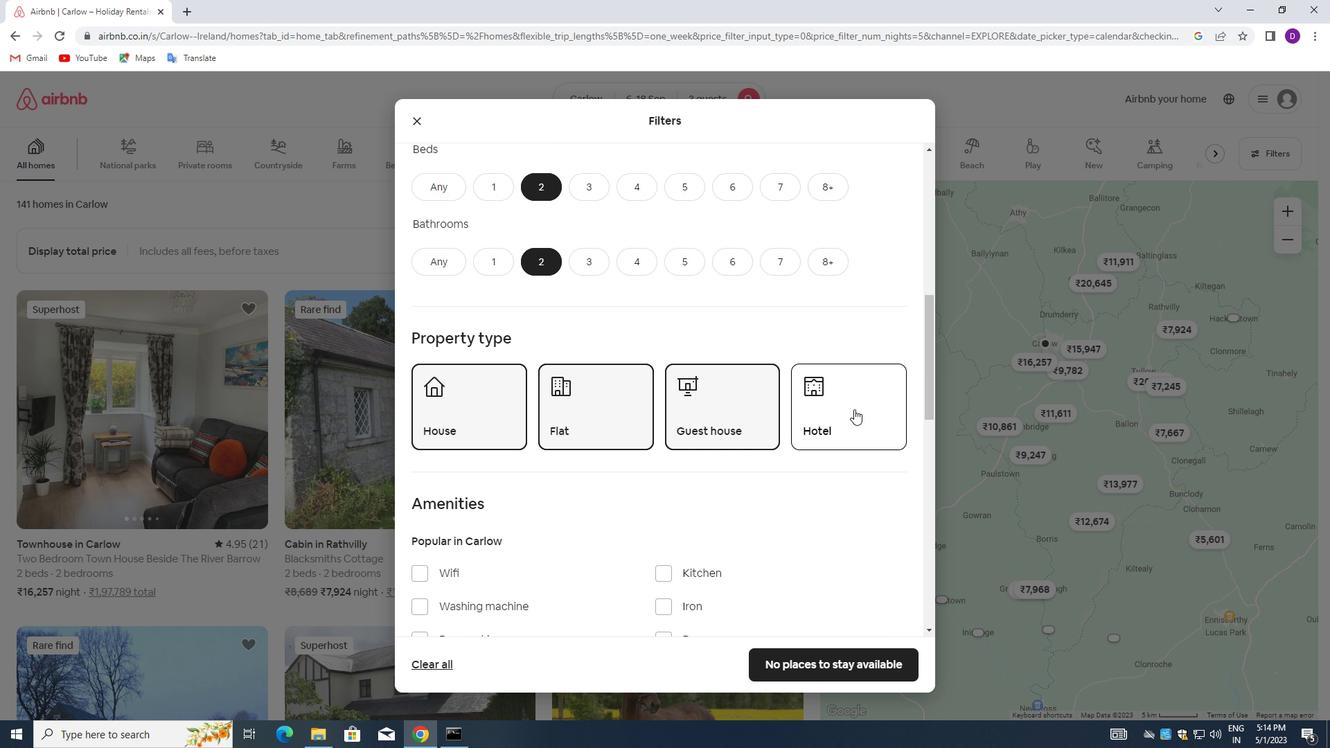 
Action: Mouse moved to (807, 384)
Screenshot: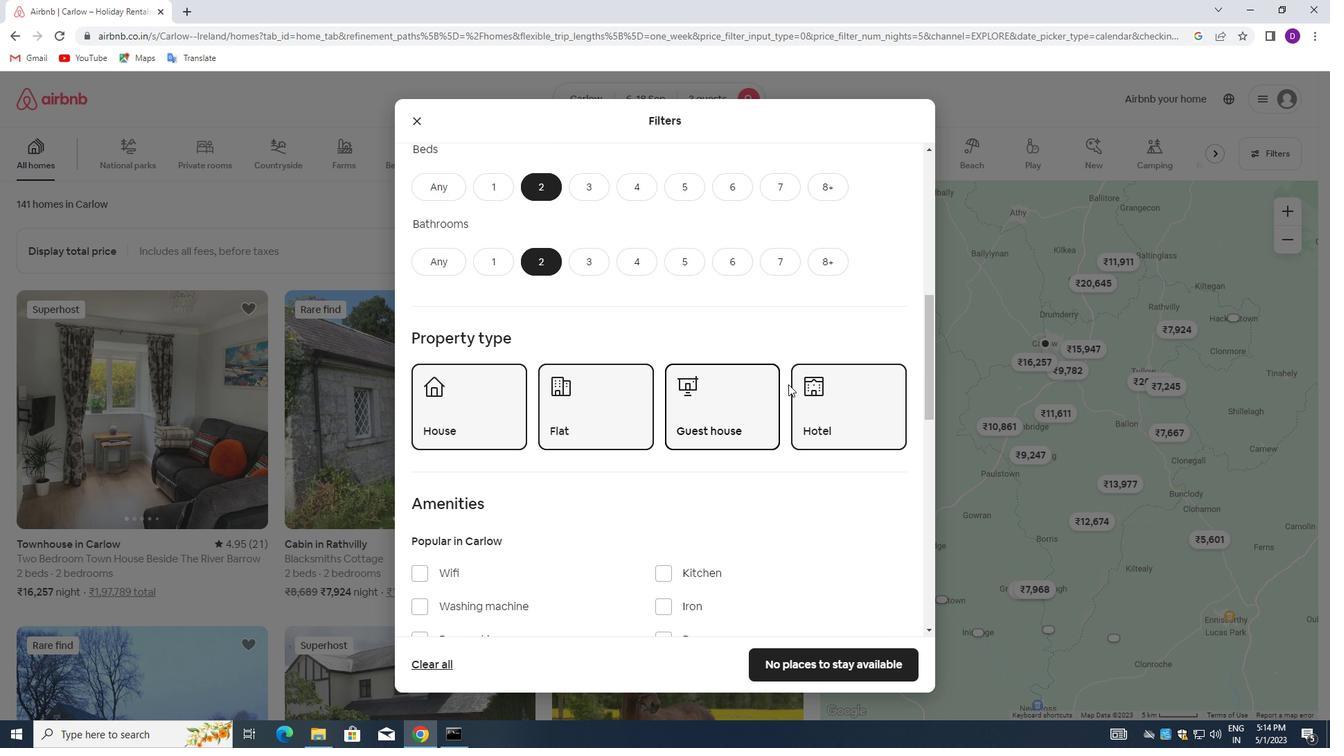 
Action: Mouse scrolled (807, 383) with delta (0, 0)
Screenshot: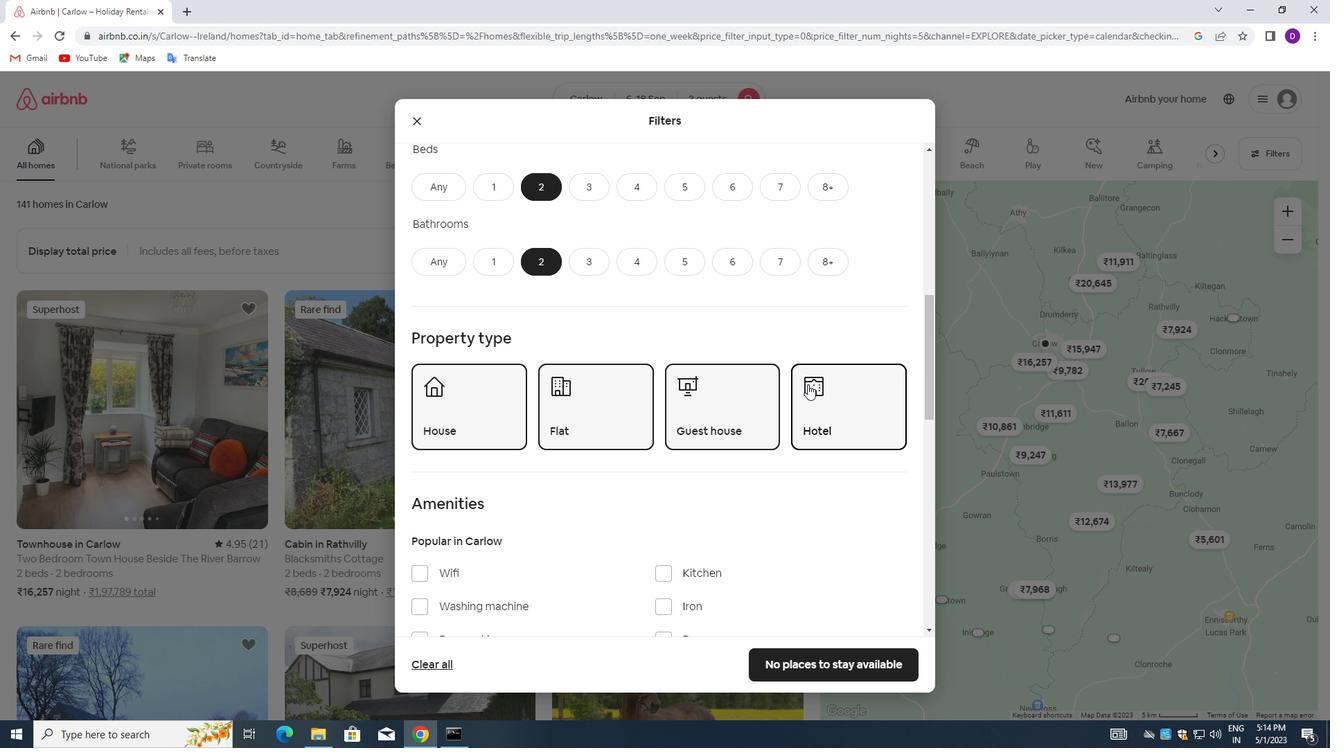 
Action: Mouse moved to (676, 405)
Screenshot: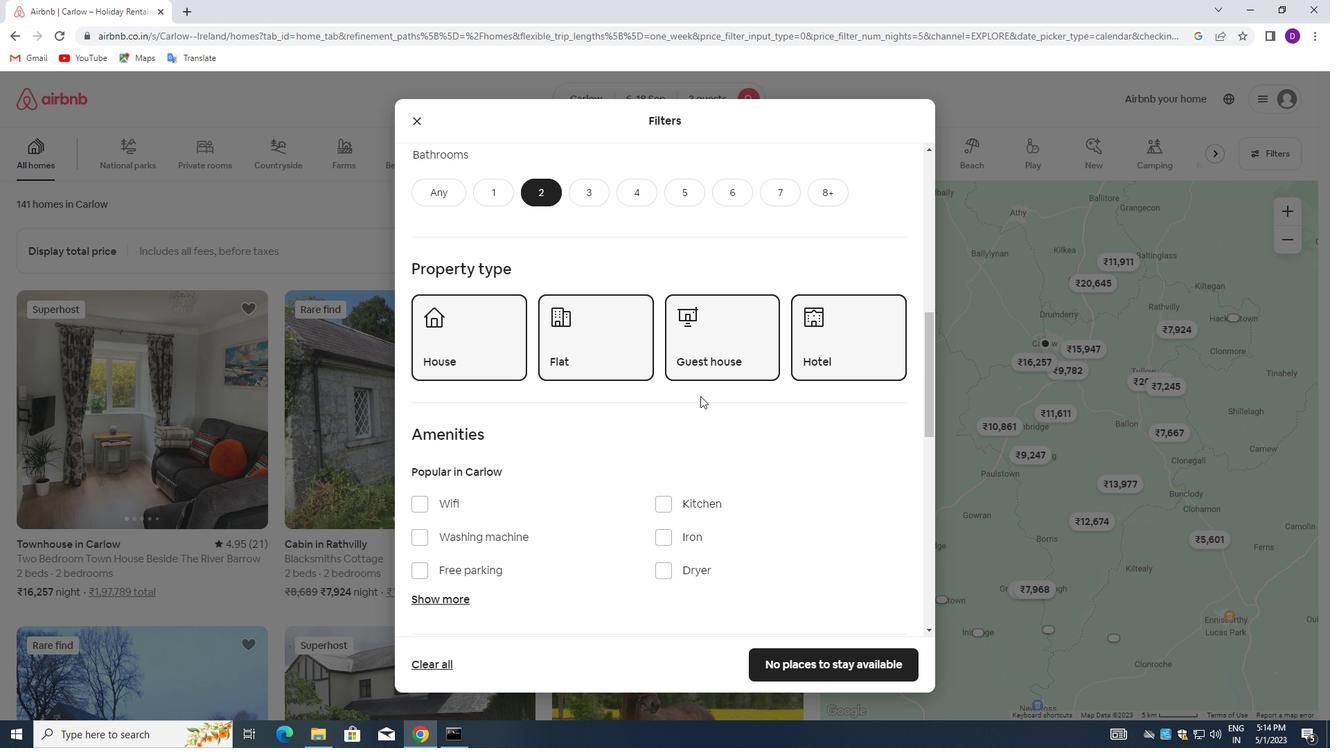 
Action: Mouse scrolled (676, 404) with delta (0, 0)
Screenshot: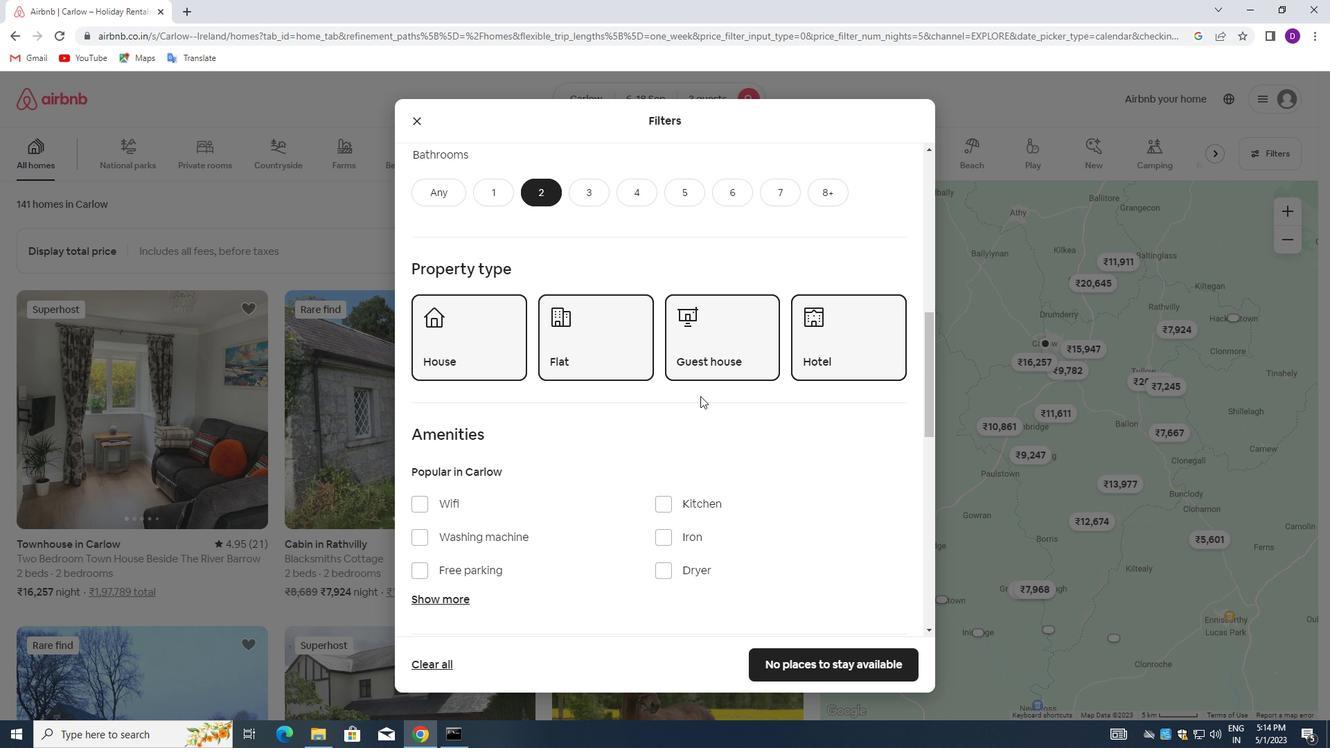 
Action: Mouse moved to (421, 462)
Screenshot: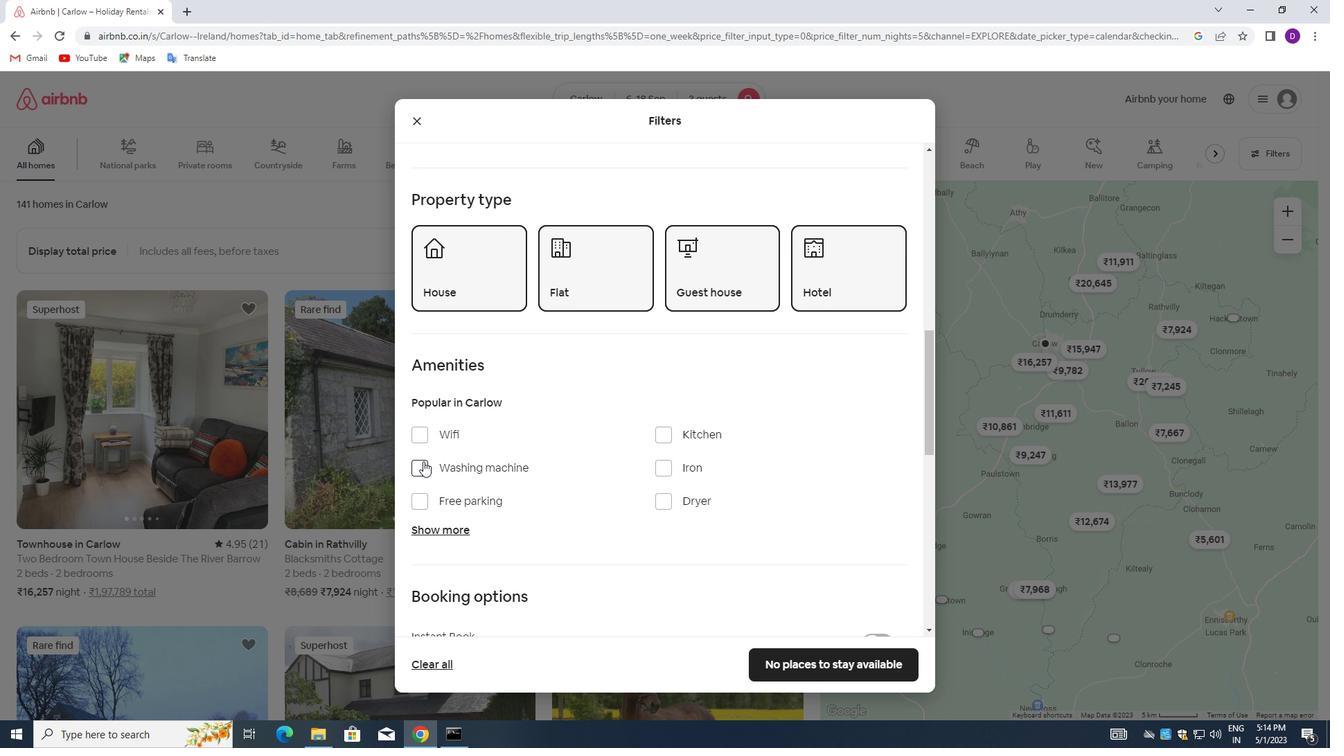 
Action: Mouse pressed left at (421, 462)
Screenshot: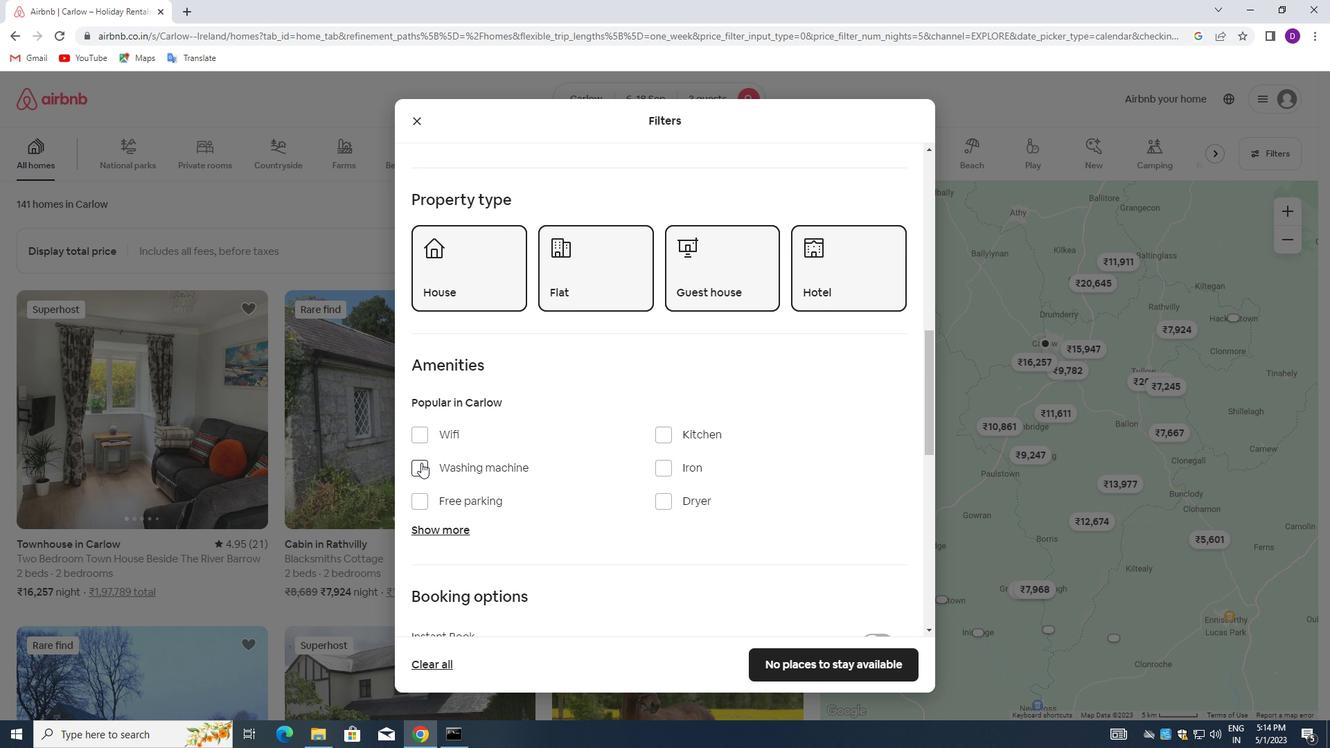 
Action: Mouse moved to (585, 422)
Screenshot: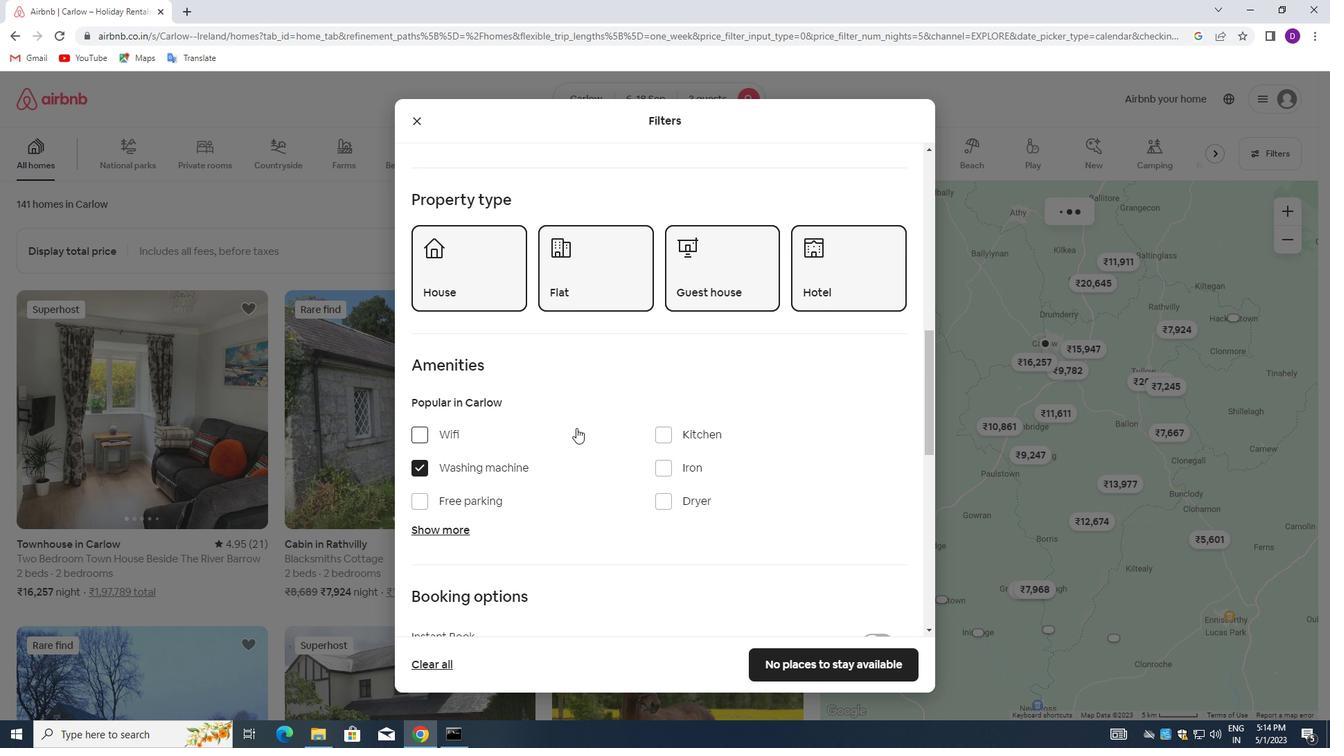
Action: Mouse scrolled (585, 421) with delta (0, 0)
Screenshot: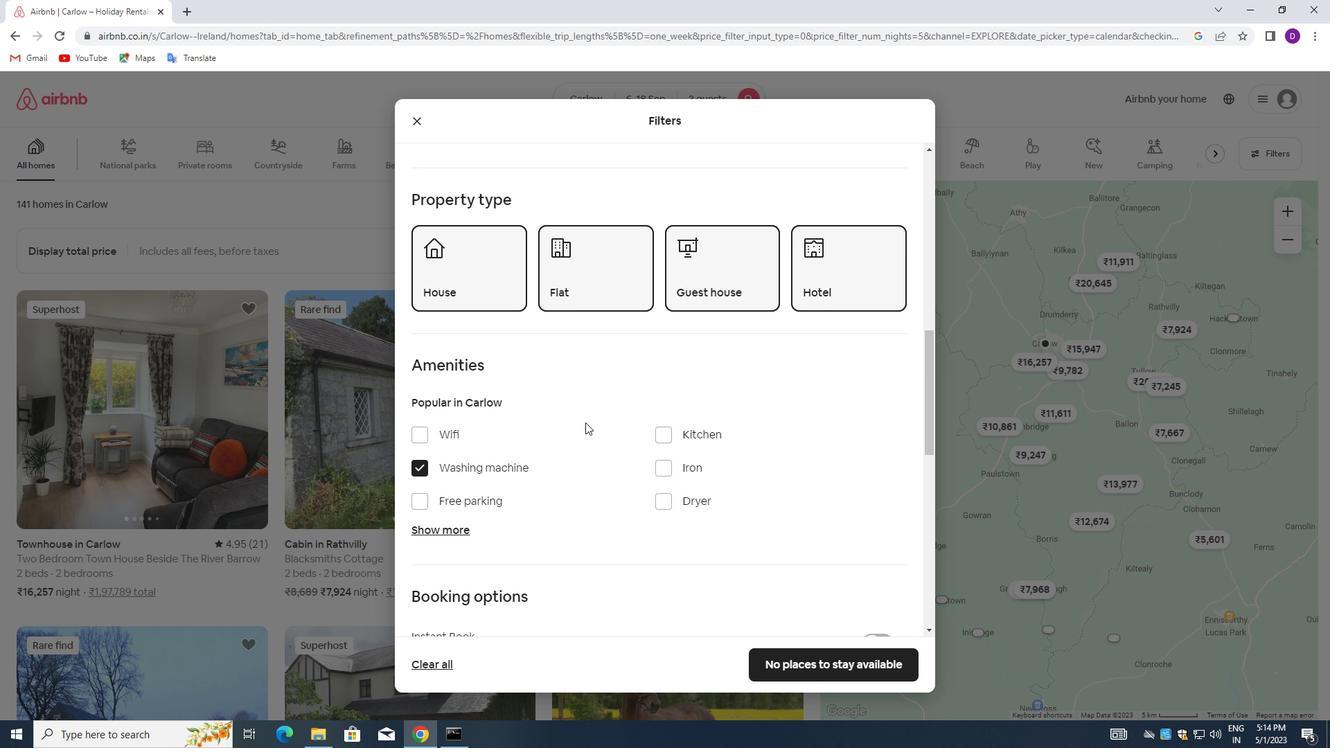 
Action: Mouse scrolled (585, 421) with delta (0, 0)
Screenshot: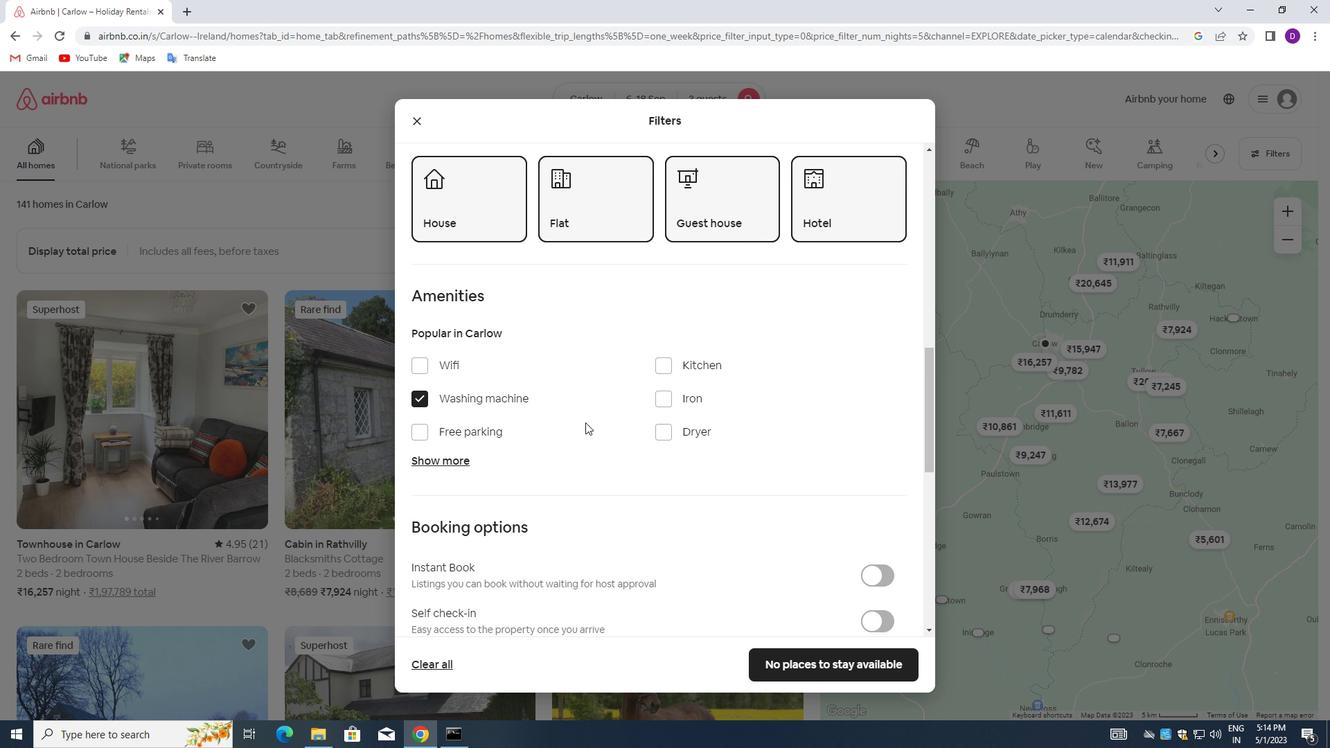 
Action: Mouse scrolled (585, 421) with delta (0, 0)
Screenshot: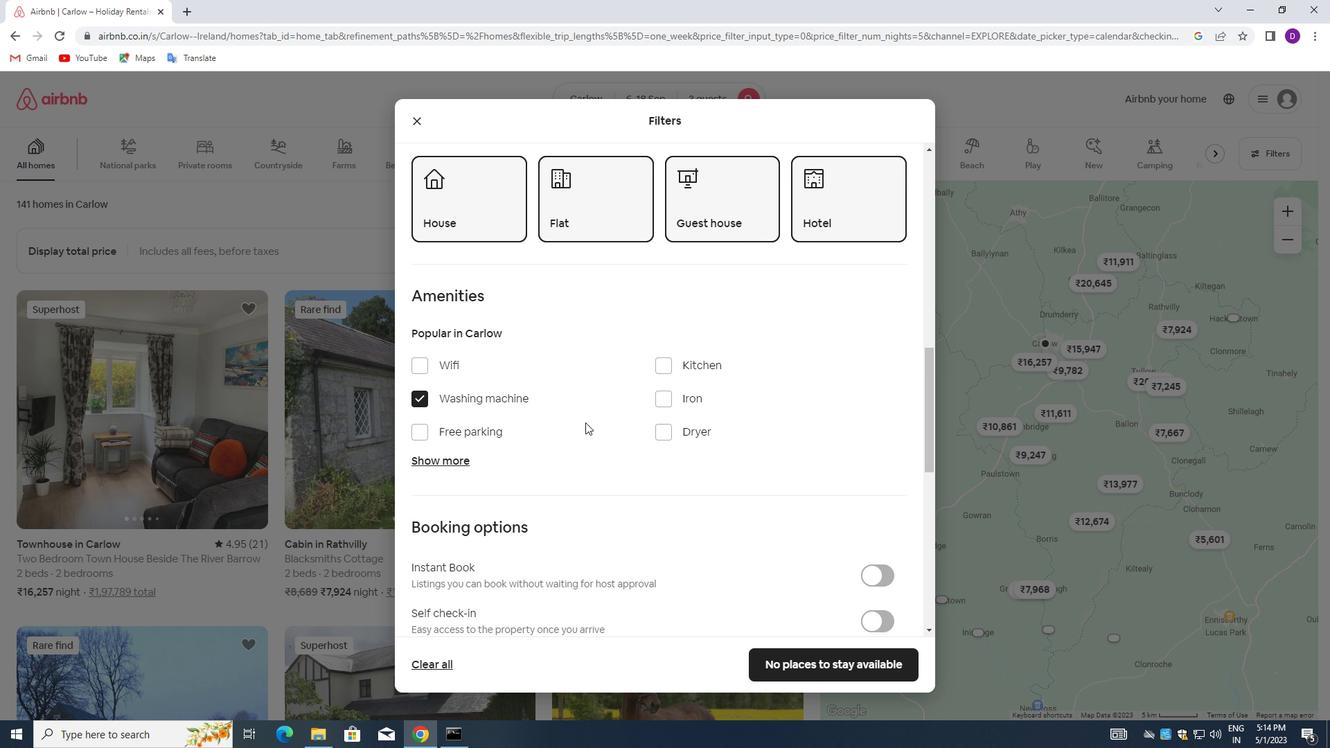 
Action: Mouse scrolled (585, 421) with delta (0, 0)
Screenshot: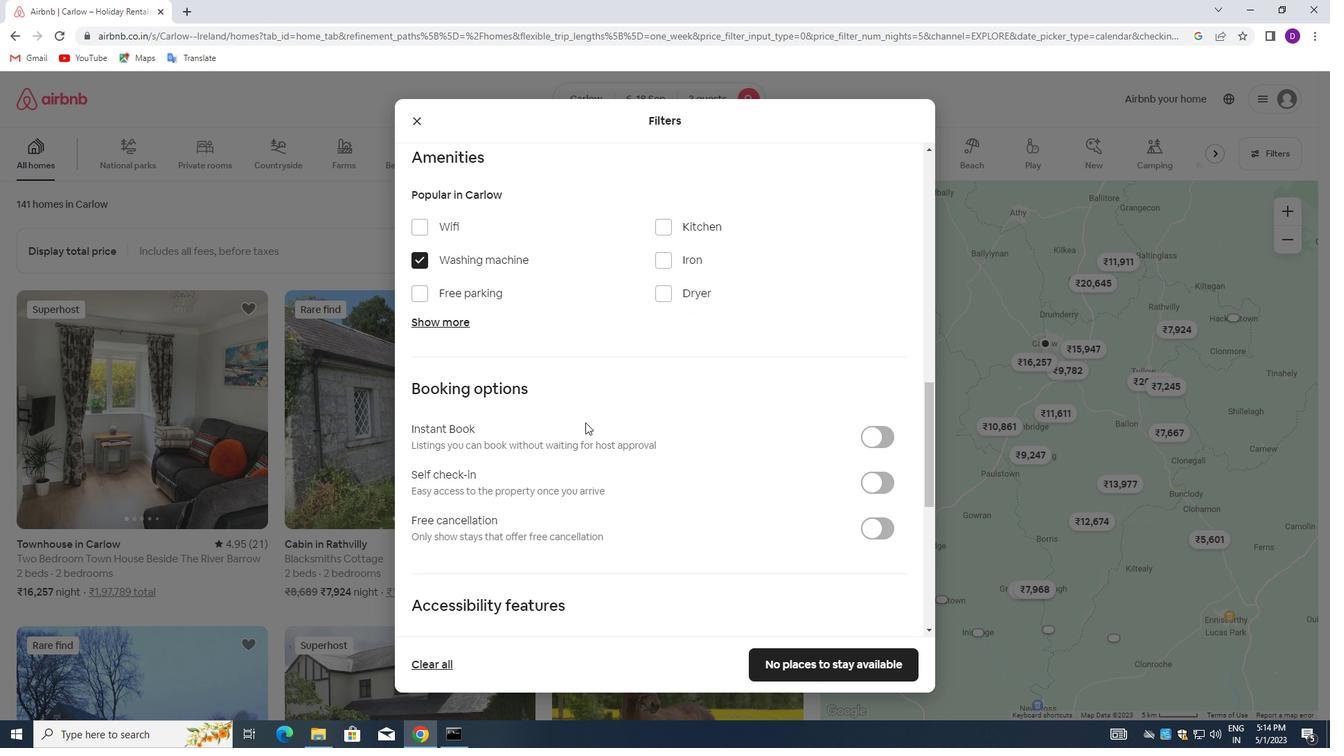 
Action: Mouse scrolled (585, 421) with delta (0, 0)
Screenshot: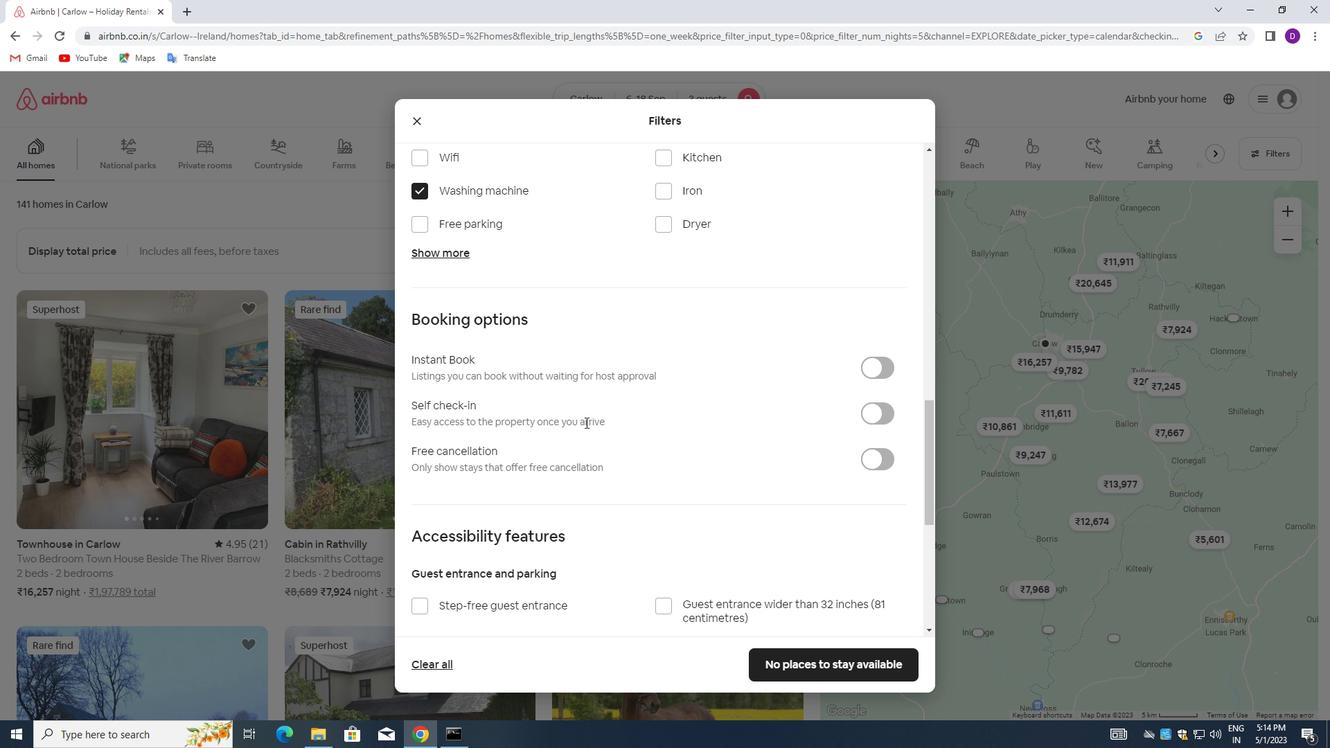 
Action: Mouse scrolled (585, 421) with delta (0, 0)
Screenshot: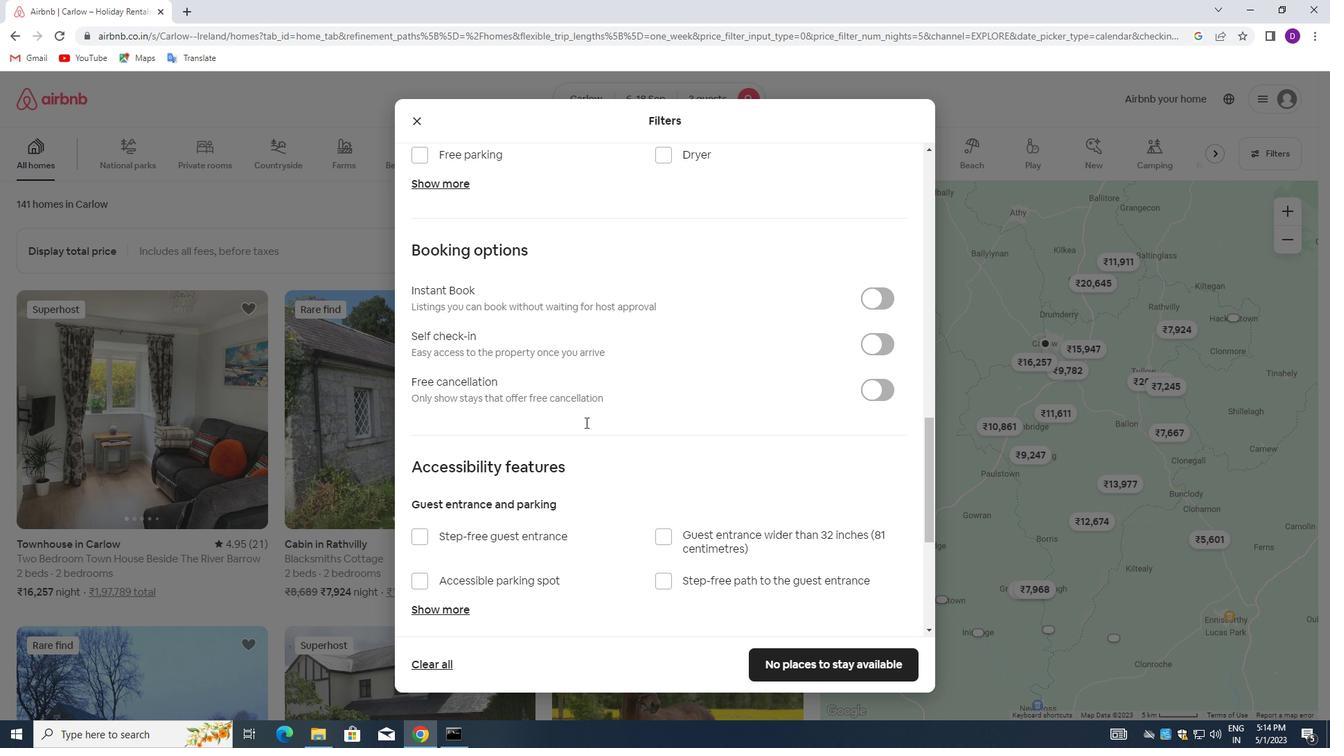 
Action: Mouse scrolled (585, 421) with delta (0, 0)
Screenshot: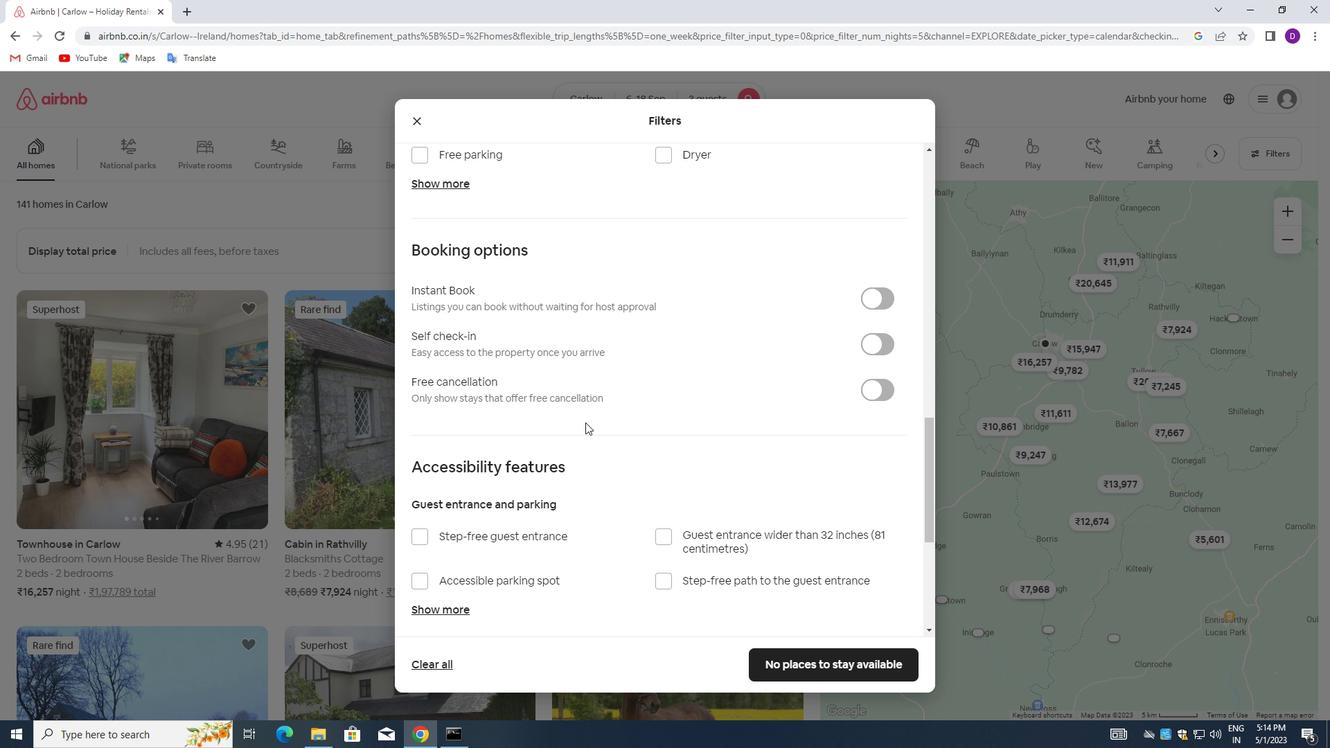 
Action: Mouse moved to (872, 193)
Screenshot: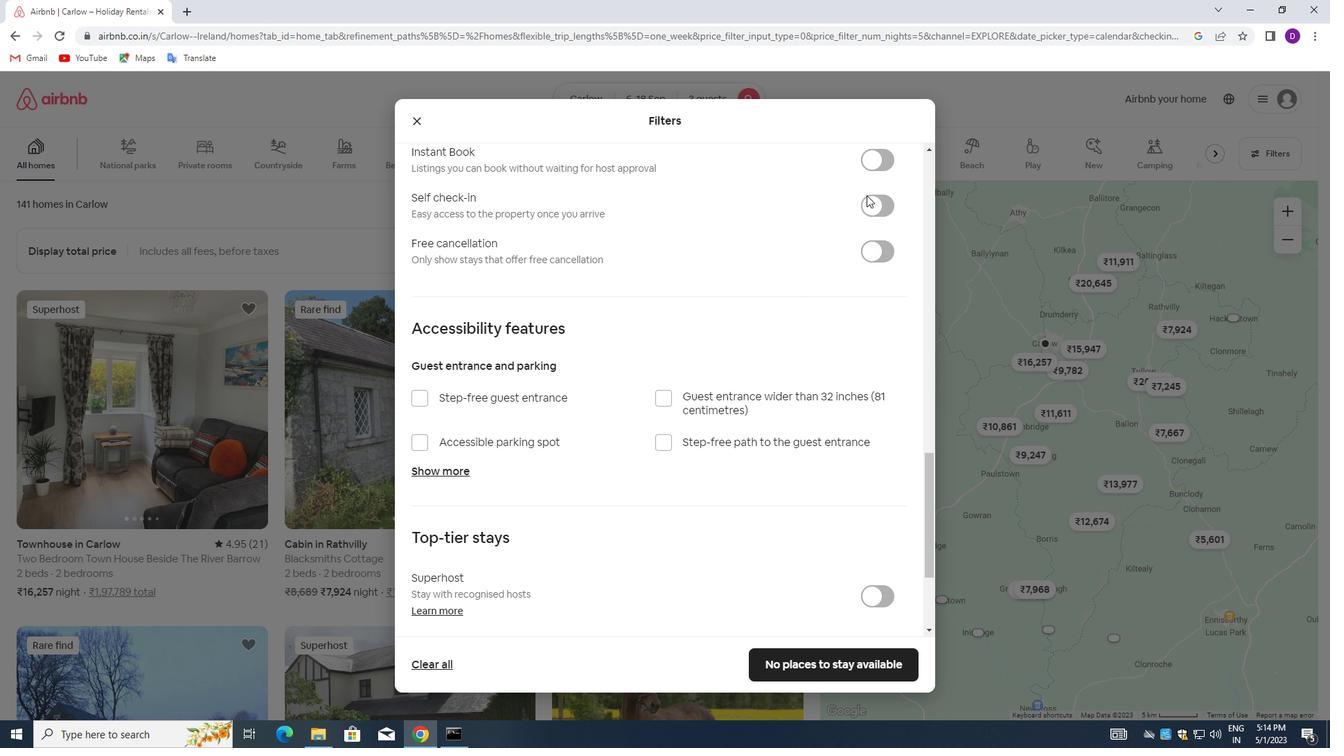 
Action: Mouse pressed left at (872, 193)
Screenshot: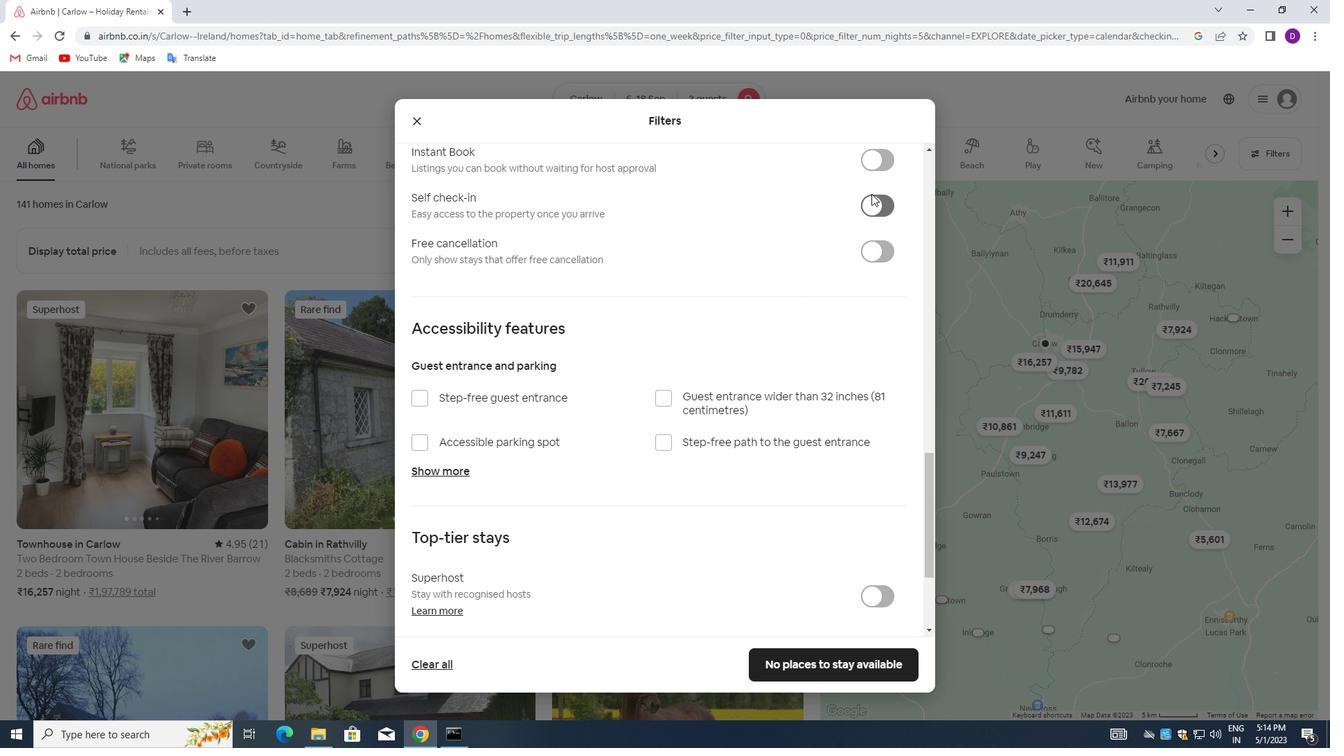 
Action: Mouse moved to (866, 207)
Screenshot: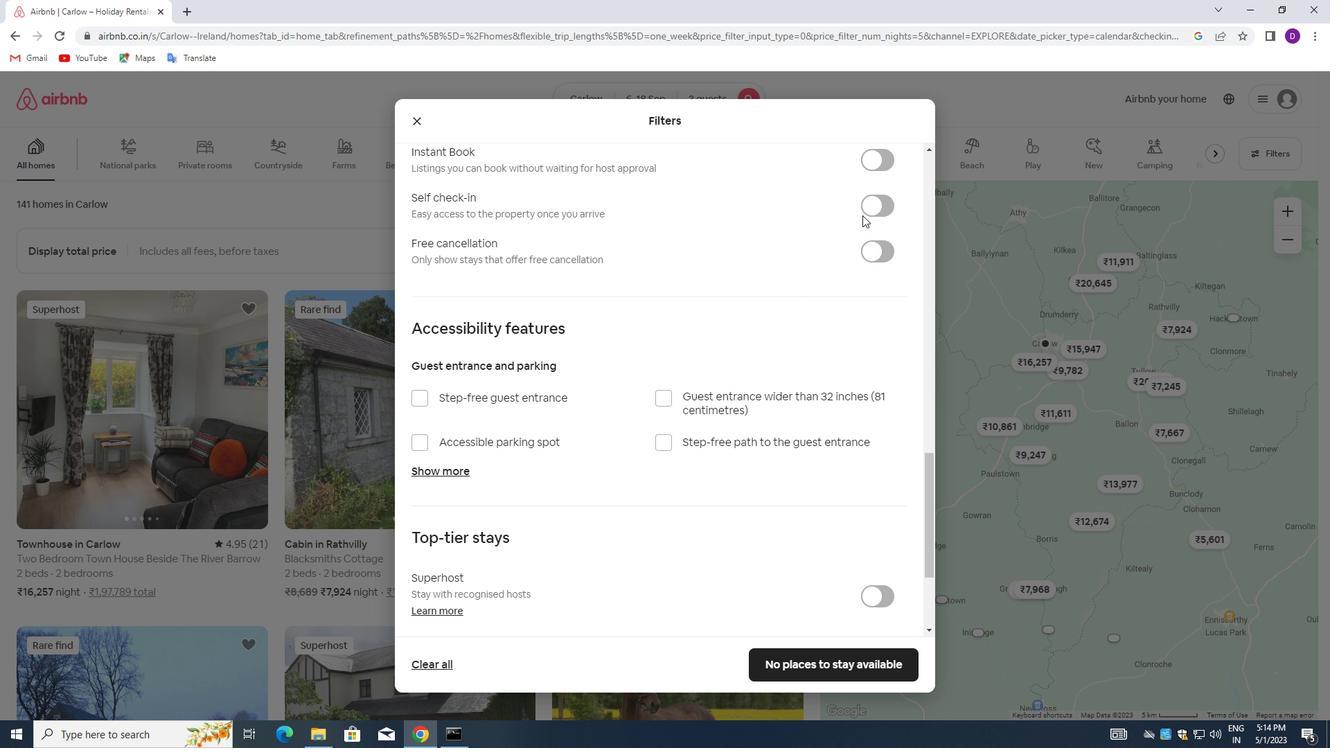 
Action: Mouse pressed left at (866, 207)
Screenshot: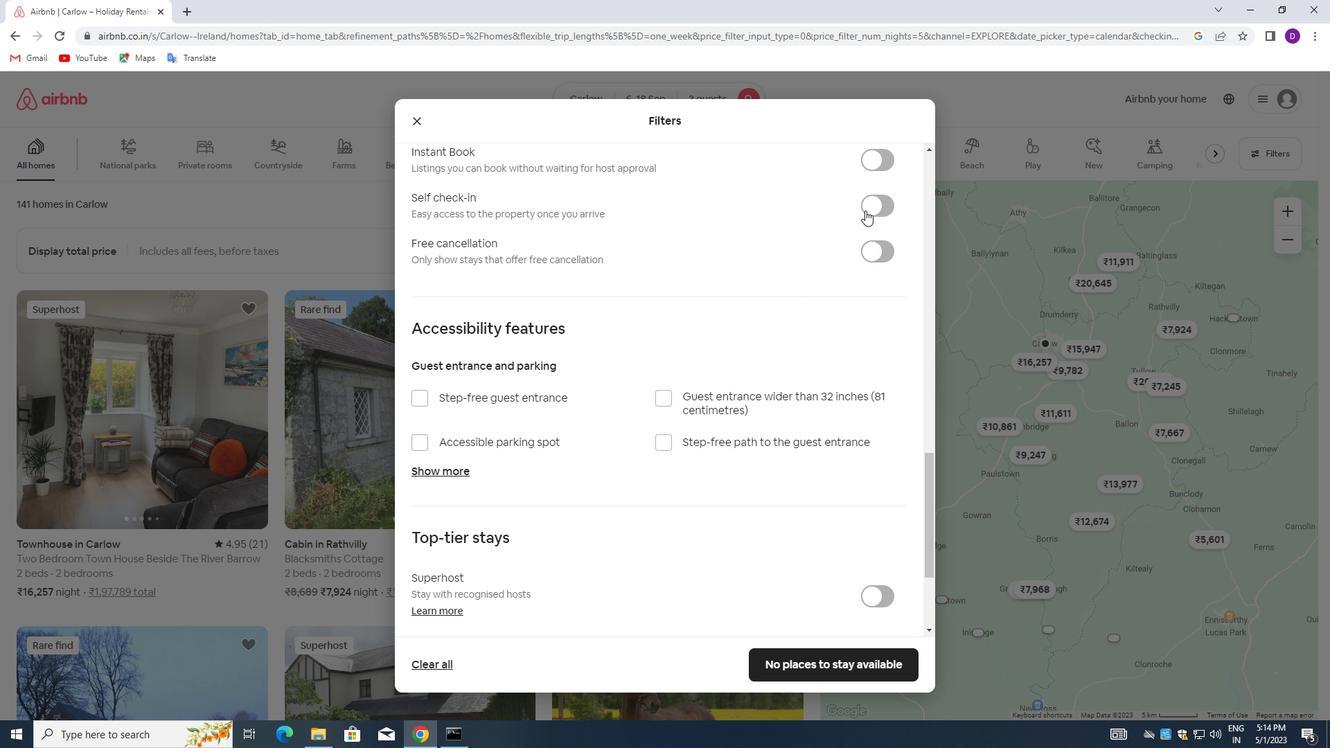 
Action: Mouse moved to (546, 389)
Screenshot: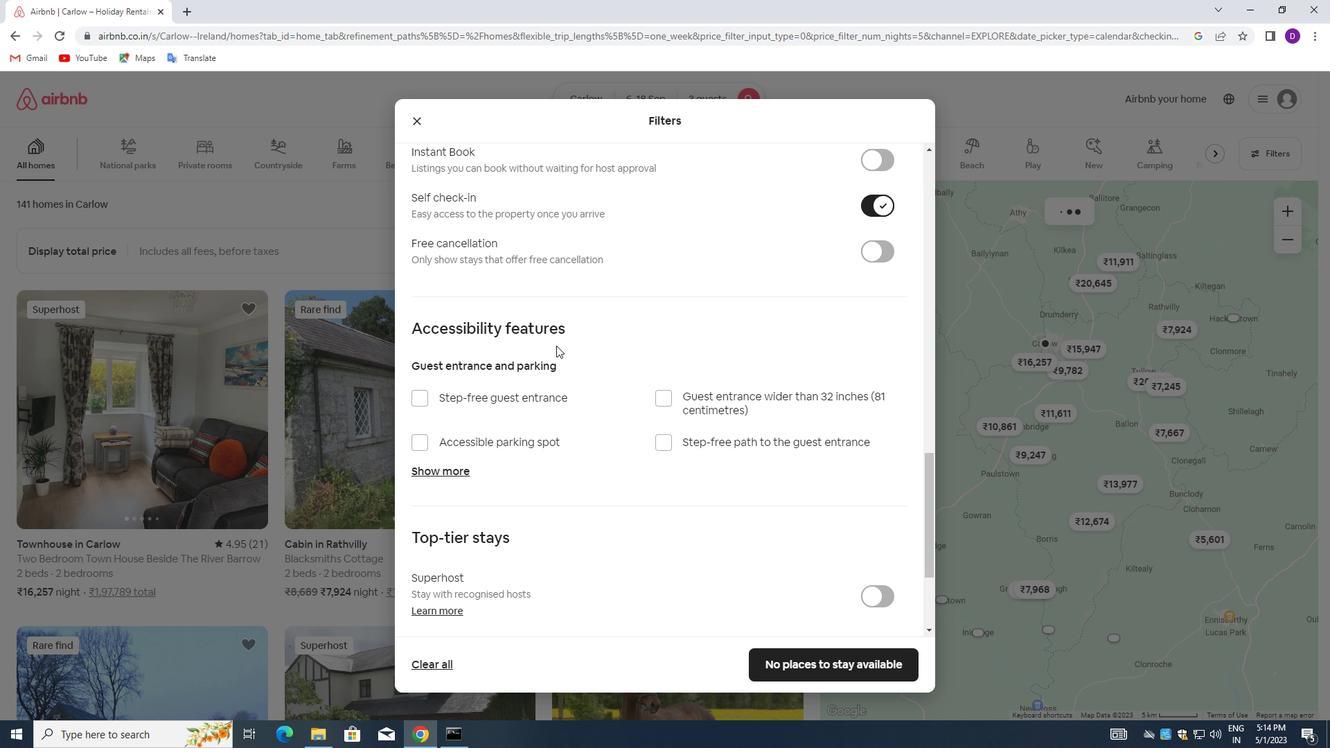 
Action: Mouse scrolled (546, 388) with delta (0, 0)
Screenshot: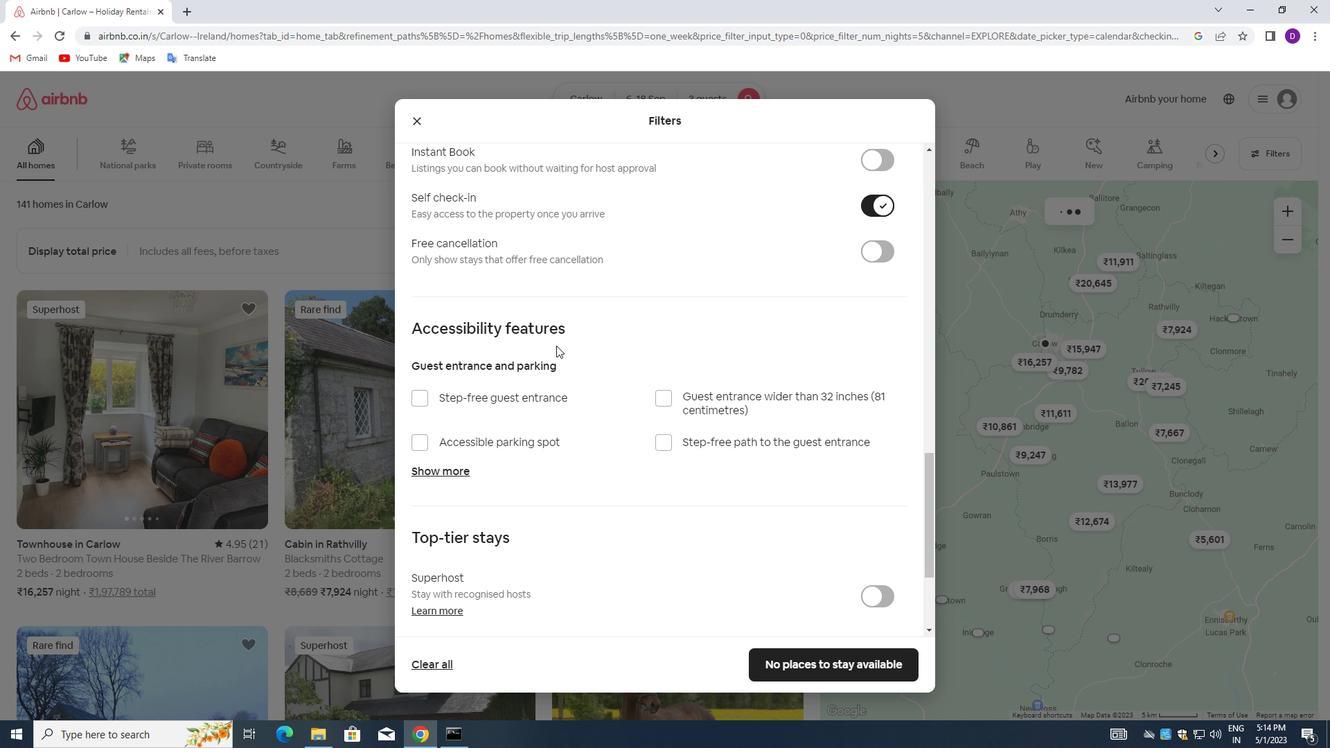 
Action: Mouse moved to (548, 392)
Screenshot: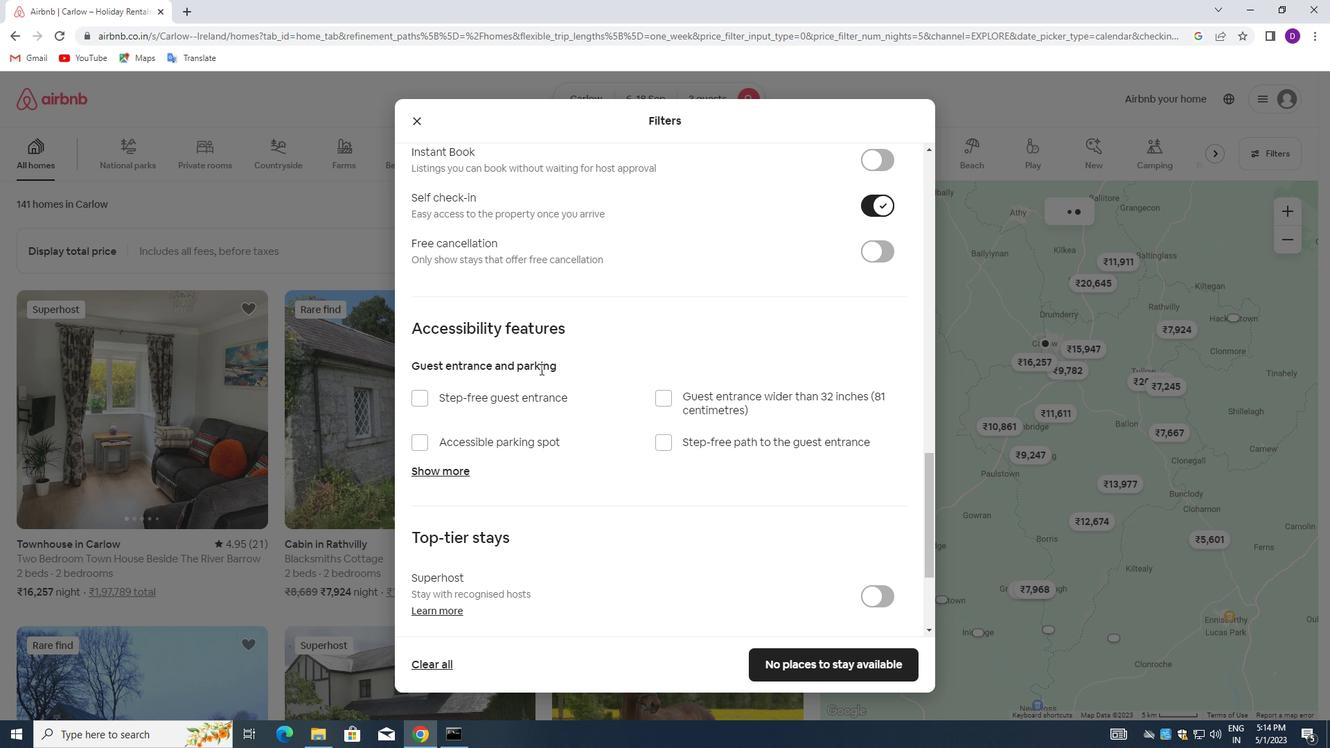 
Action: Mouse scrolled (548, 391) with delta (0, 0)
Screenshot: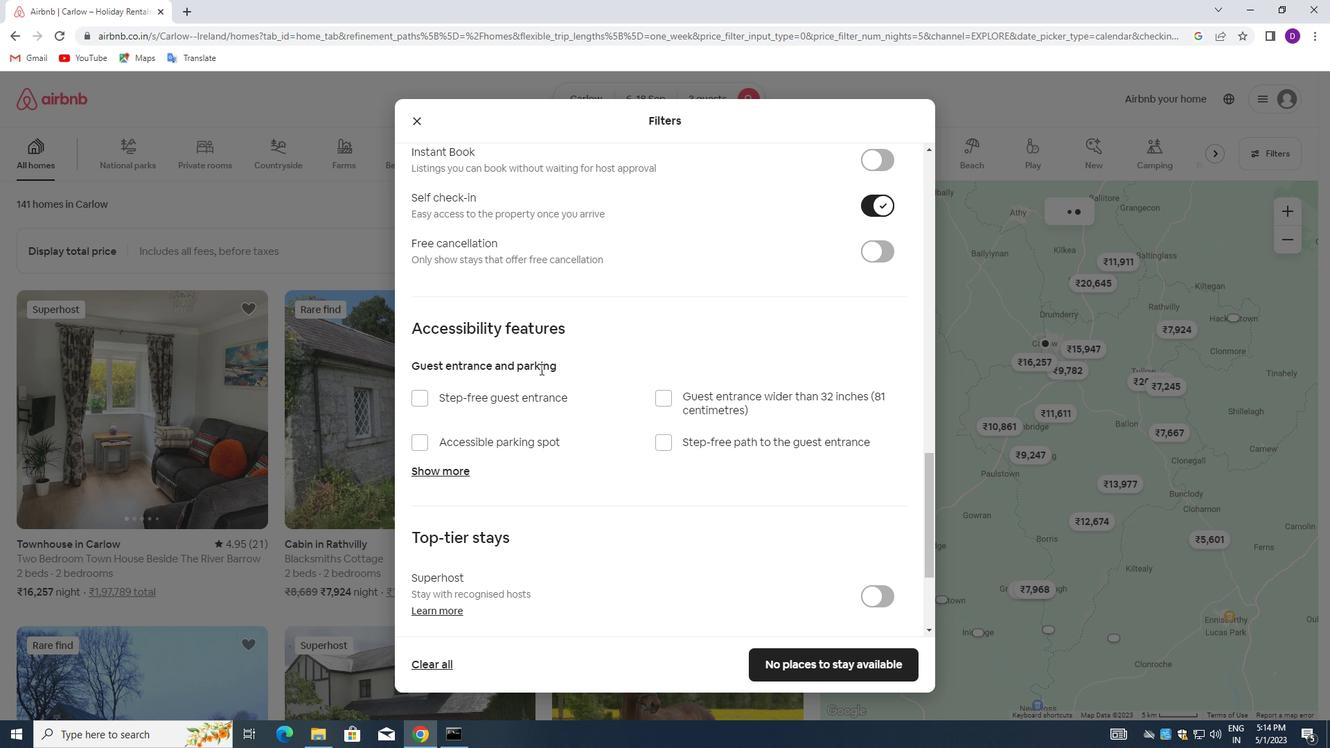 
Action: Mouse scrolled (548, 391) with delta (0, 0)
Screenshot: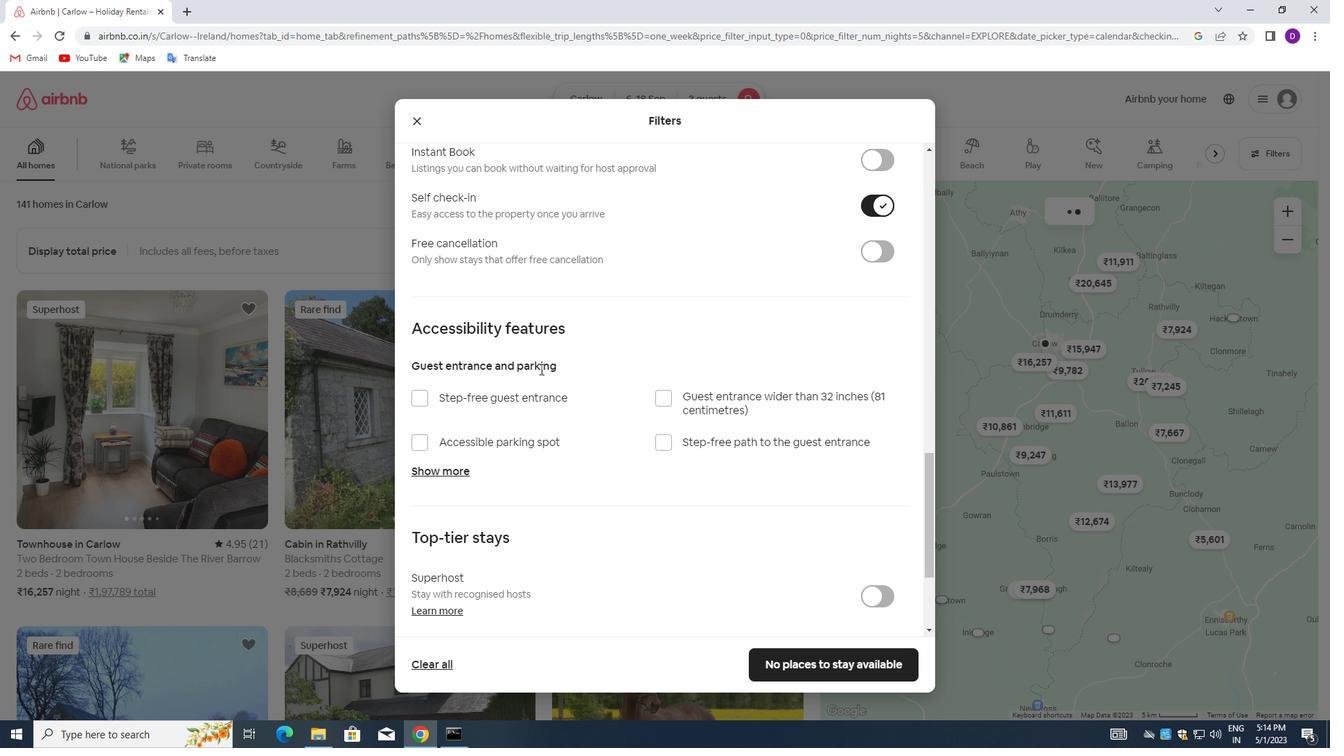 
Action: Mouse scrolled (548, 391) with delta (0, 0)
Screenshot: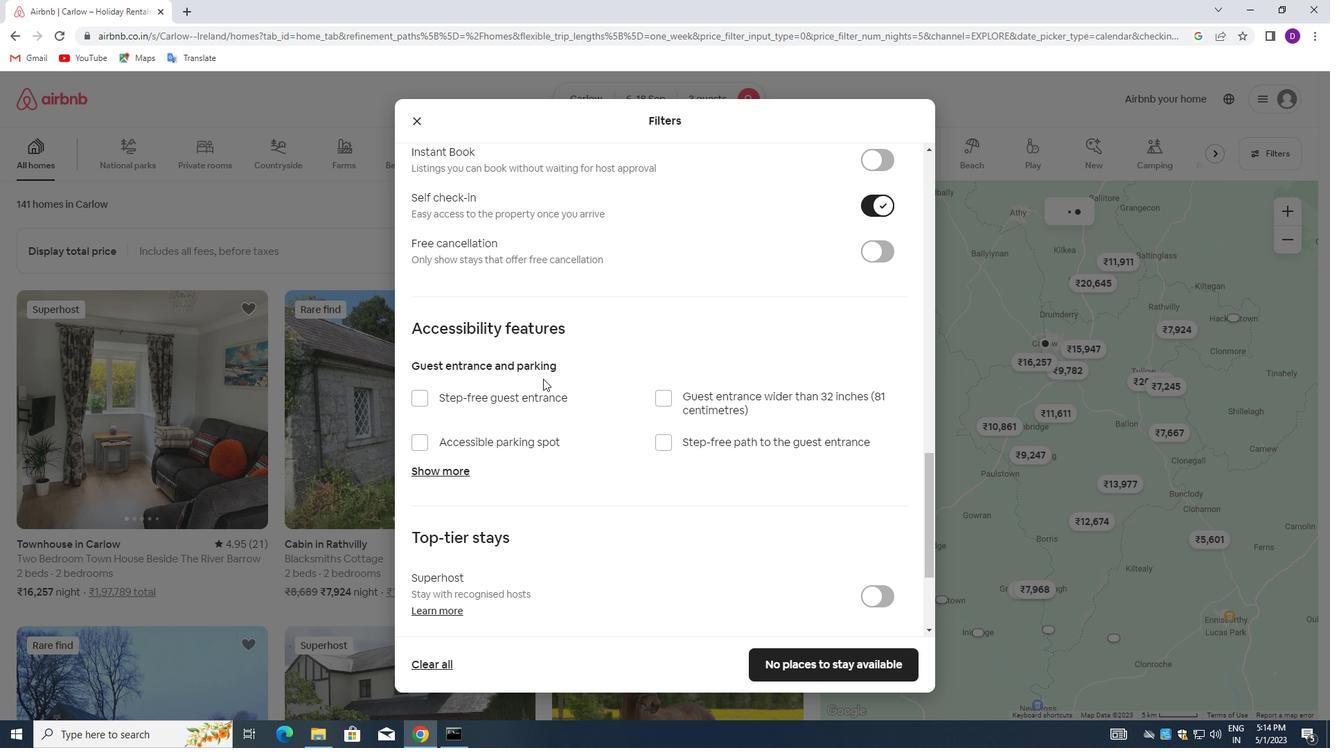 
Action: Mouse moved to (545, 413)
Screenshot: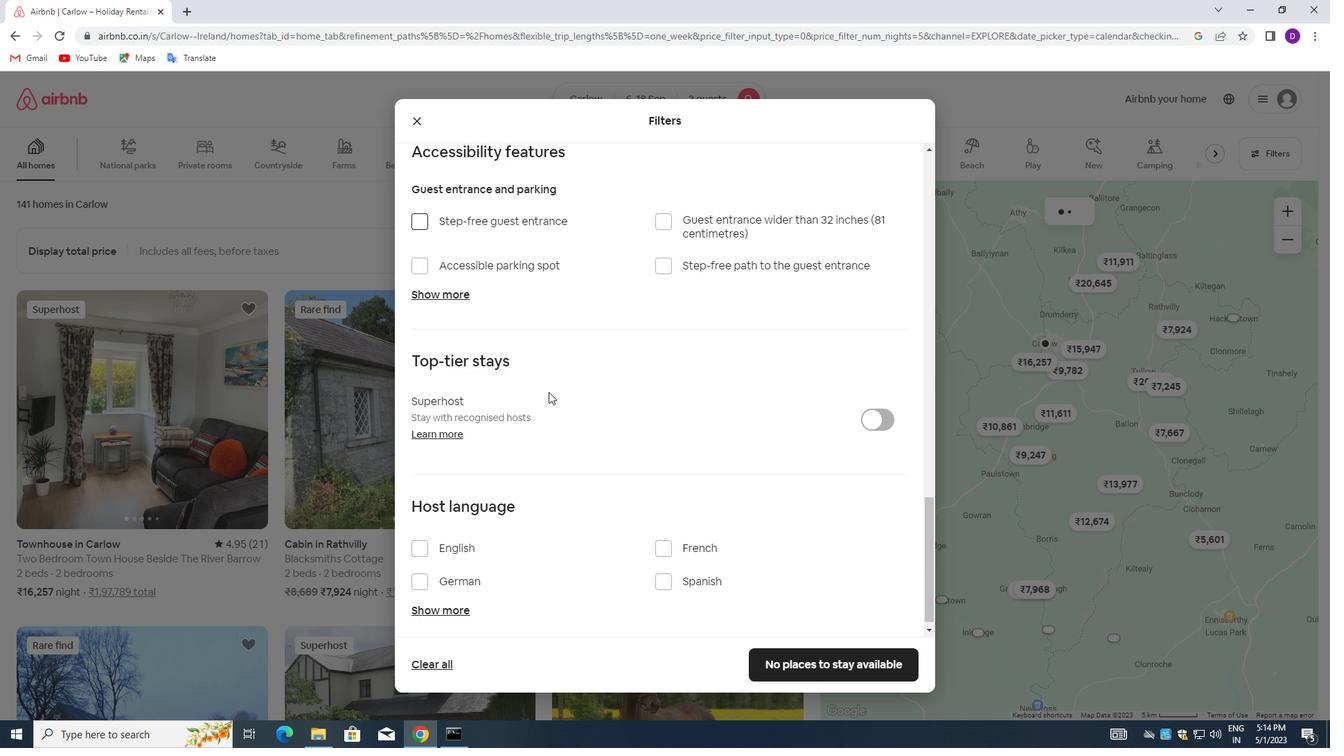 
Action: Mouse scrolled (545, 412) with delta (0, 0)
Screenshot: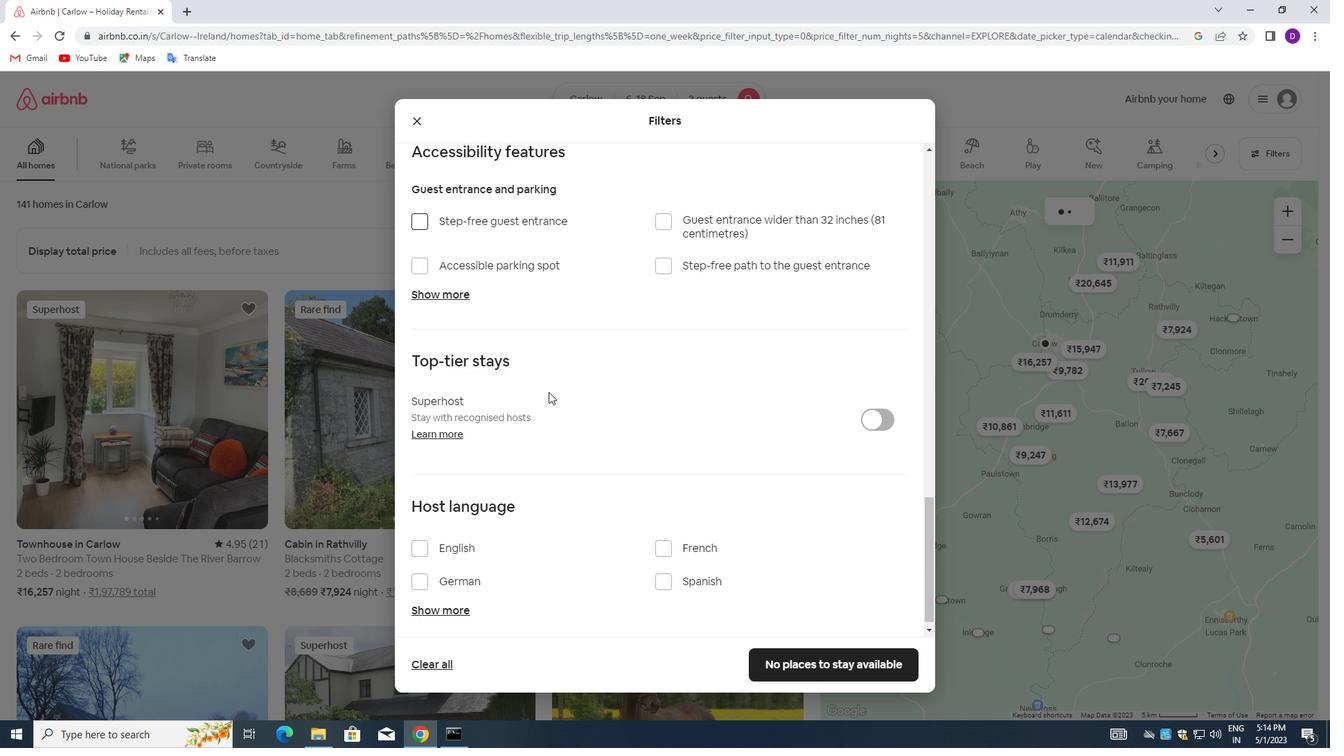 
Action: Mouse moved to (544, 421)
Screenshot: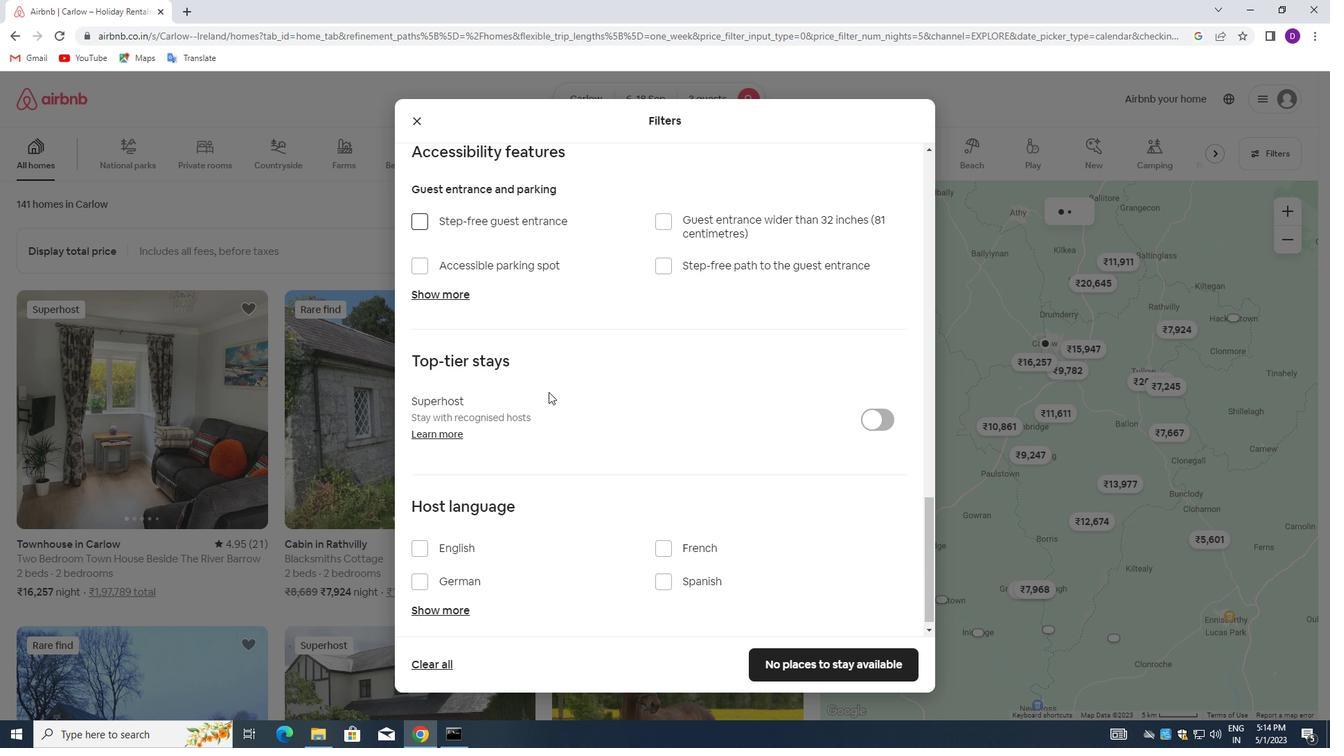 
Action: Mouse scrolled (544, 421) with delta (0, 0)
Screenshot: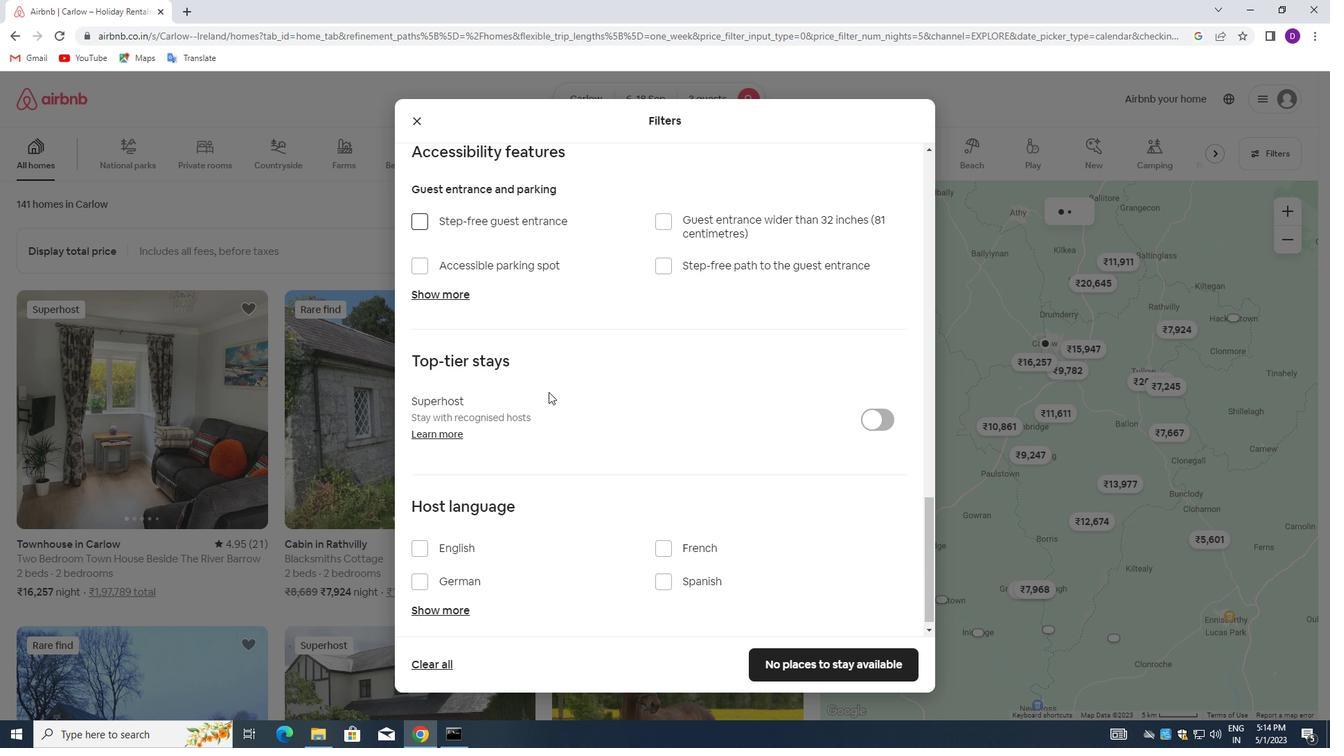 
Action: Mouse moved to (540, 428)
Screenshot: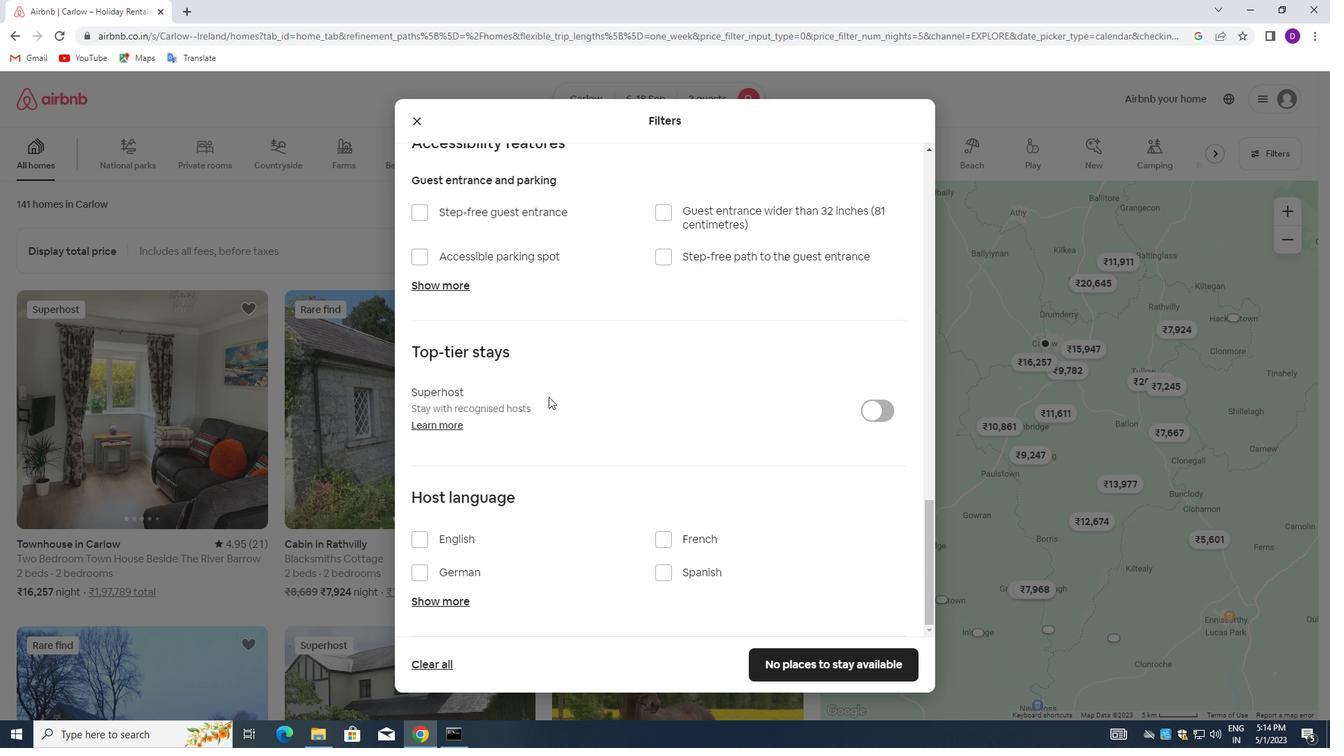 
Action: Mouse scrolled (540, 428) with delta (0, 0)
Screenshot: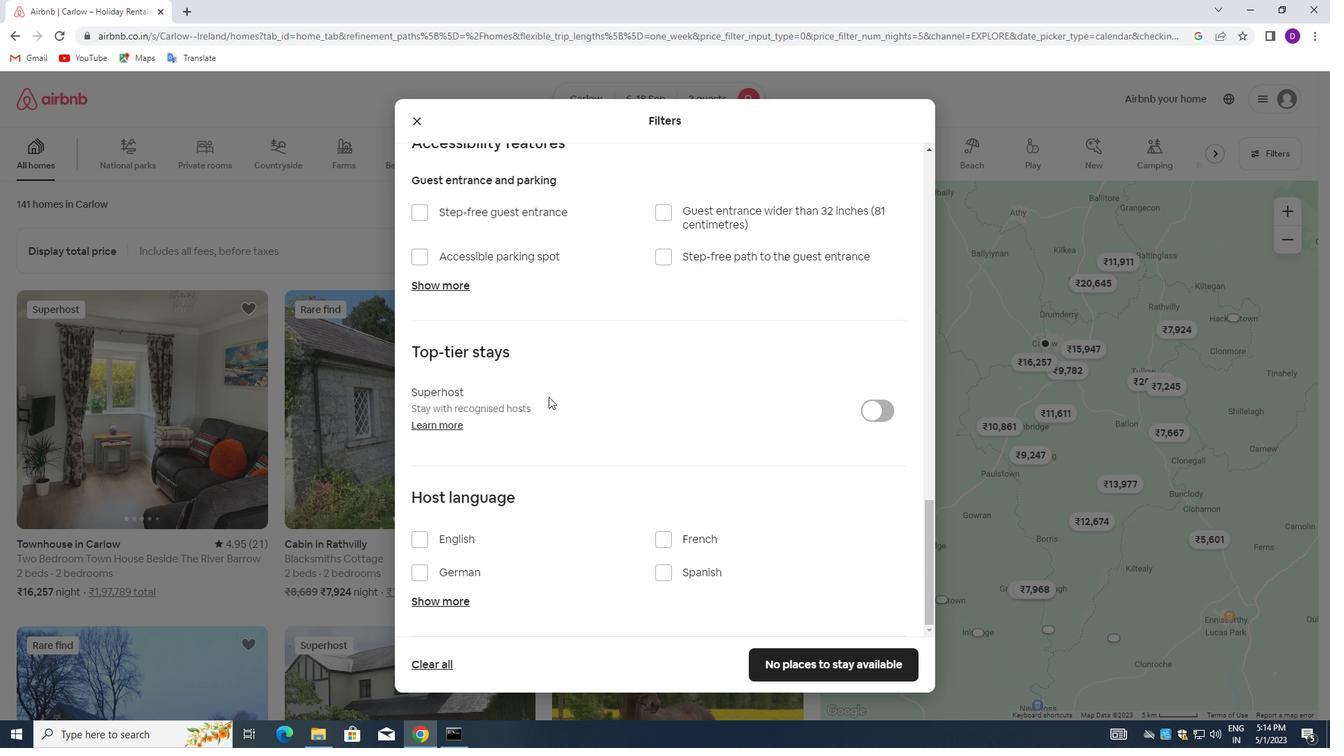 
Action: Mouse moved to (534, 437)
Screenshot: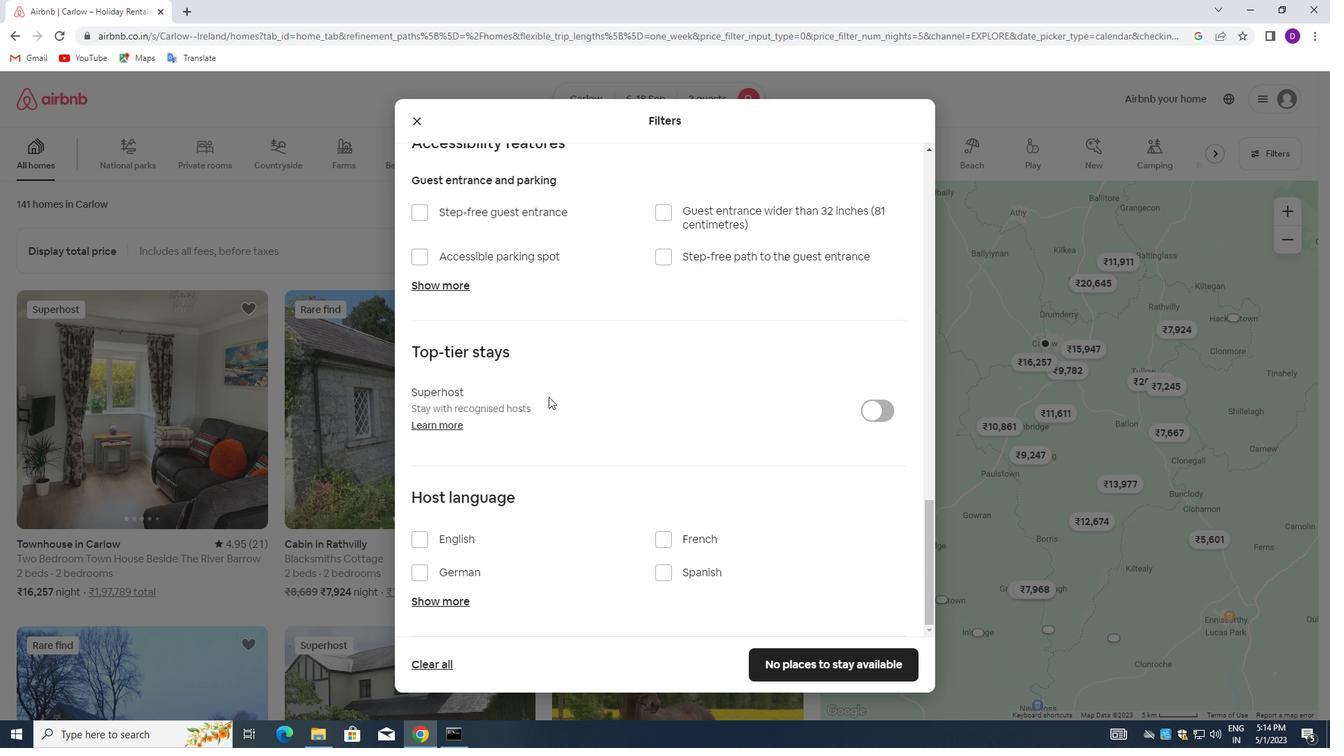 
Action: Mouse scrolled (534, 437) with delta (0, 0)
Screenshot: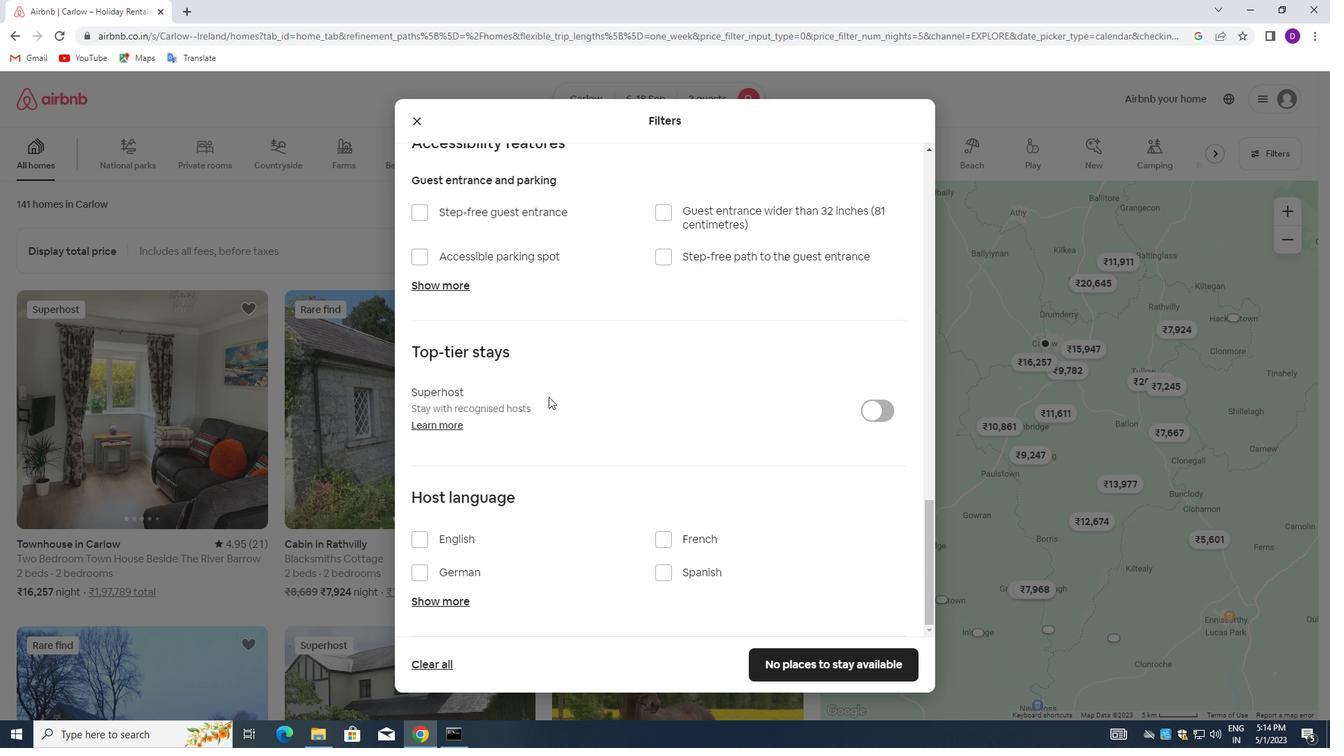 
Action: Mouse moved to (419, 535)
Screenshot: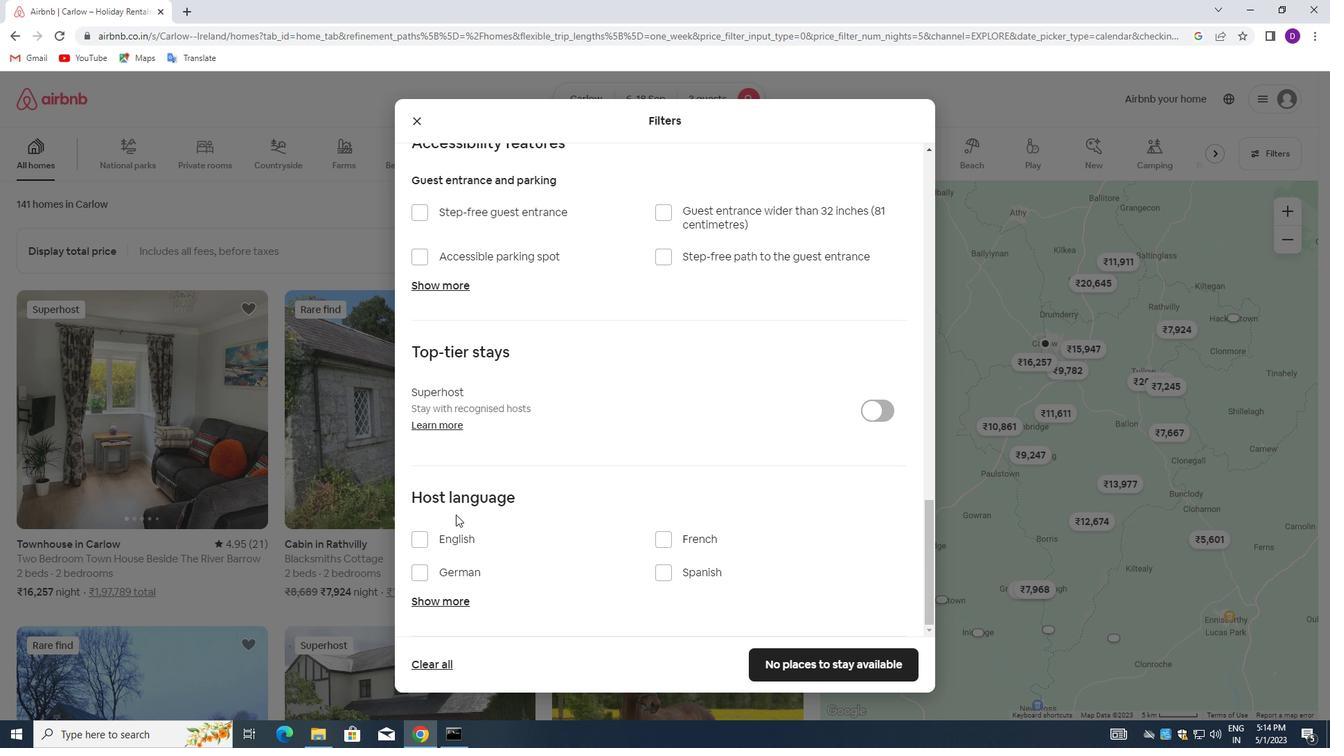 
Action: Mouse pressed left at (419, 535)
Screenshot: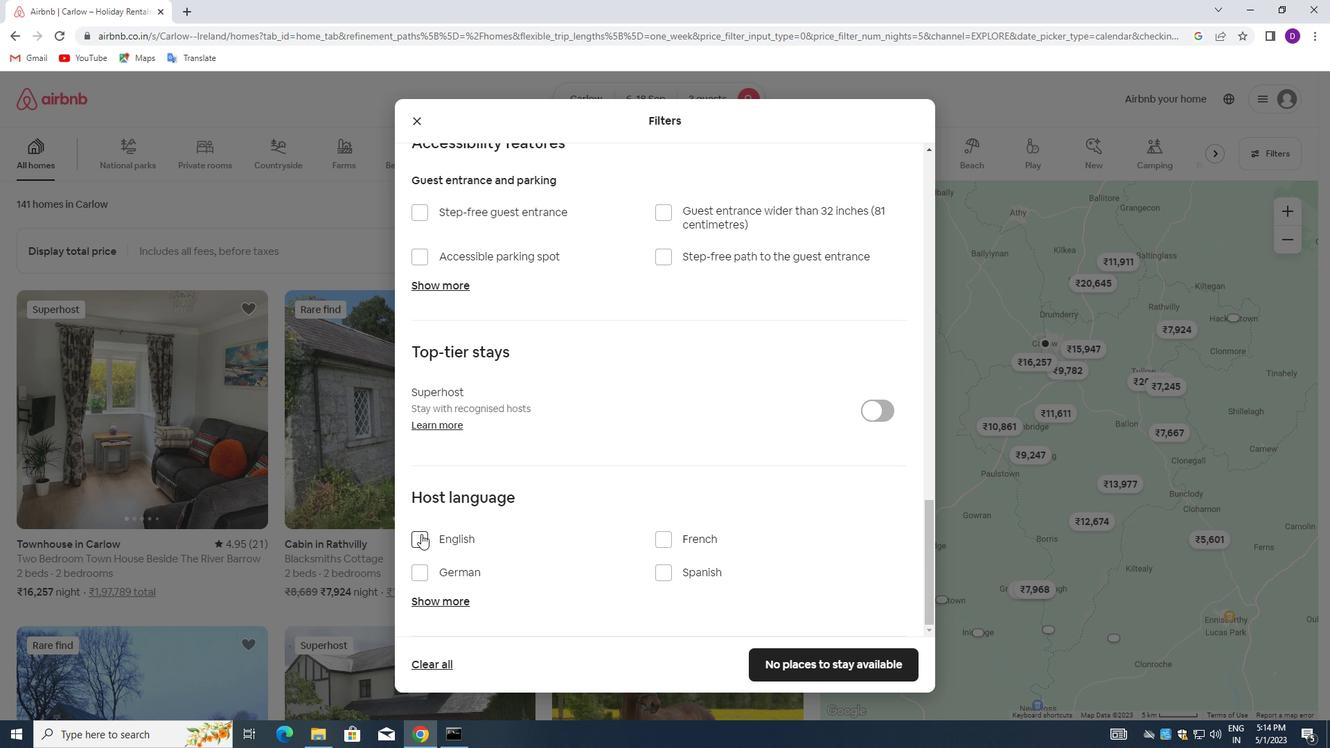 
Action: Mouse moved to (796, 649)
Screenshot: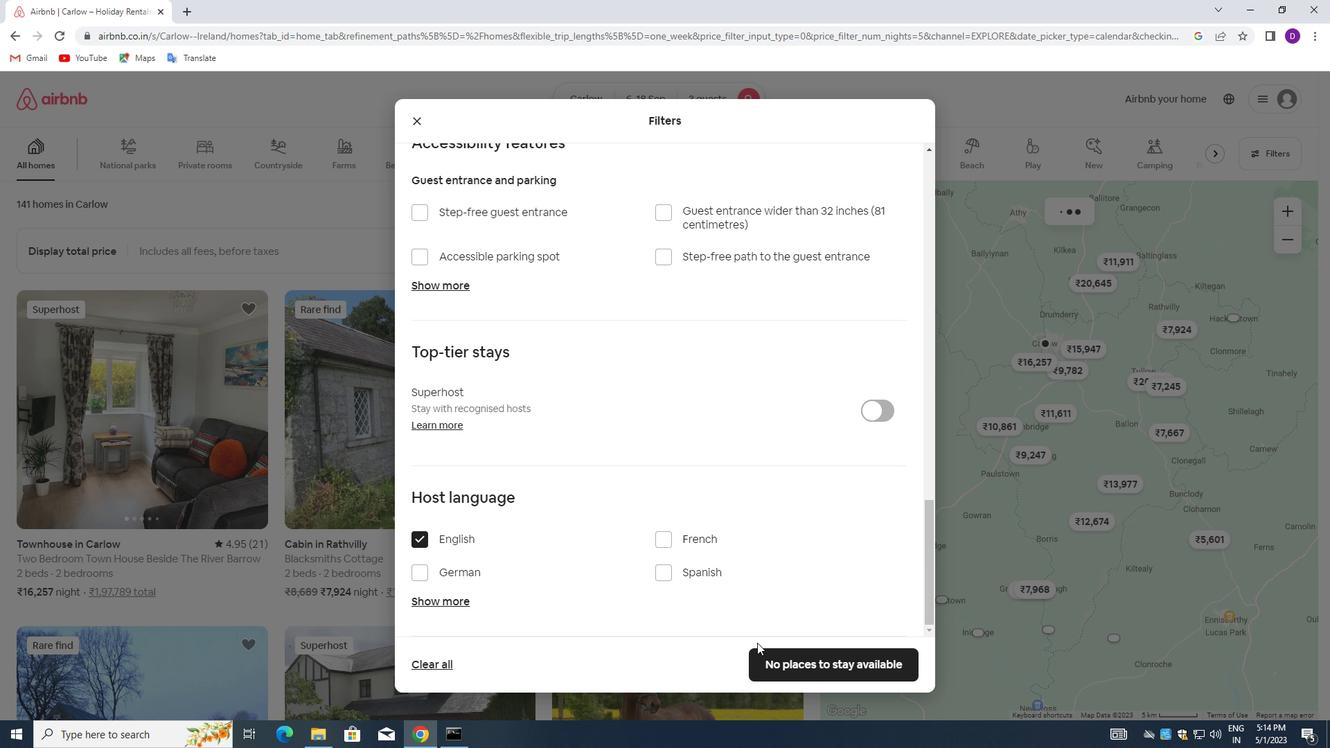 
Action: Mouse pressed left at (796, 649)
Screenshot: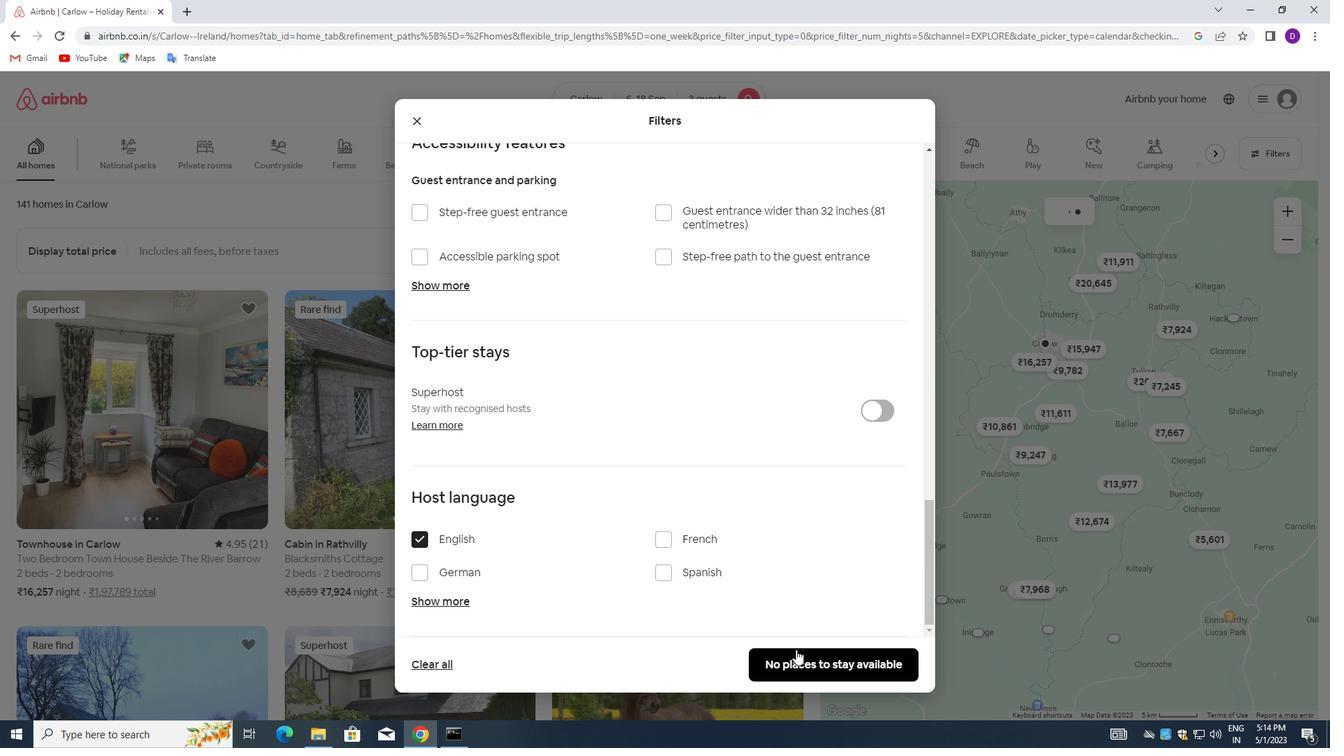 
Action: Mouse moved to (789, 637)
Screenshot: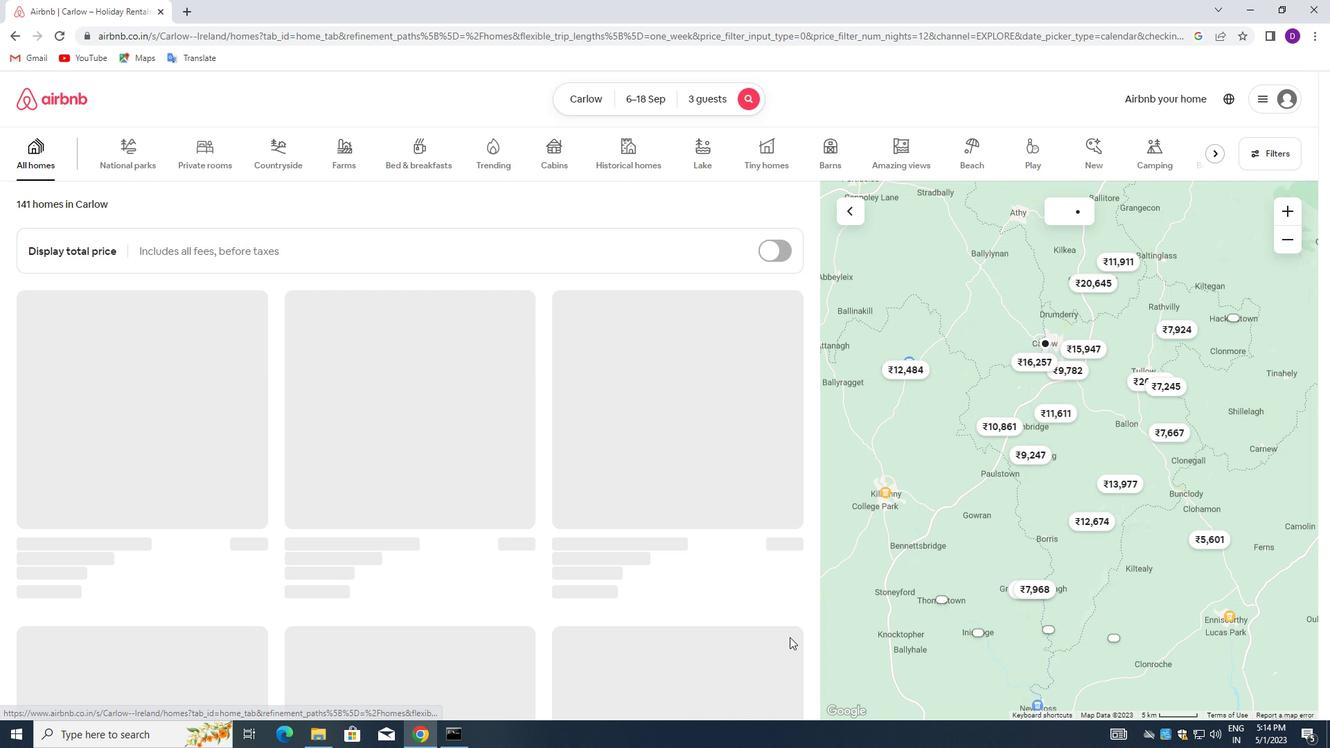 
